 Task: Look for space in Kaysville, United States from 5th July, 2023 to 11th July, 2023 for 2 adults in price range Rs.8000 to Rs.16000. Place can be entire place with 2 bedrooms having 2 beds and 1 bathroom. Property type can be house, flat, guest house. Booking option can be shelf check-in. Required host language is English.
Action: Mouse moved to (528, 106)
Screenshot: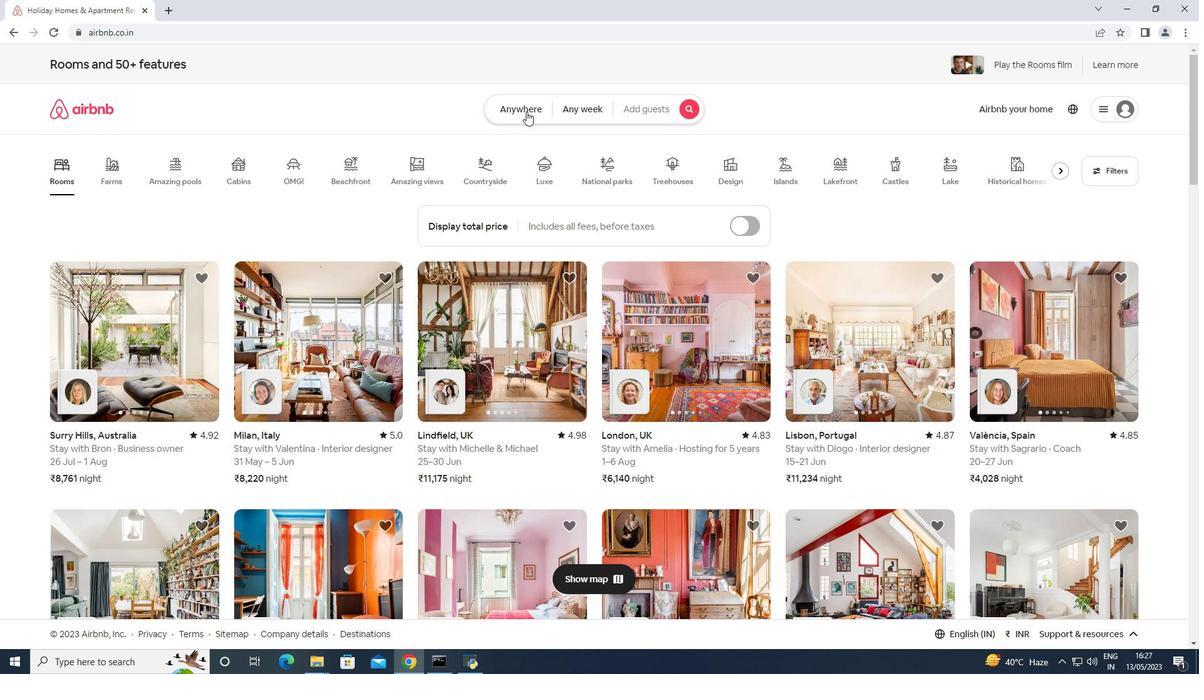 
Action: Mouse pressed left at (528, 106)
Screenshot: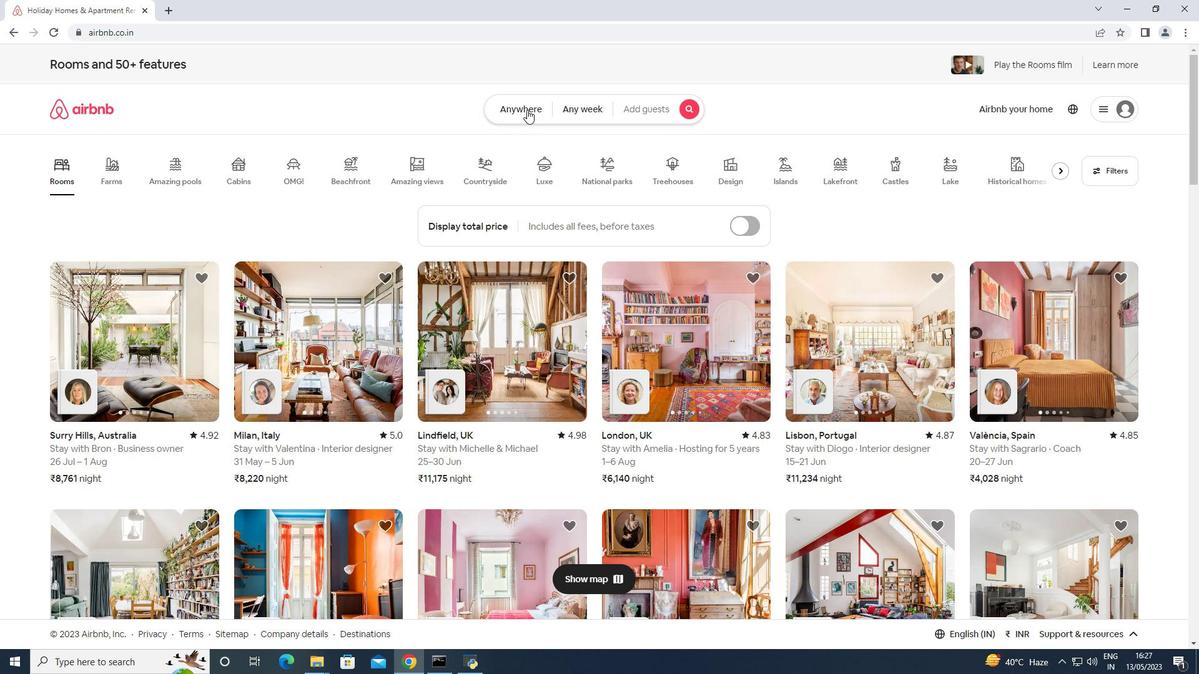 
Action: Mouse moved to (456, 164)
Screenshot: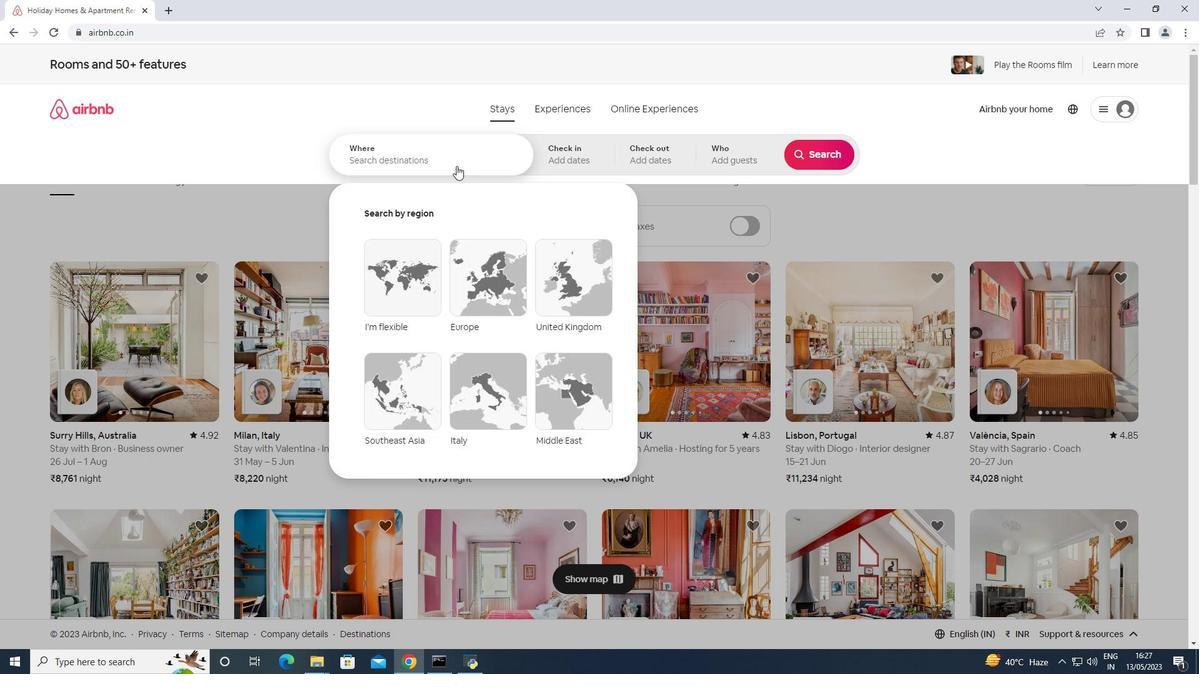 
Action: Mouse pressed left at (456, 164)
Screenshot: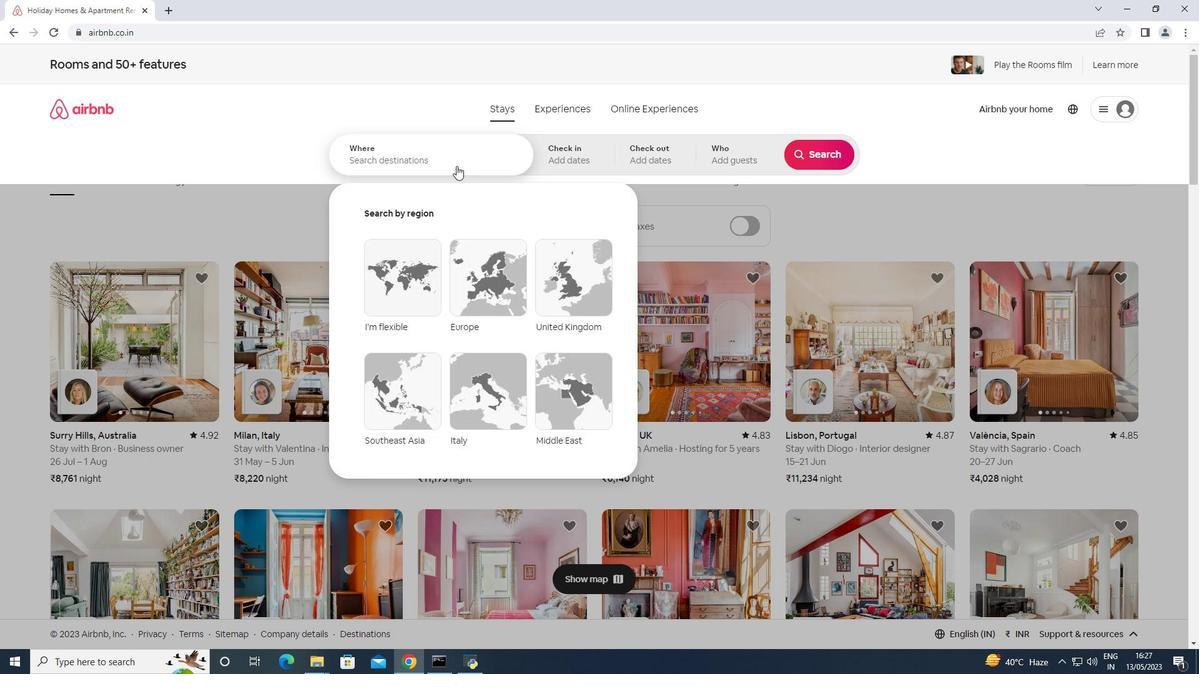 
Action: Mouse moved to (450, 151)
Screenshot: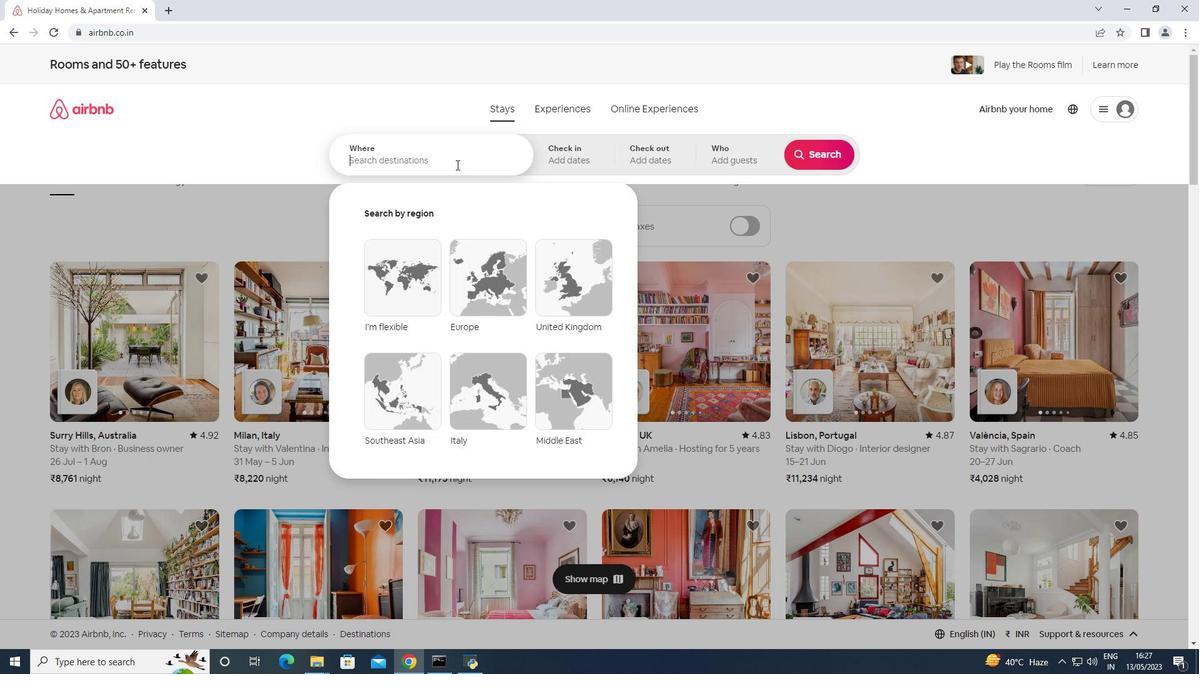 
Action: Key pressed <Key.shift>Kaysville,<Key.space><Key.shift>Umited<Key.space><Key.shift>Stase<Key.backspace><Key.backspace>tes<Key.enter>
Screenshot: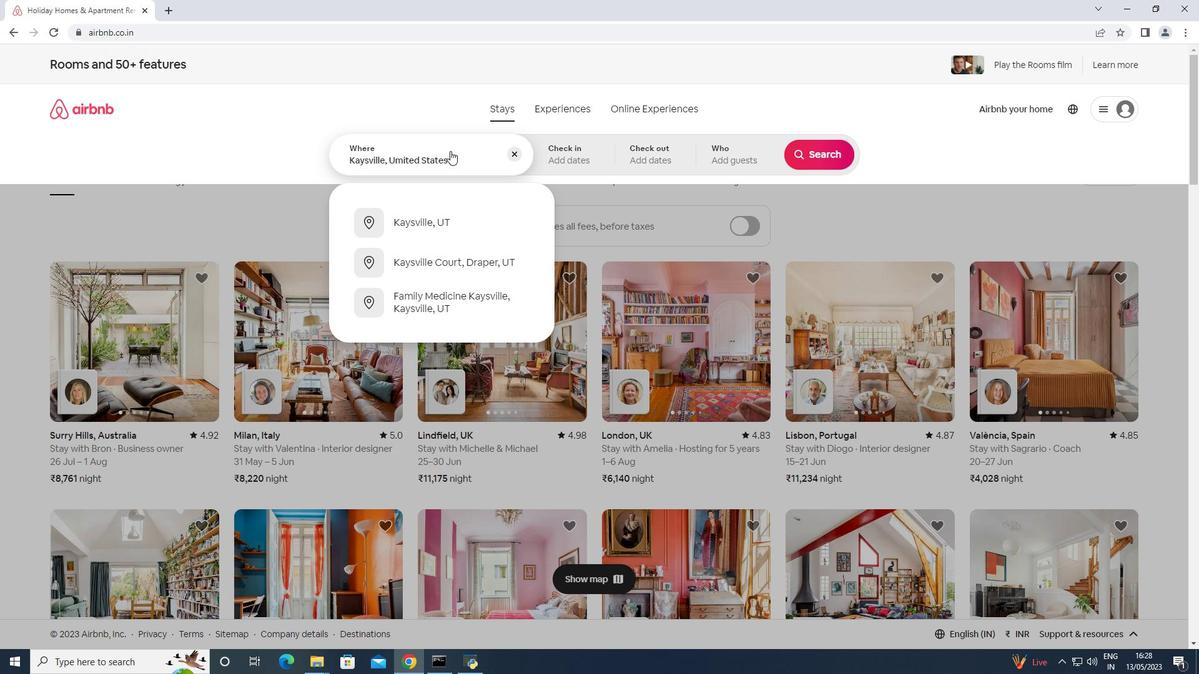 
Action: Mouse moved to (813, 247)
Screenshot: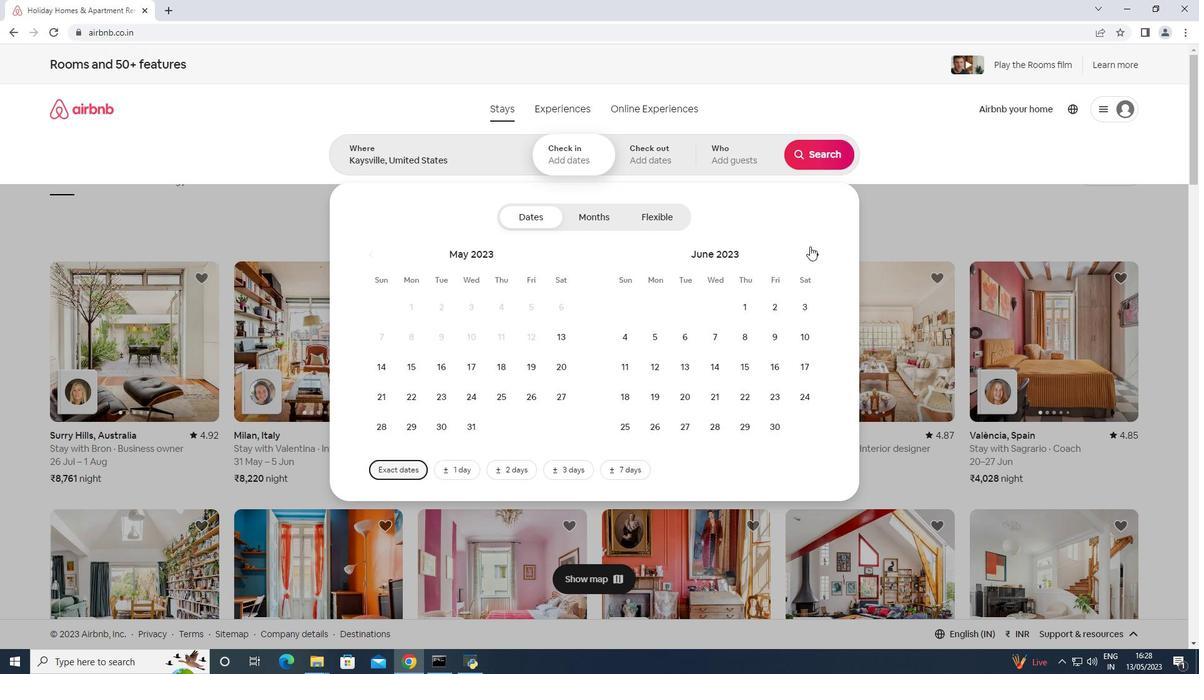 
Action: Mouse pressed left at (813, 247)
Screenshot: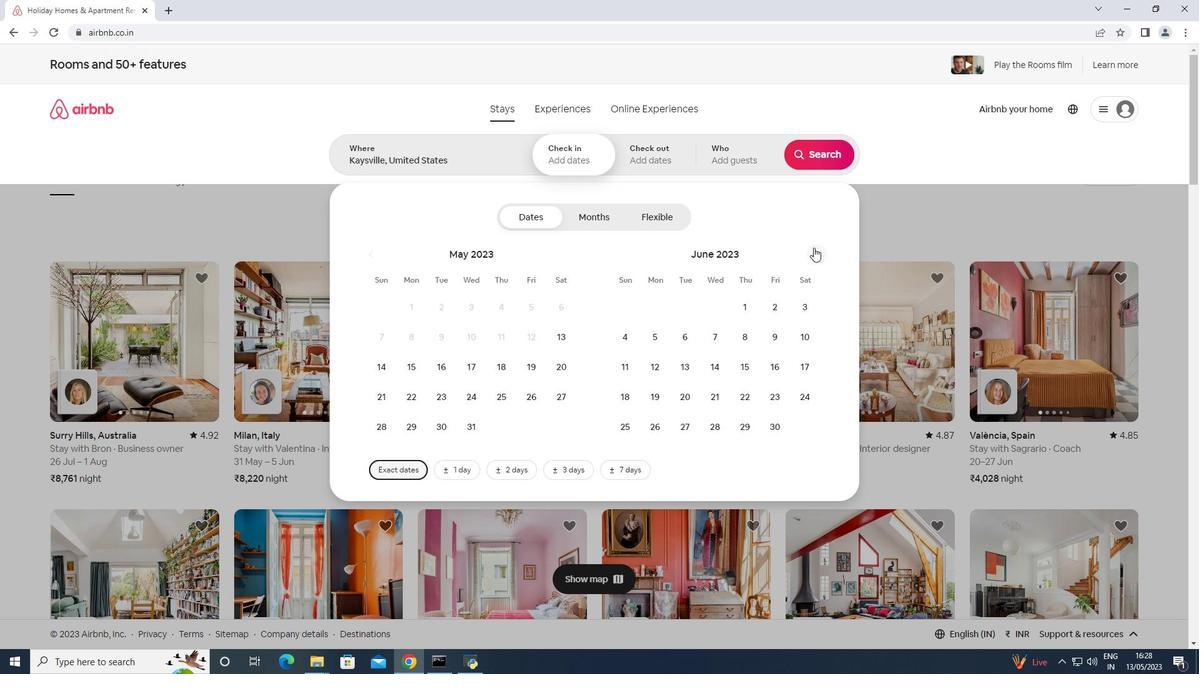
Action: Mouse moved to (718, 330)
Screenshot: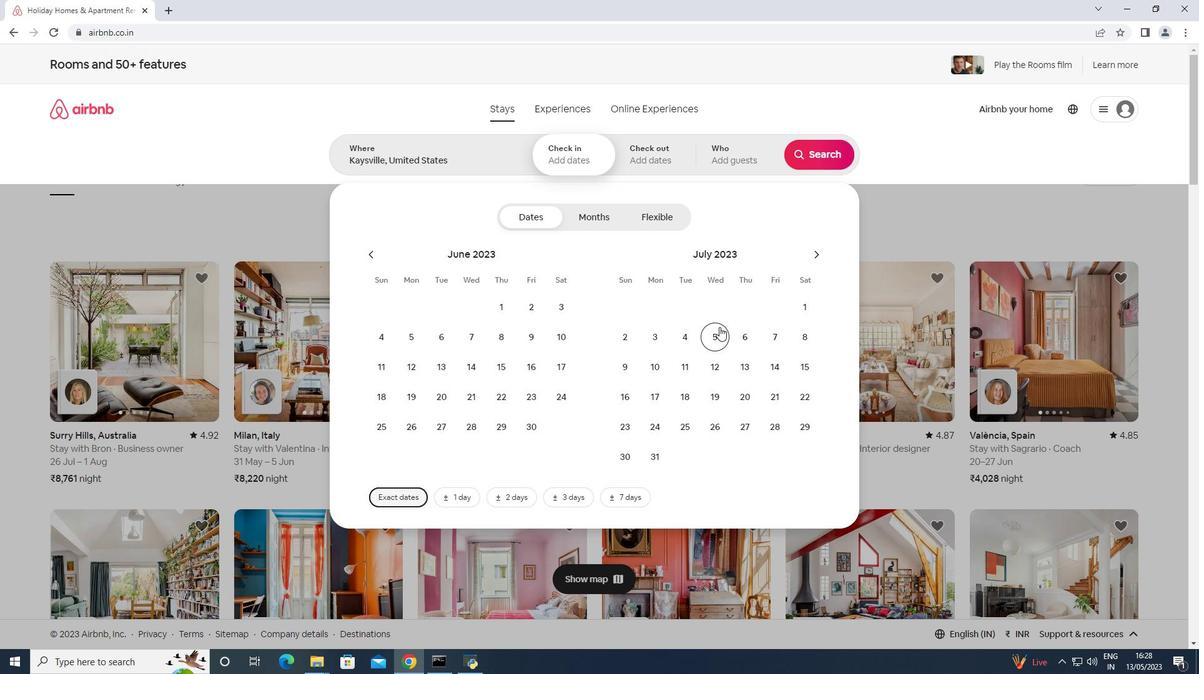 
Action: Mouse pressed left at (718, 330)
Screenshot: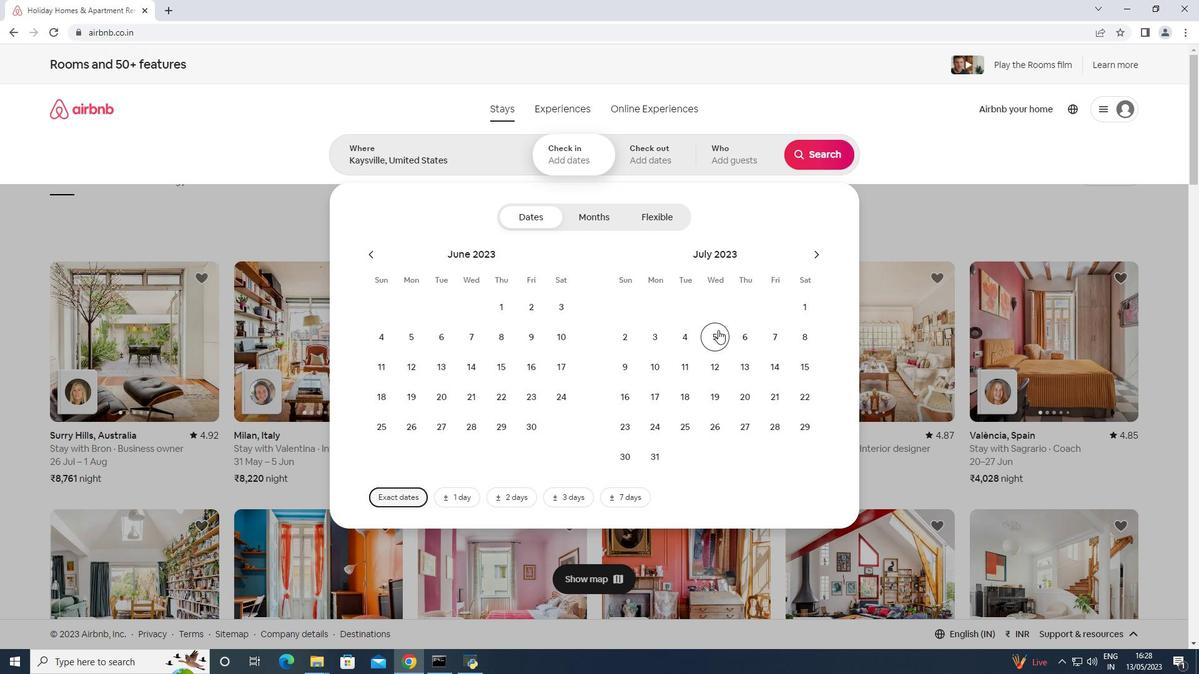 
Action: Mouse moved to (696, 362)
Screenshot: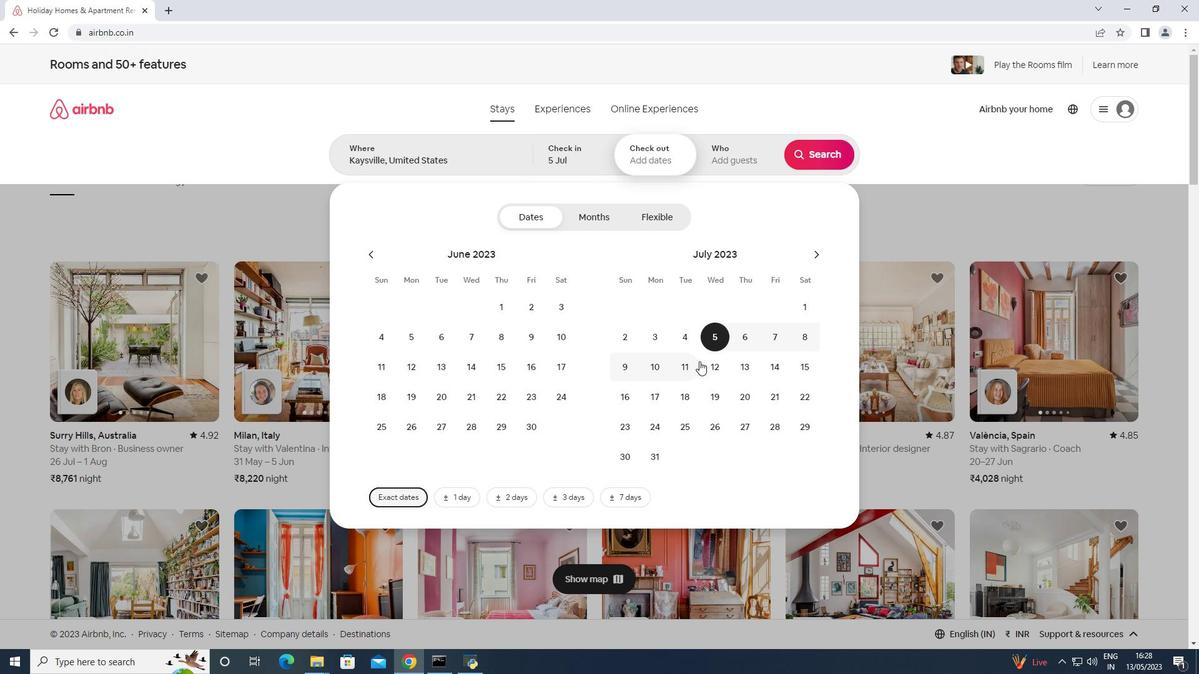 
Action: Mouse pressed left at (696, 362)
Screenshot: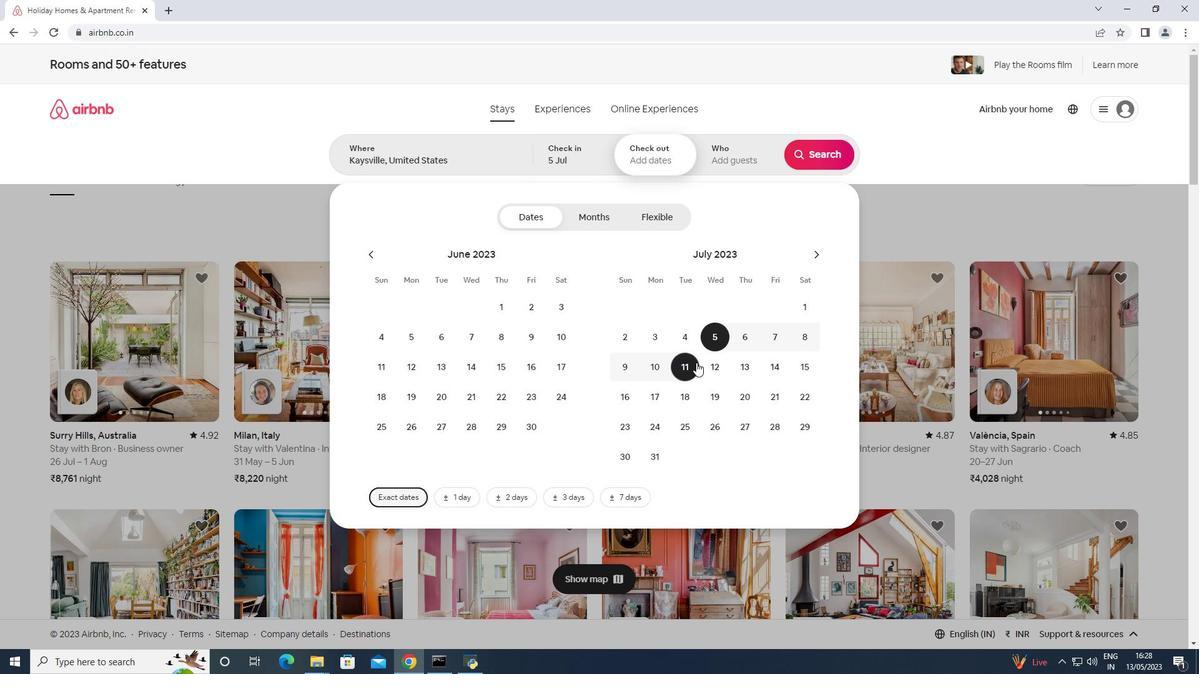 
Action: Mouse moved to (744, 158)
Screenshot: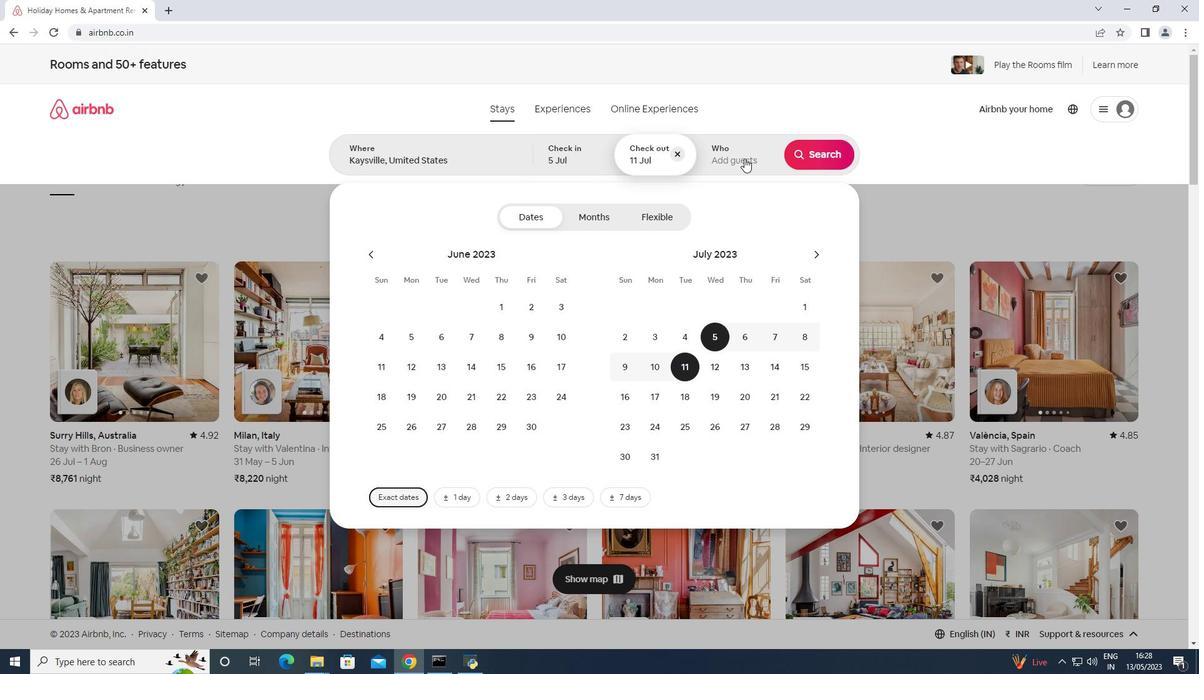 
Action: Mouse pressed left at (744, 158)
Screenshot: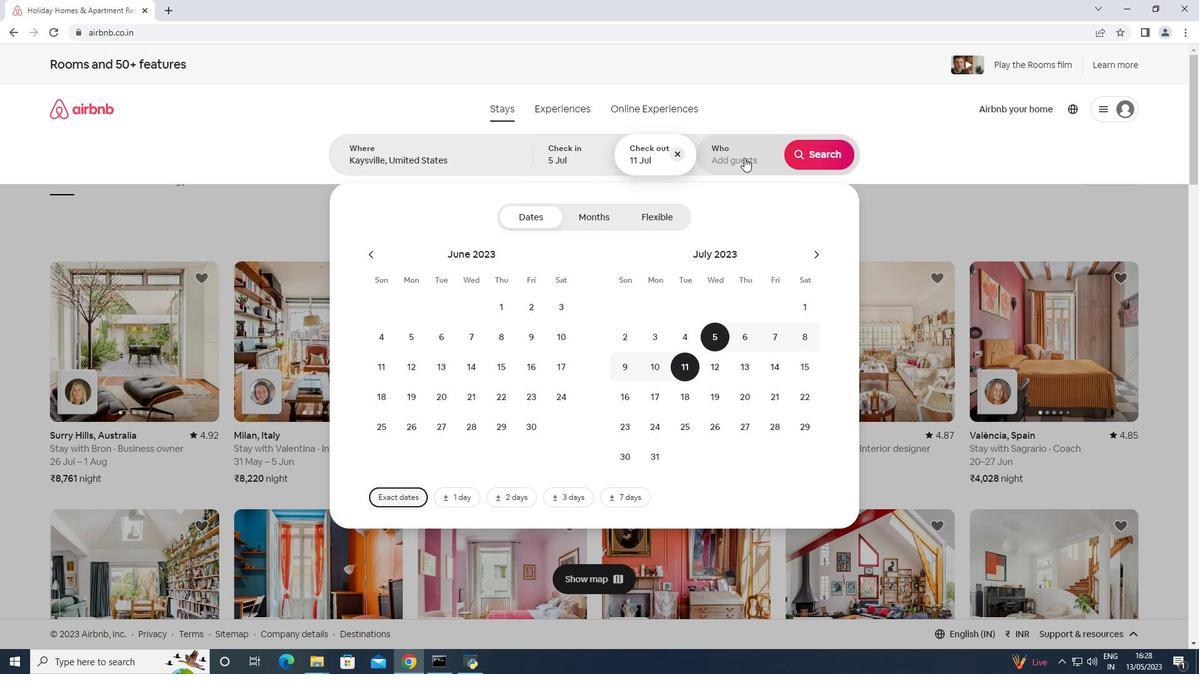 
Action: Mouse moved to (816, 225)
Screenshot: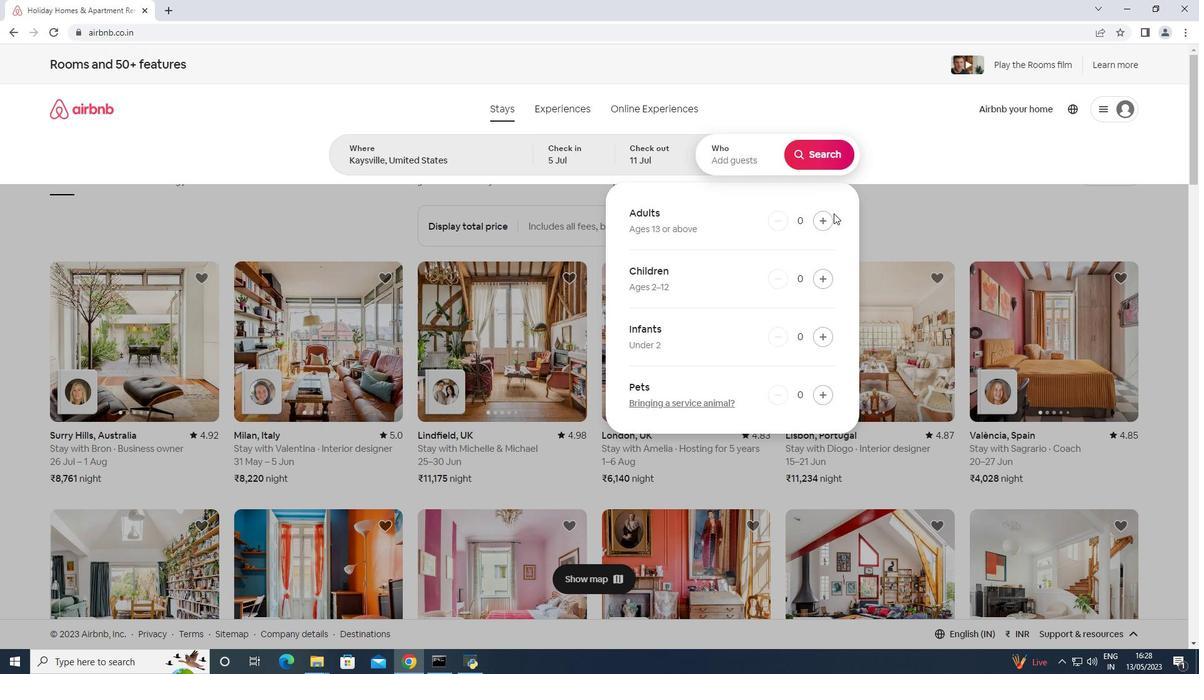 
Action: Mouse pressed left at (816, 225)
Screenshot: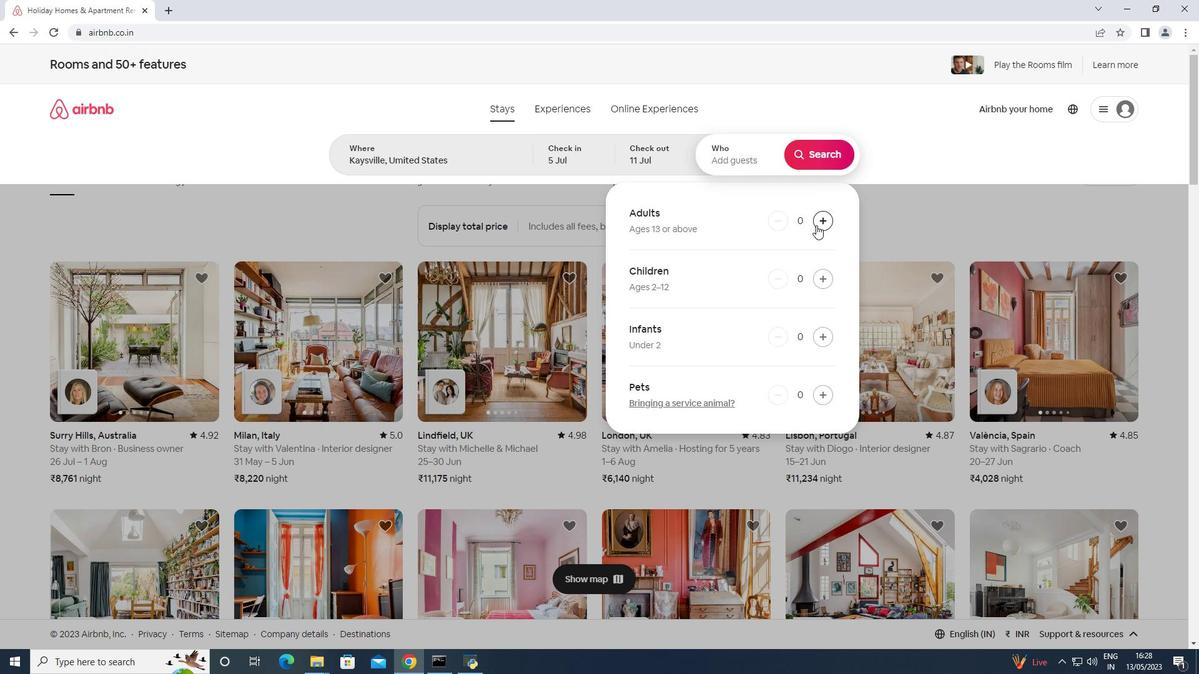 
Action: Mouse pressed left at (816, 225)
Screenshot: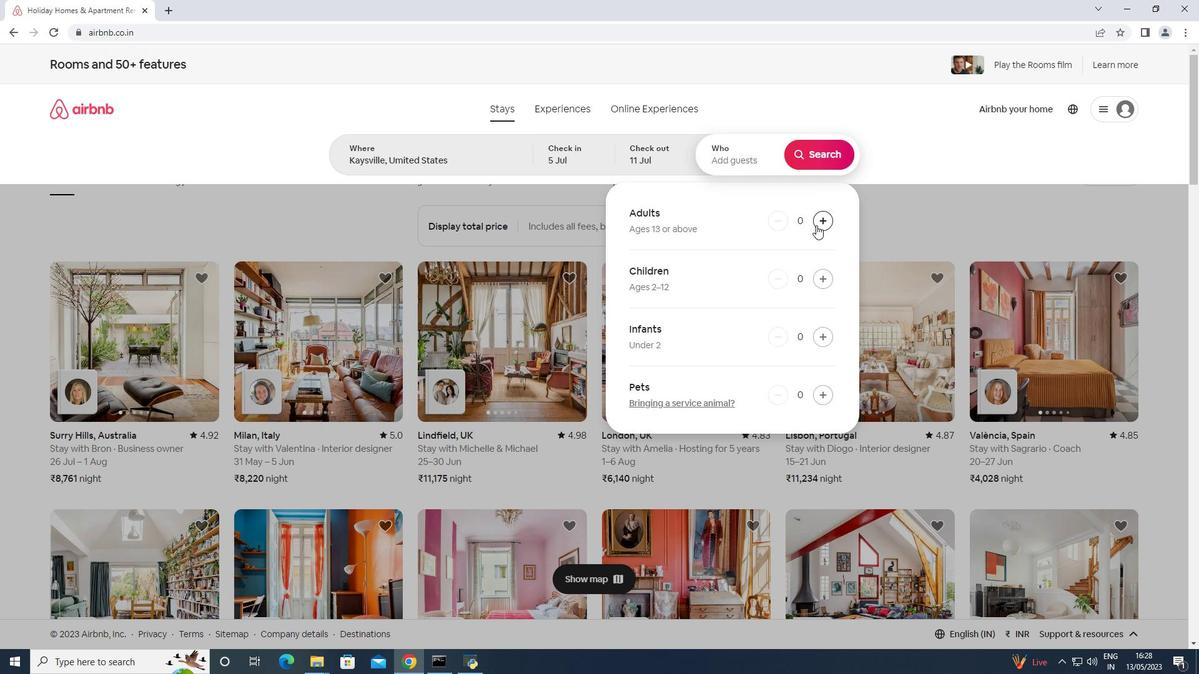 
Action: Mouse moved to (826, 145)
Screenshot: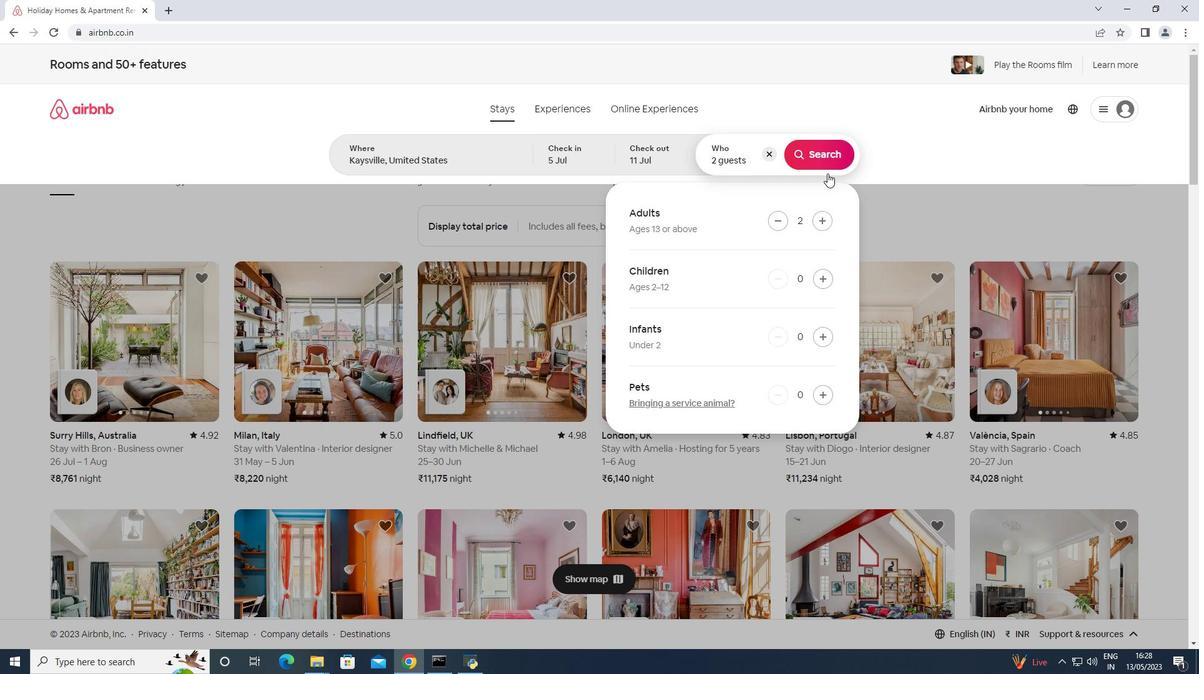 
Action: Mouse pressed left at (826, 145)
Screenshot: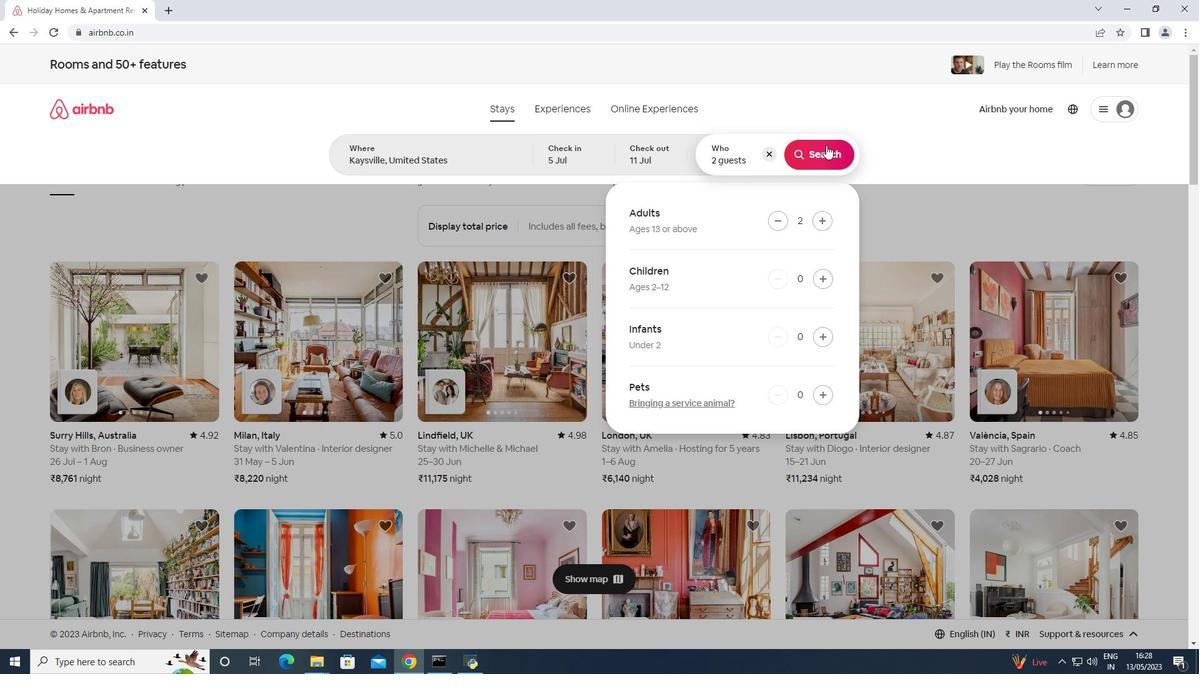 
Action: Mouse moved to (1129, 118)
Screenshot: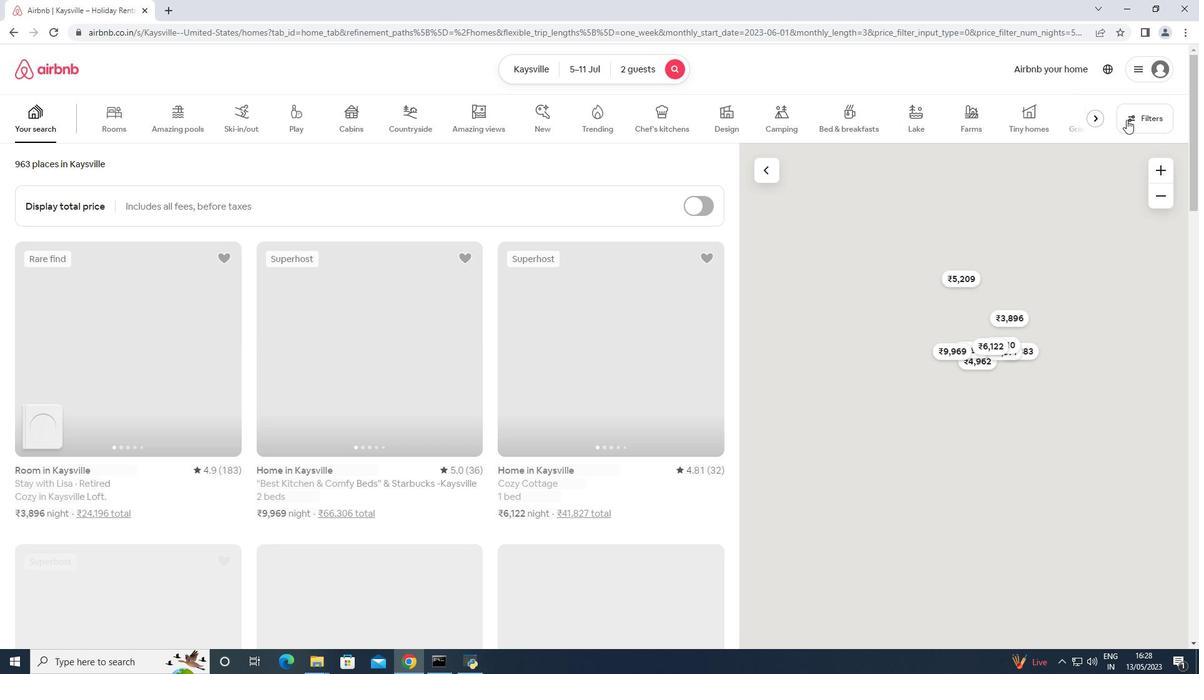 
Action: Mouse pressed left at (1129, 118)
Screenshot: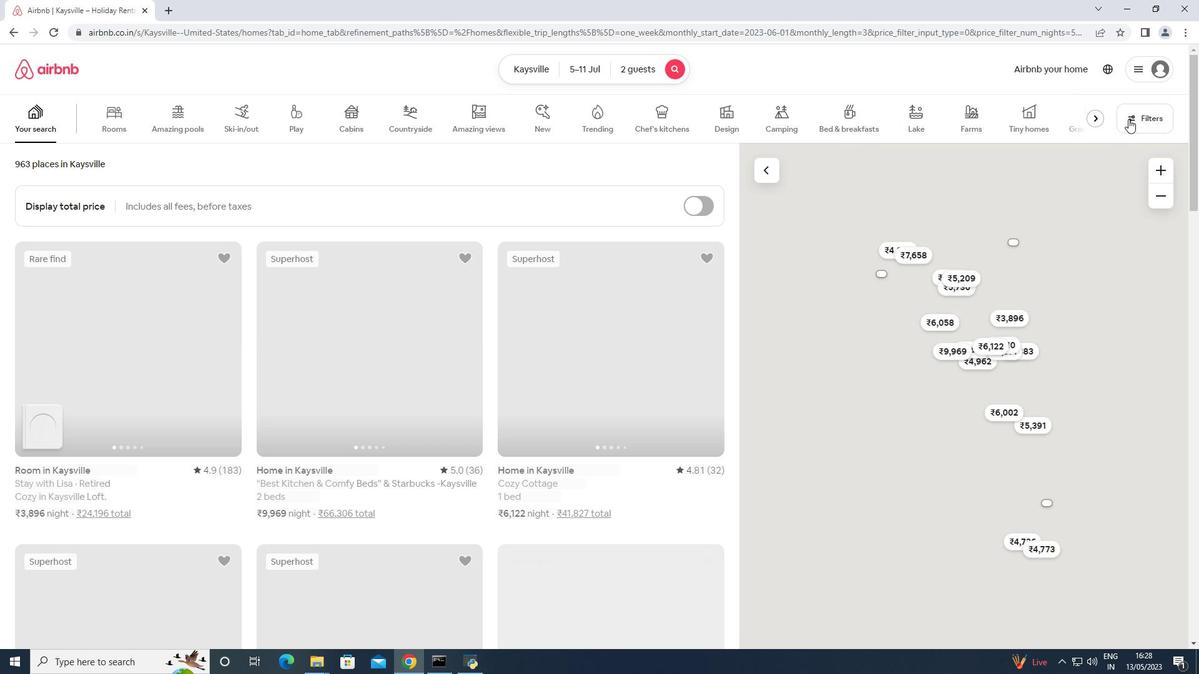 
Action: Mouse moved to (540, 410)
Screenshot: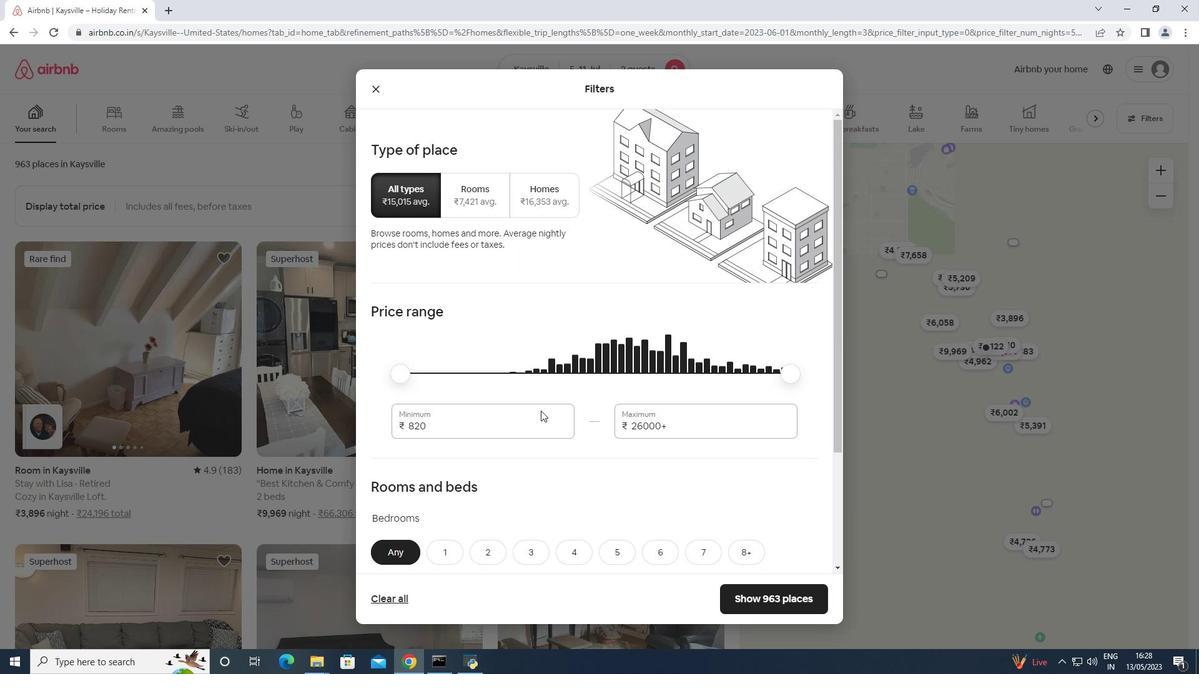 
Action: Mouse pressed left at (540, 410)
Screenshot: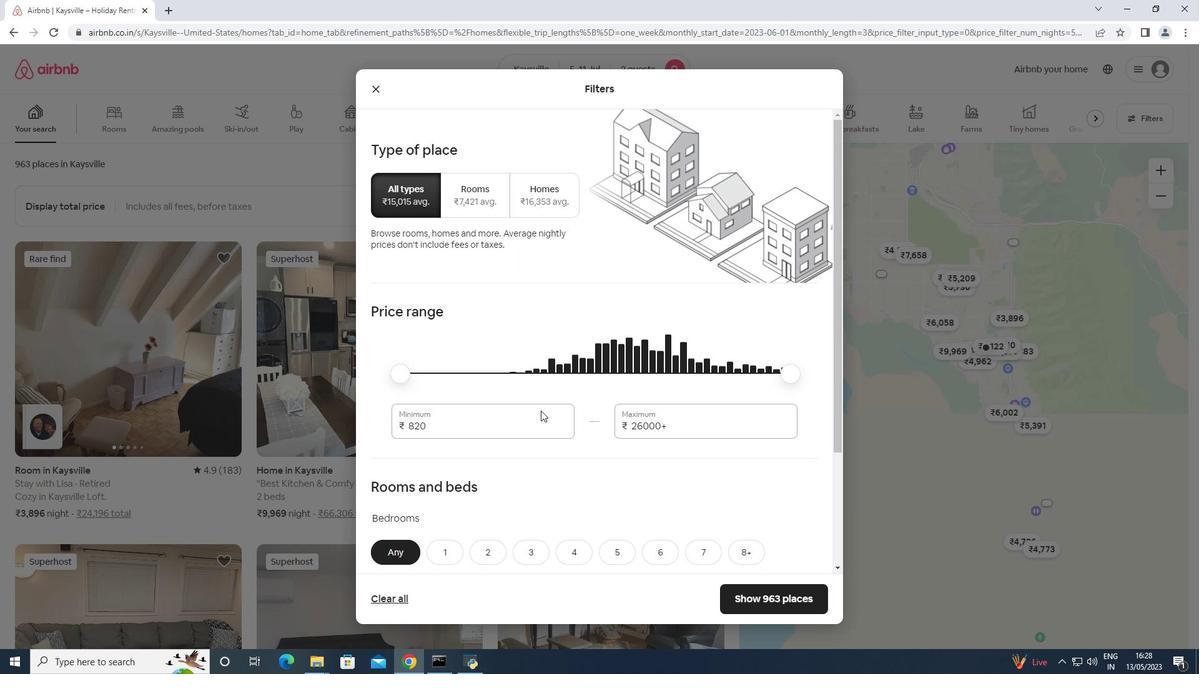 
Action: Mouse moved to (540, 412)
Screenshot: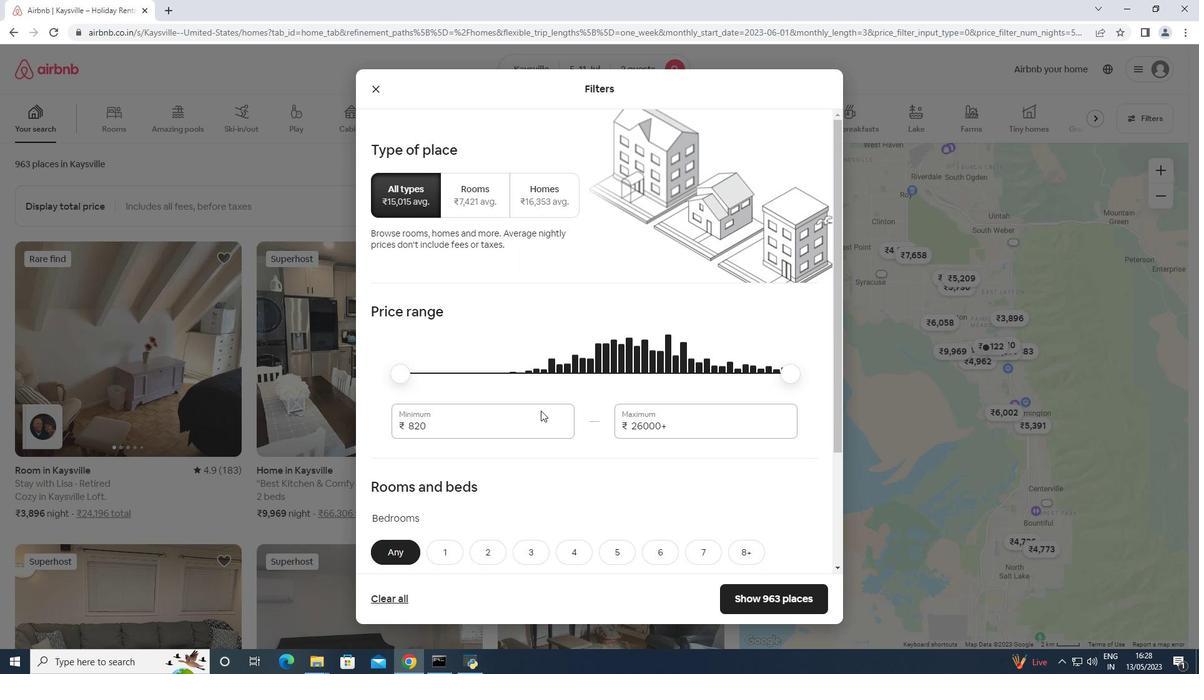 
Action: Mouse pressed left at (540, 412)
Screenshot: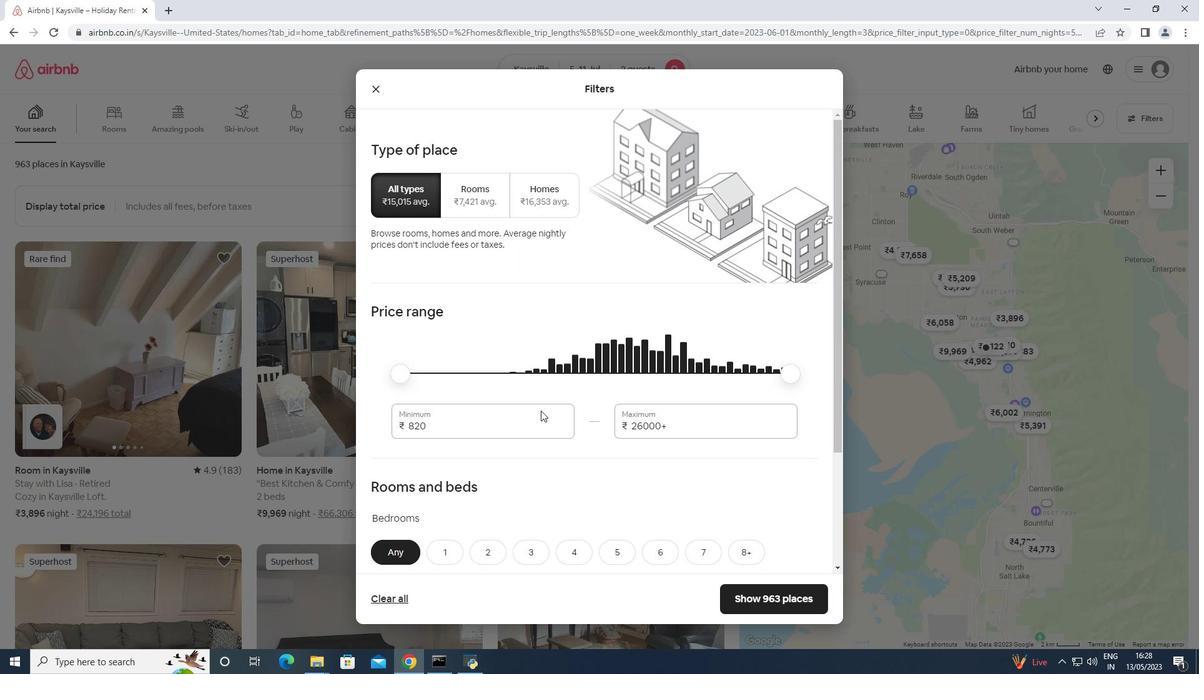 
Action: Mouse moved to (539, 412)
Screenshot: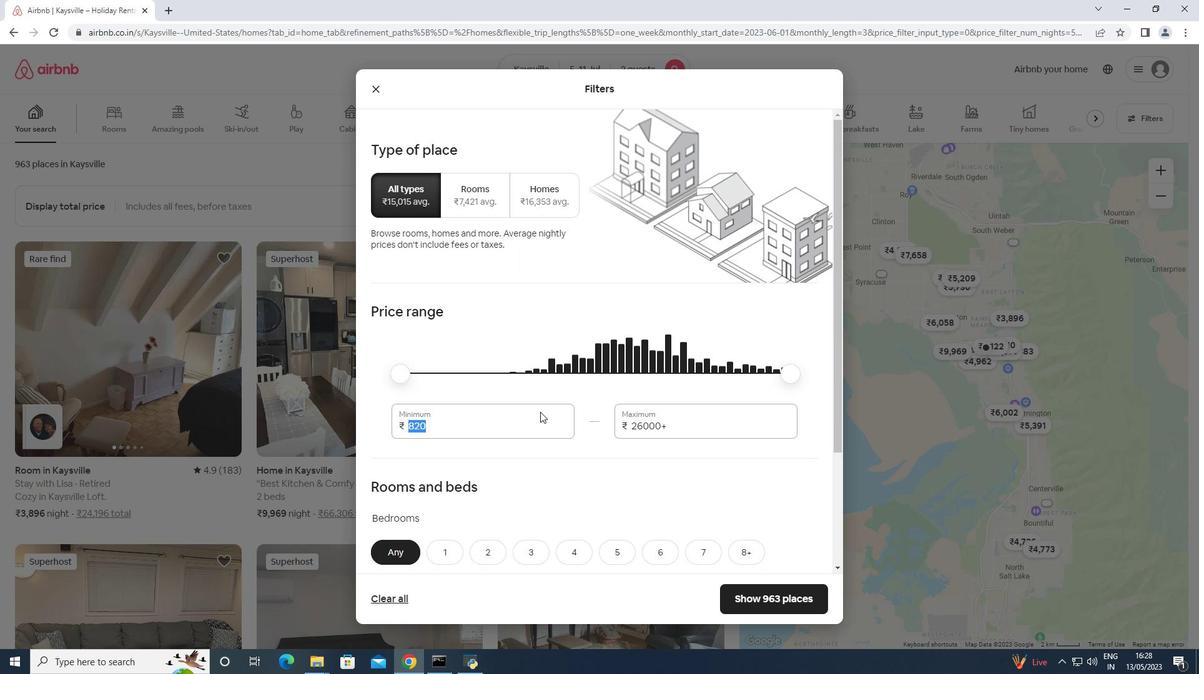 
Action: Mouse pressed left at (539, 412)
Screenshot: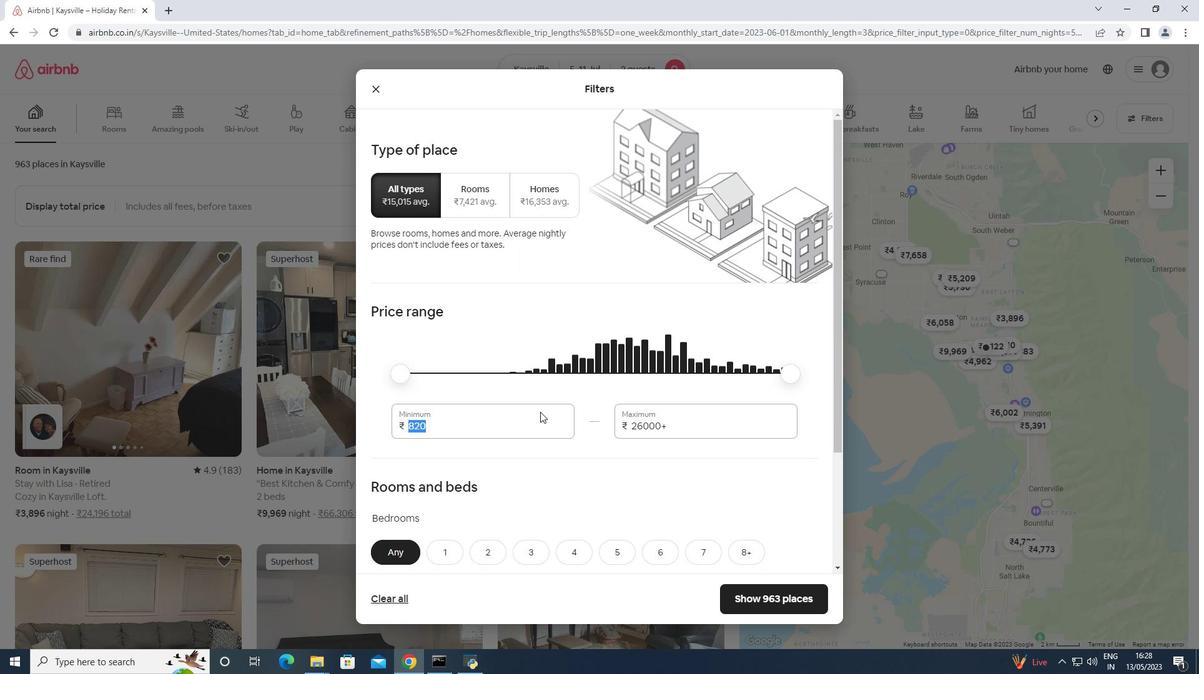 
Action: Mouse moved to (539, 412)
Screenshot: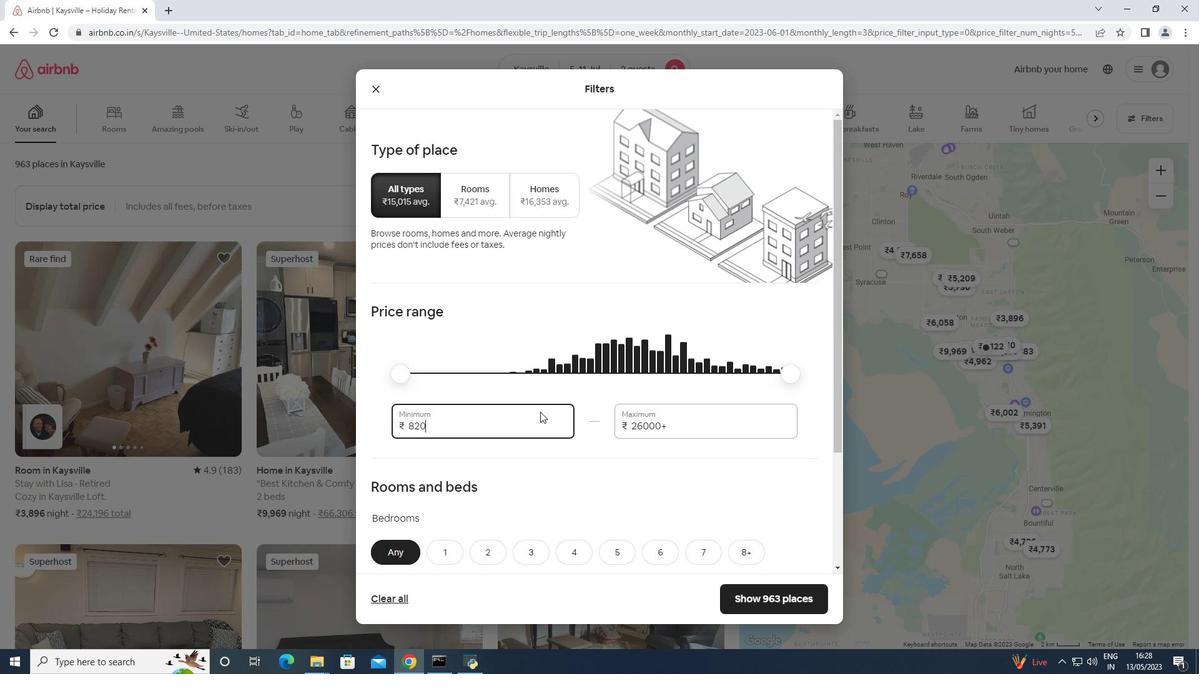 
Action: Mouse pressed left at (539, 412)
Screenshot: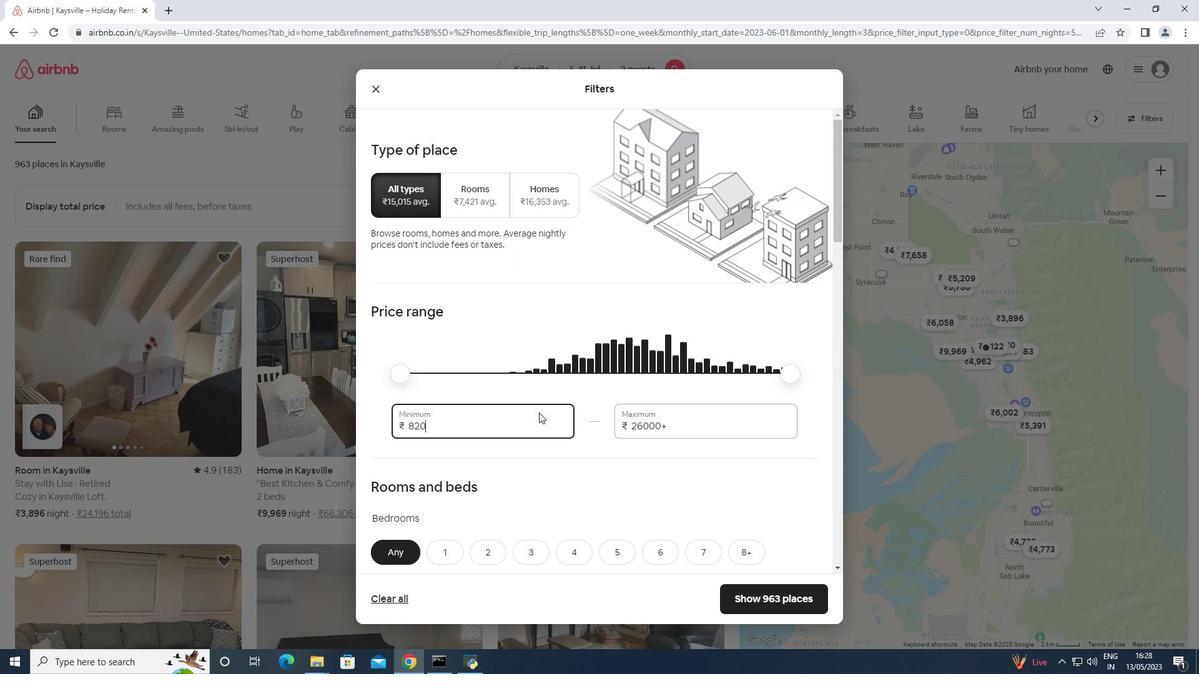 
Action: Mouse pressed left at (539, 412)
Screenshot: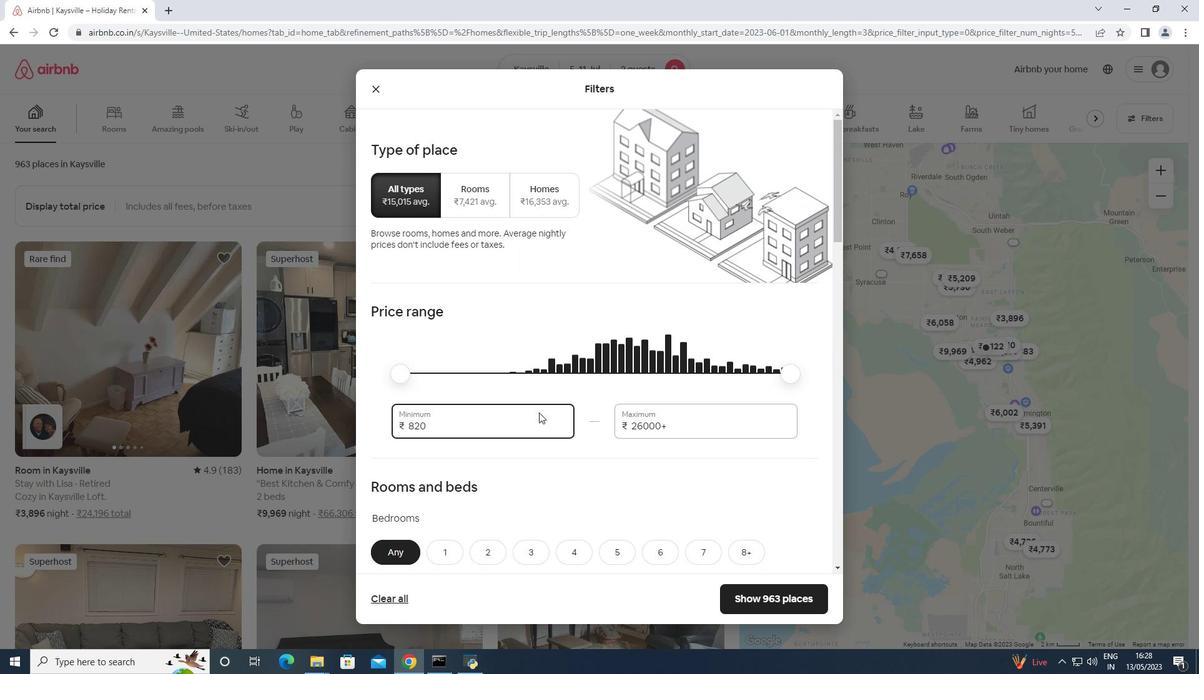 
Action: Mouse pressed left at (539, 412)
Screenshot: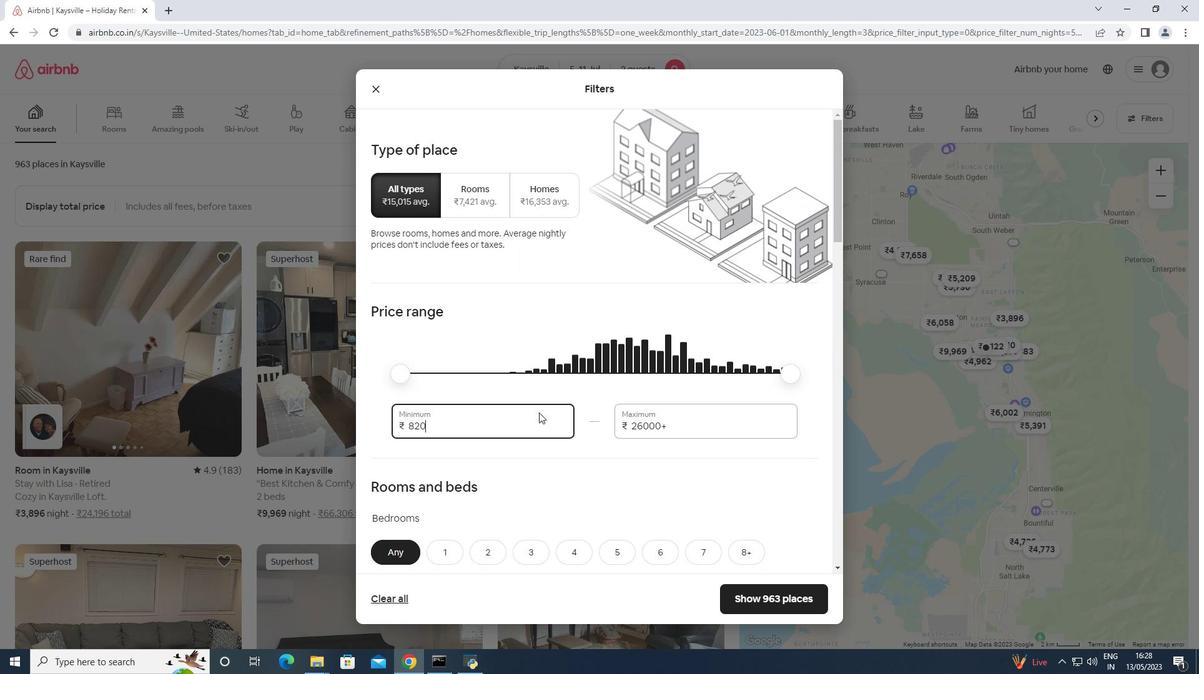 
Action: Mouse pressed left at (539, 412)
Screenshot: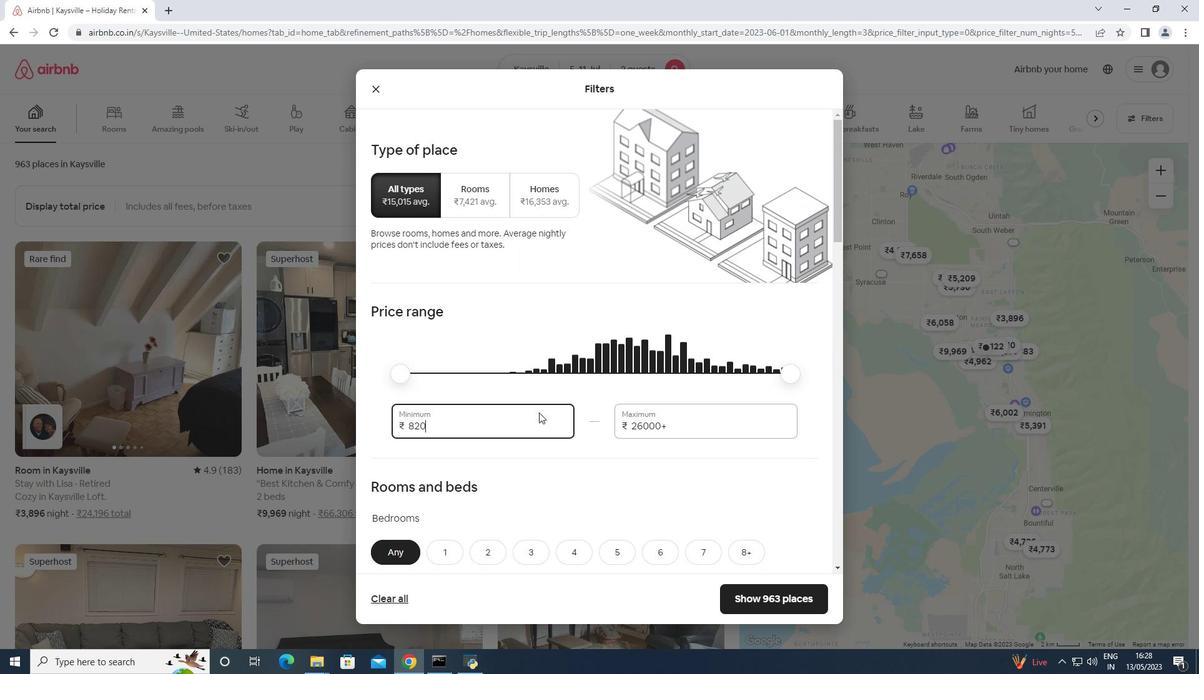 
Action: Mouse moved to (532, 422)
Screenshot: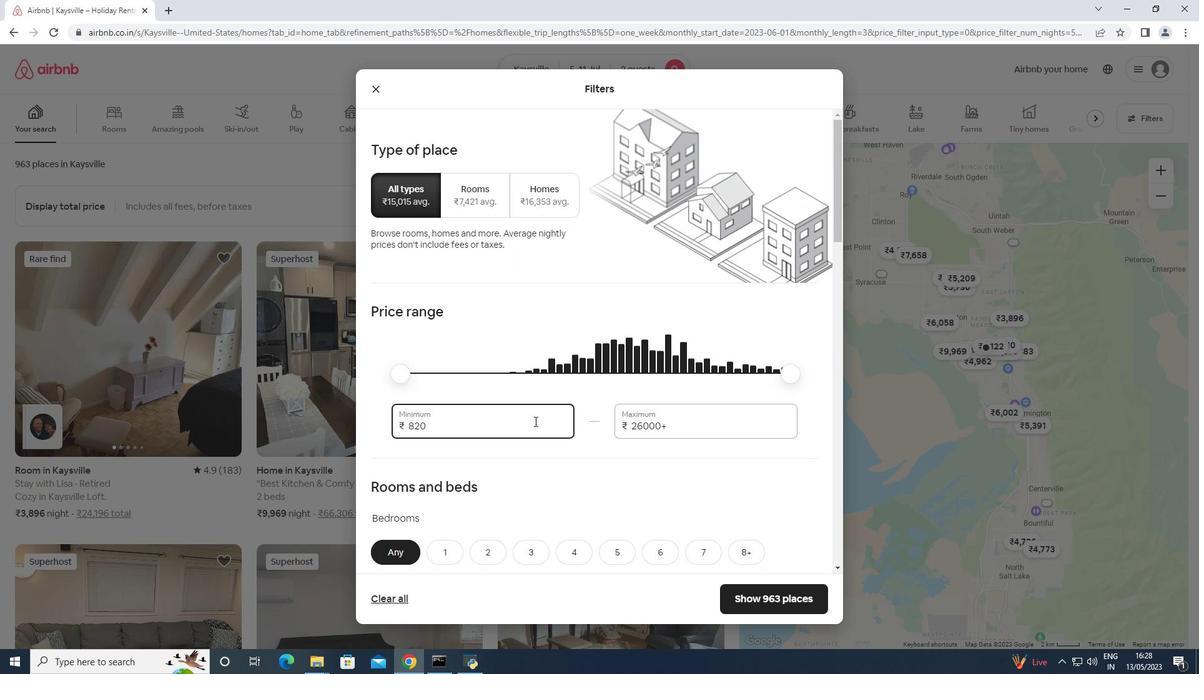 
Action: Mouse pressed left at (532, 422)
Screenshot: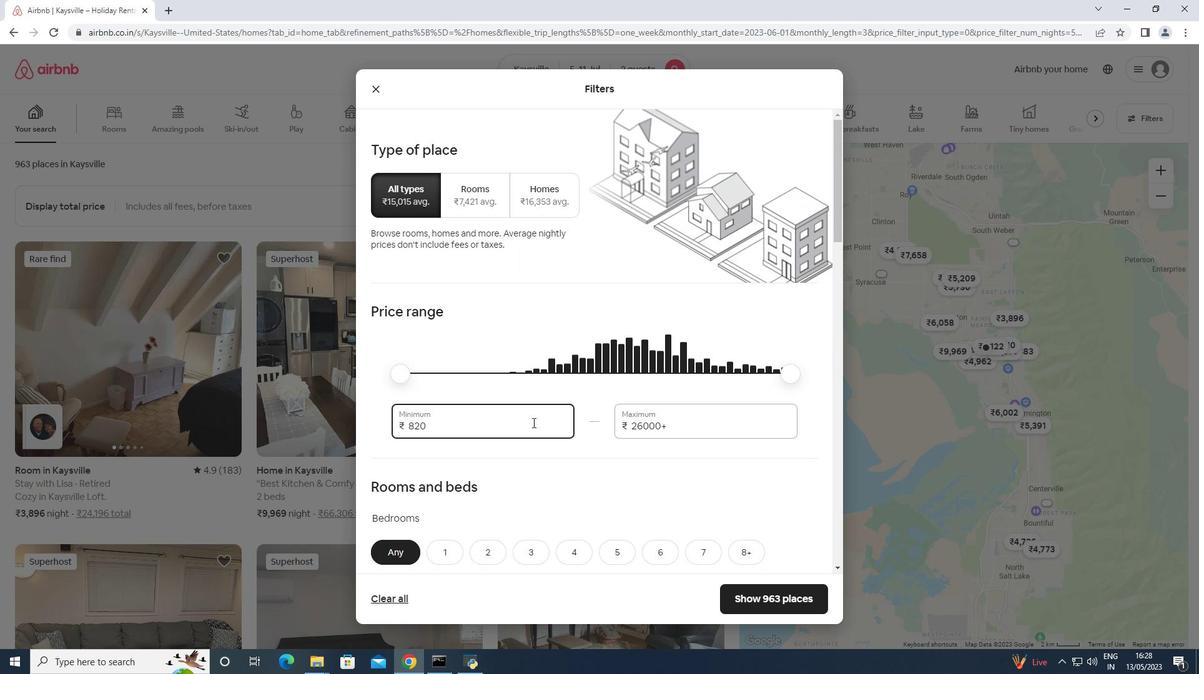
Action: Mouse pressed left at (532, 422)
Screenshot: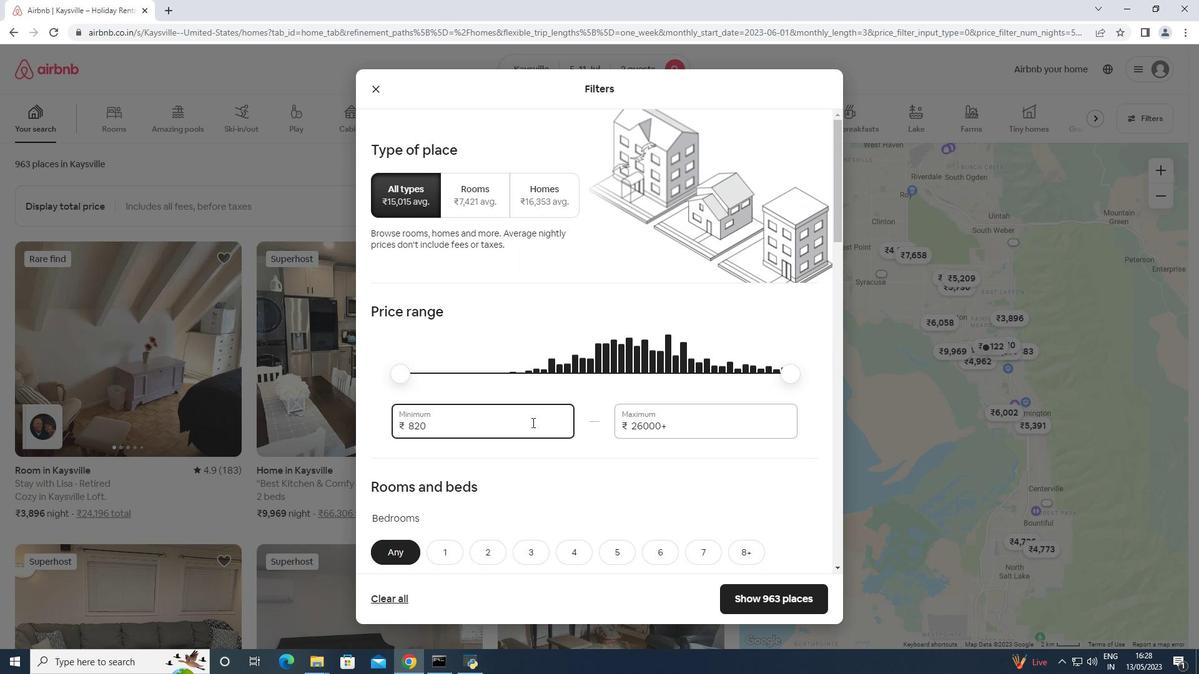 
Action: Mouse moved to (537, 418)
Screenshot: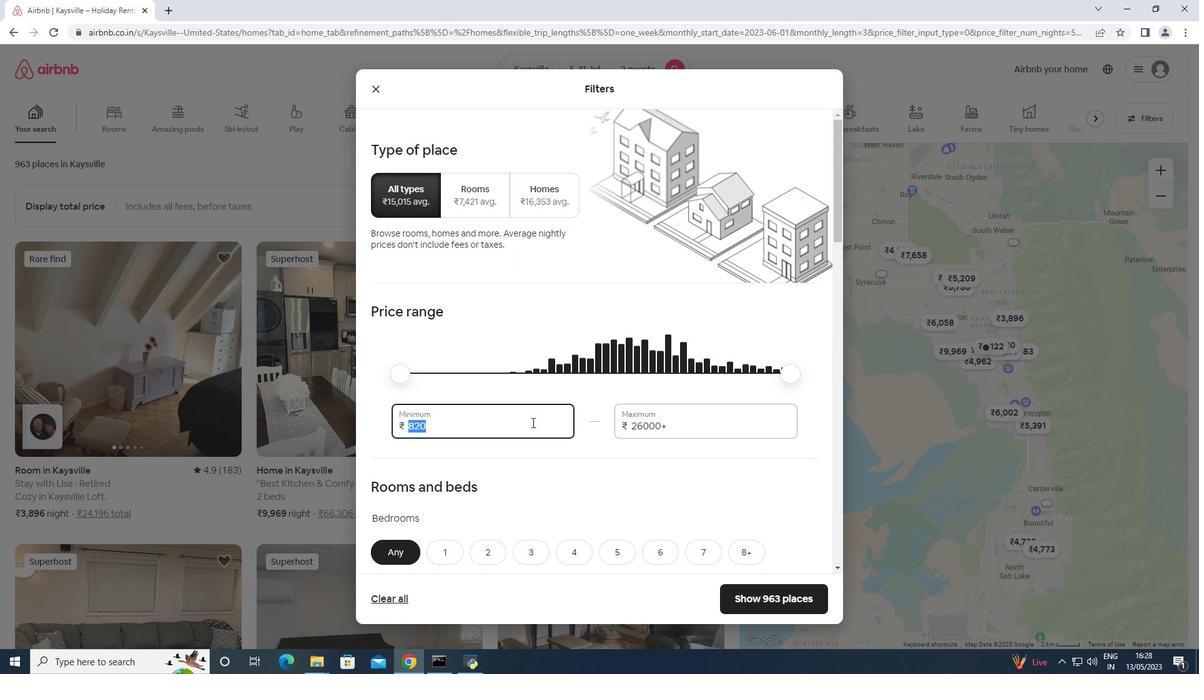 
Action: Key pressed 8000<Key.tab>
Screenshot: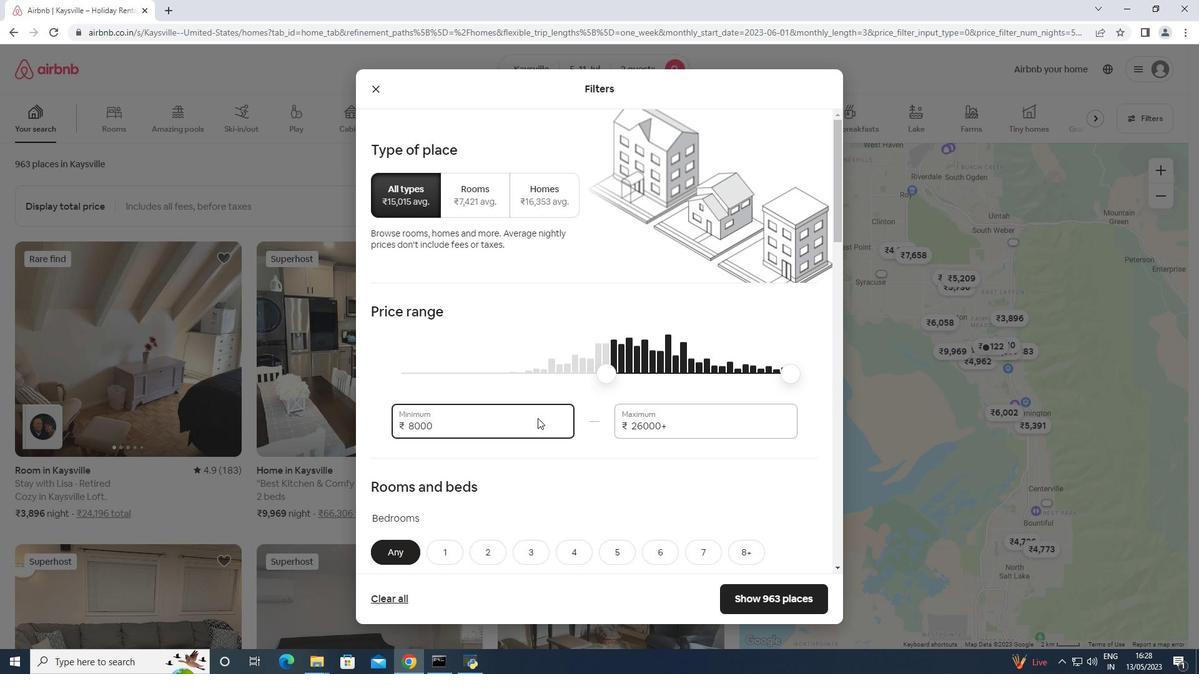 
Action: Mouse moved to (537, 418)
Screenshot: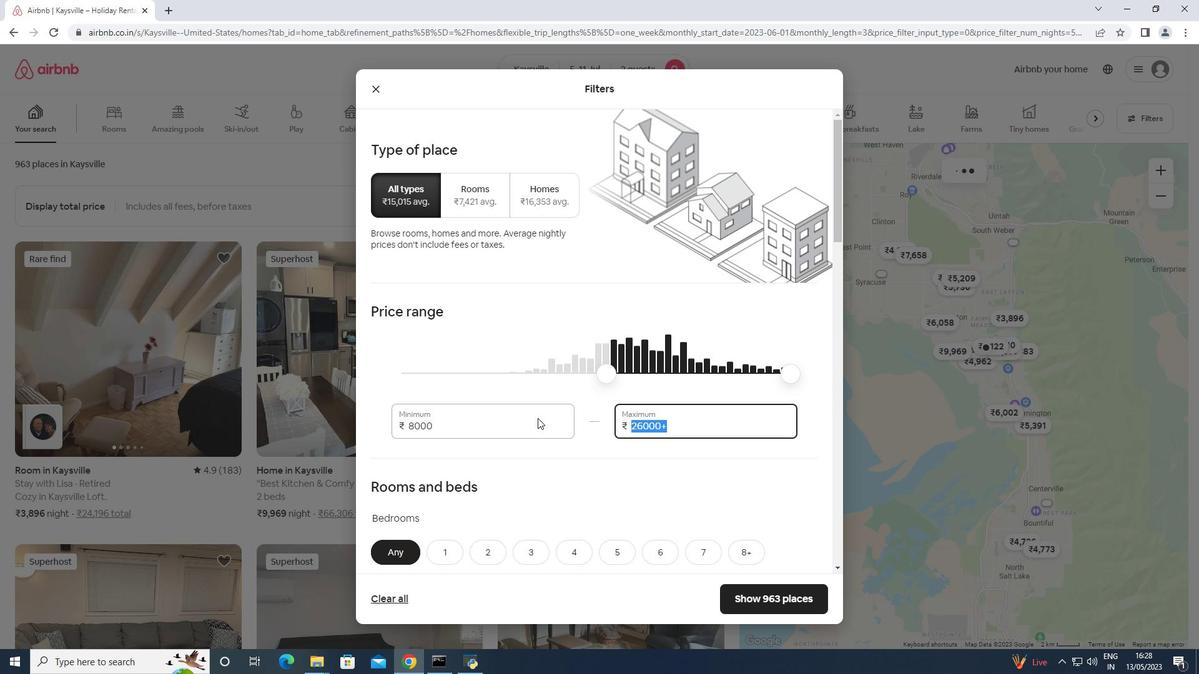 
Action: Key pressed 16000
Screenshot: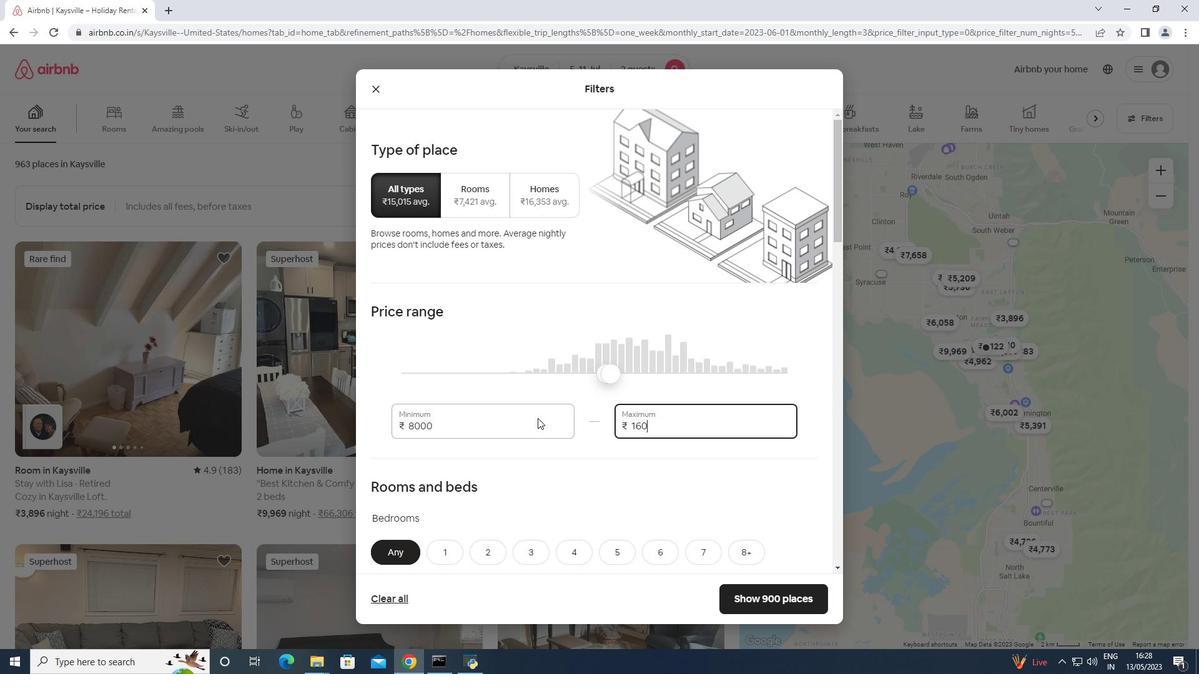 
Action: Mouse moved to (555, 410)
Screenshot: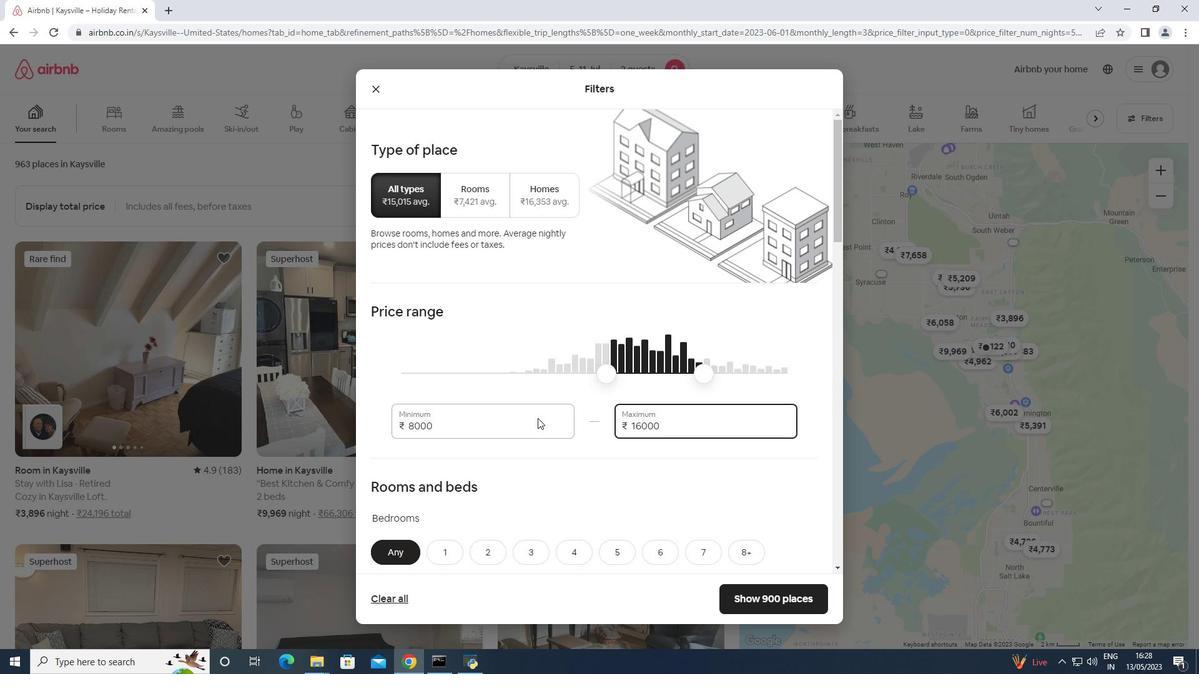 
Action: Mouse scrolled (555, 410) with delta (0, 0)
Screenshot: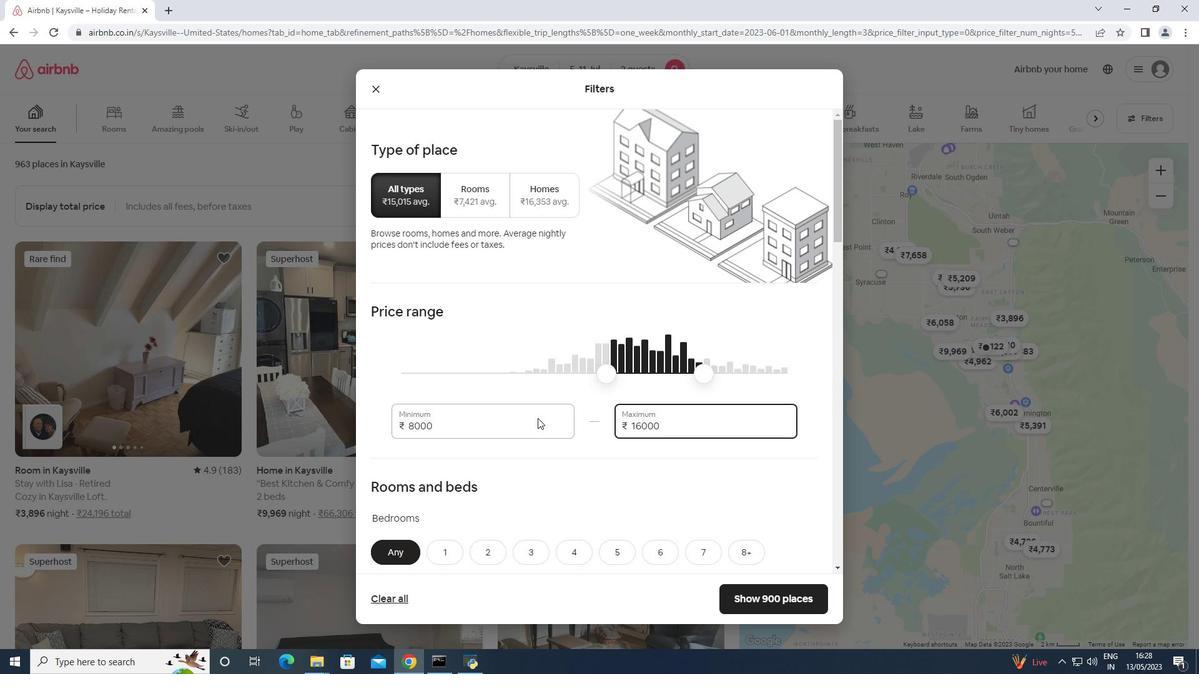 
Action: Mouse scrolled (555, 410) with delta (0, 0)
Screenshot: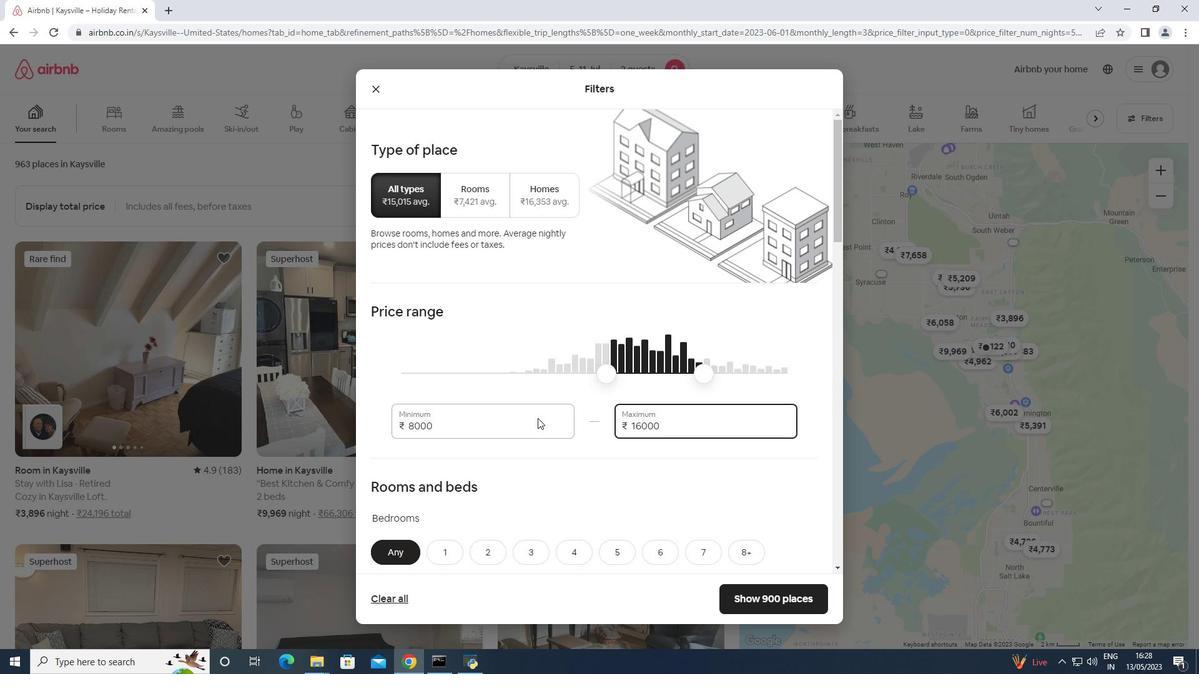 
Action: Mouse scrolled (555, 410) with delta (0, 0)
Screenshot: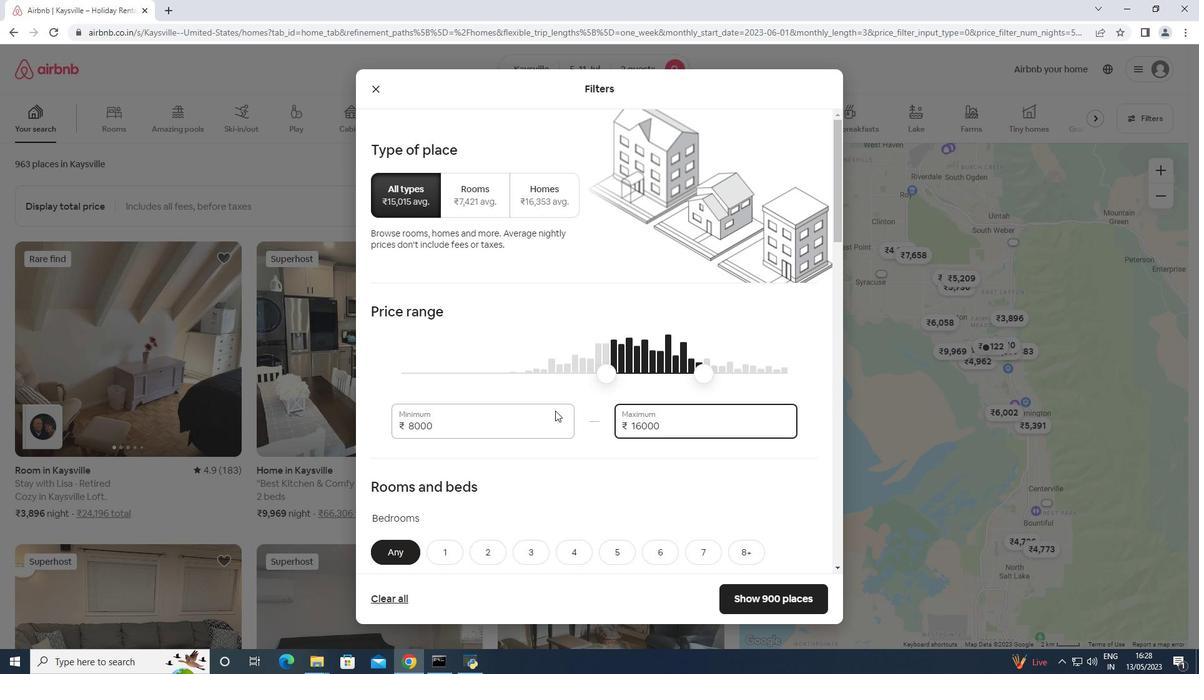 
Action: Mouse scrolled (555, 410) with delta (0, 0)
Screenshot: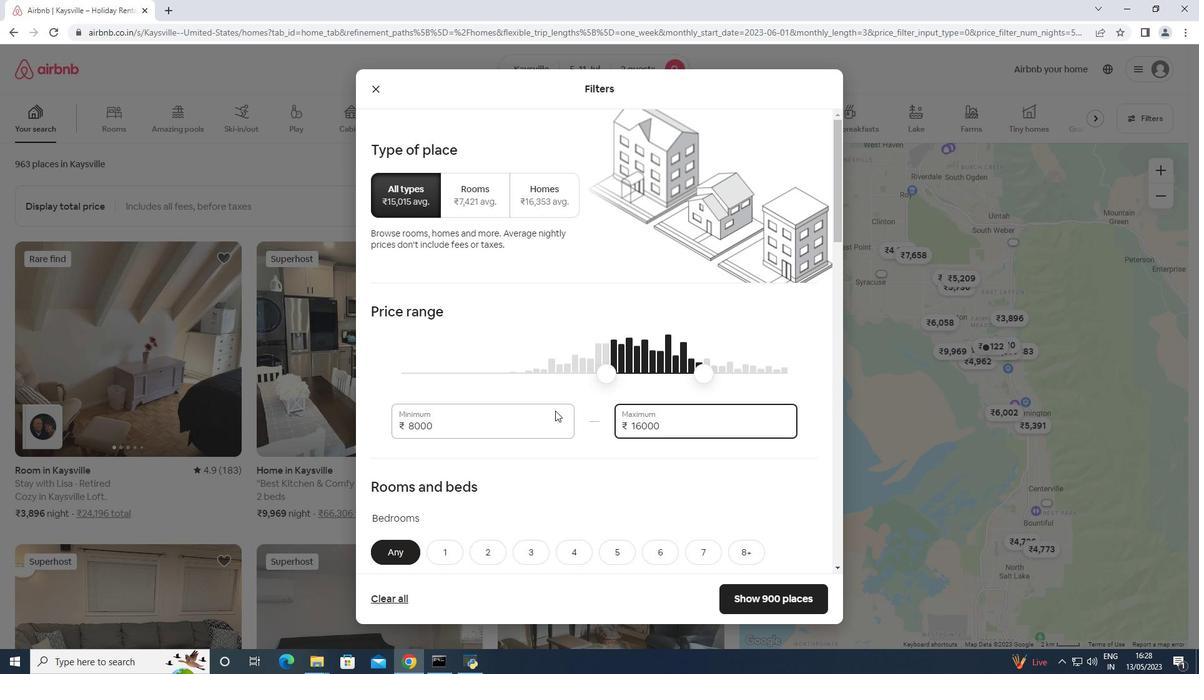 
Action: Mouse scrolled (555, 410) with delta (0, 0)
Screenshot: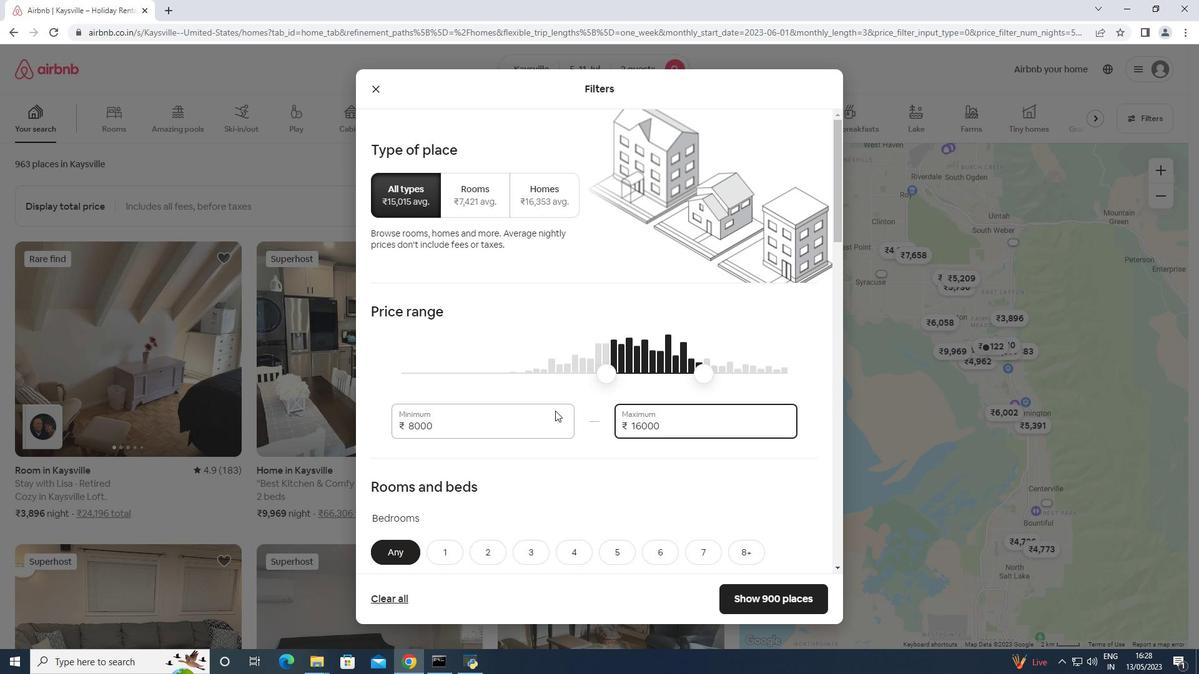 
Action: Mouse moved to (490, 243)
Screenshot: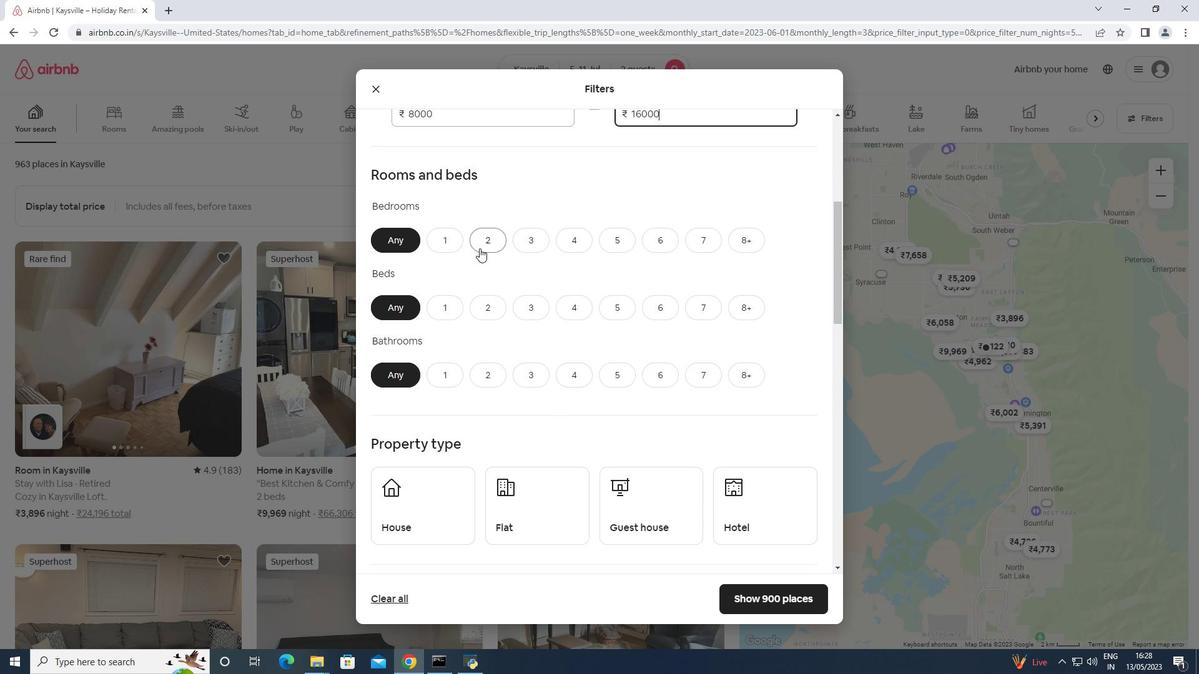 
Action: Mouse pressed left at (490, 243)
Screenshot: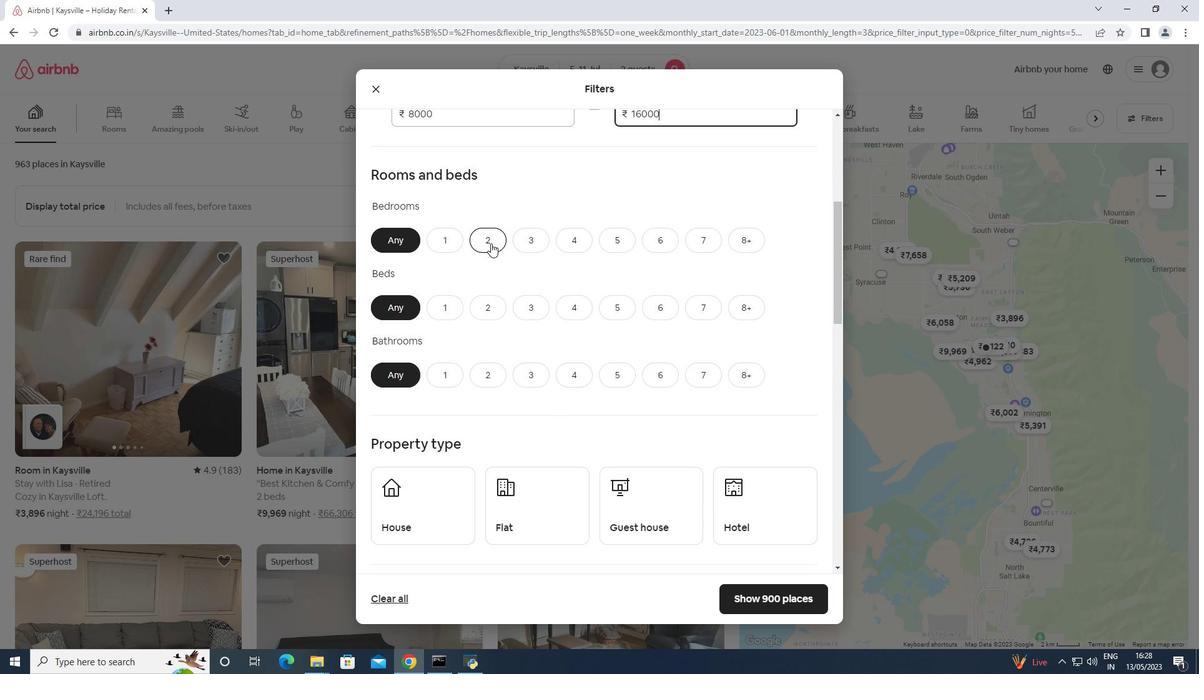 
Action: Mouse moved to (500, 312)
Screenshot: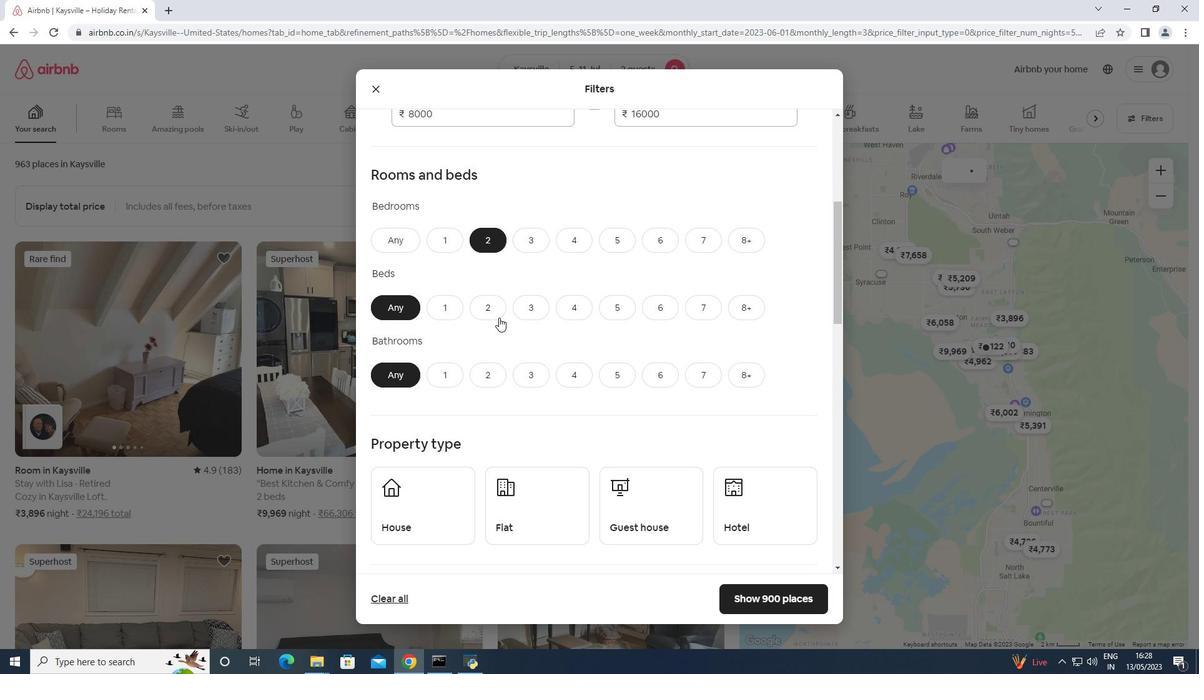 
Action: Mouse pressed left at (500, 312)
Screenshot: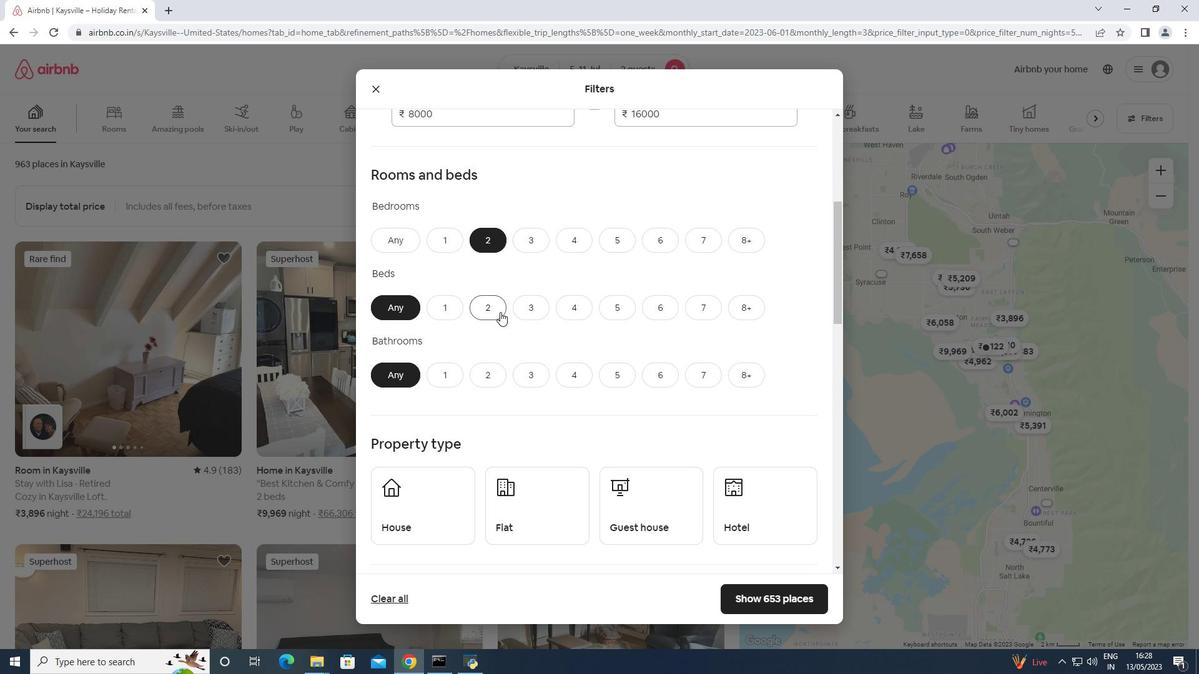
Action: Mouse moved to (454, 375)
Screenshot: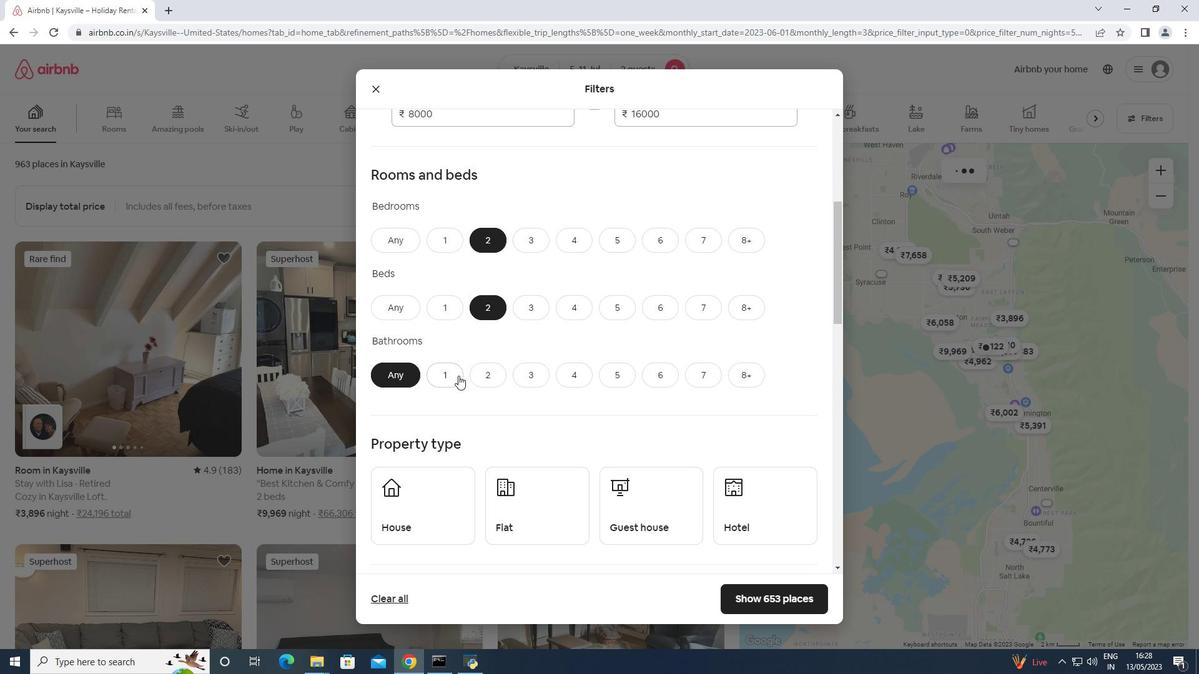 
Action: Mouse pressed left at (454, 375)
Screenshot: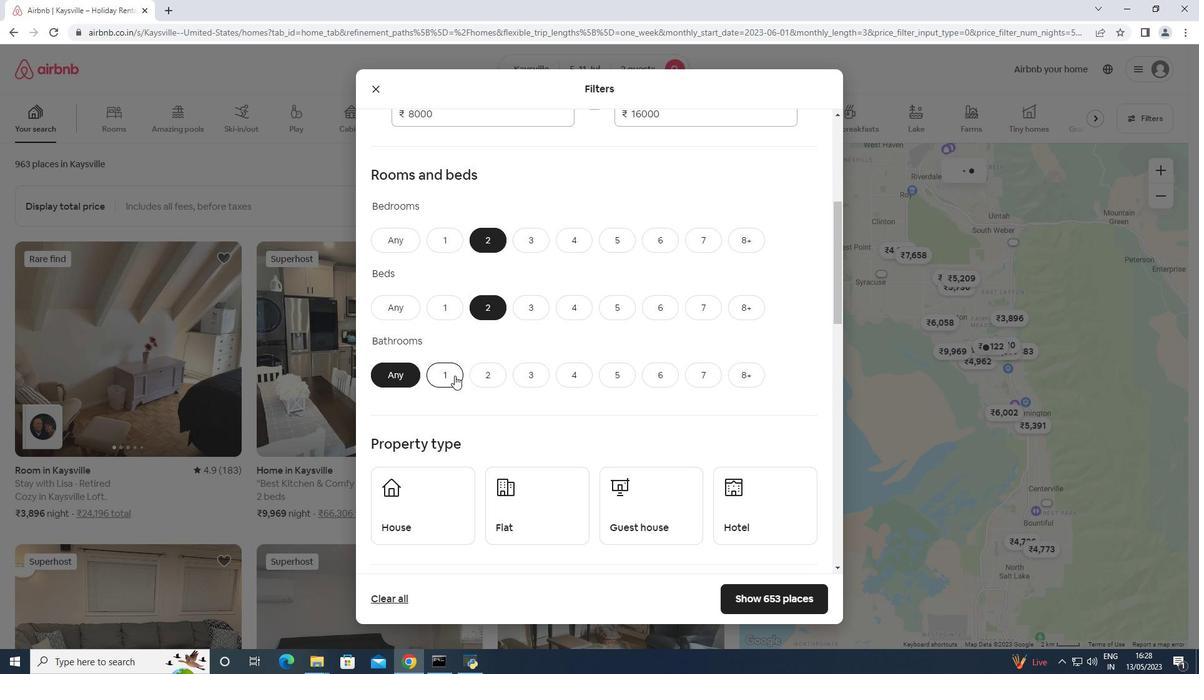 
Action: Mouse moved to (454, 375)
Screenshot: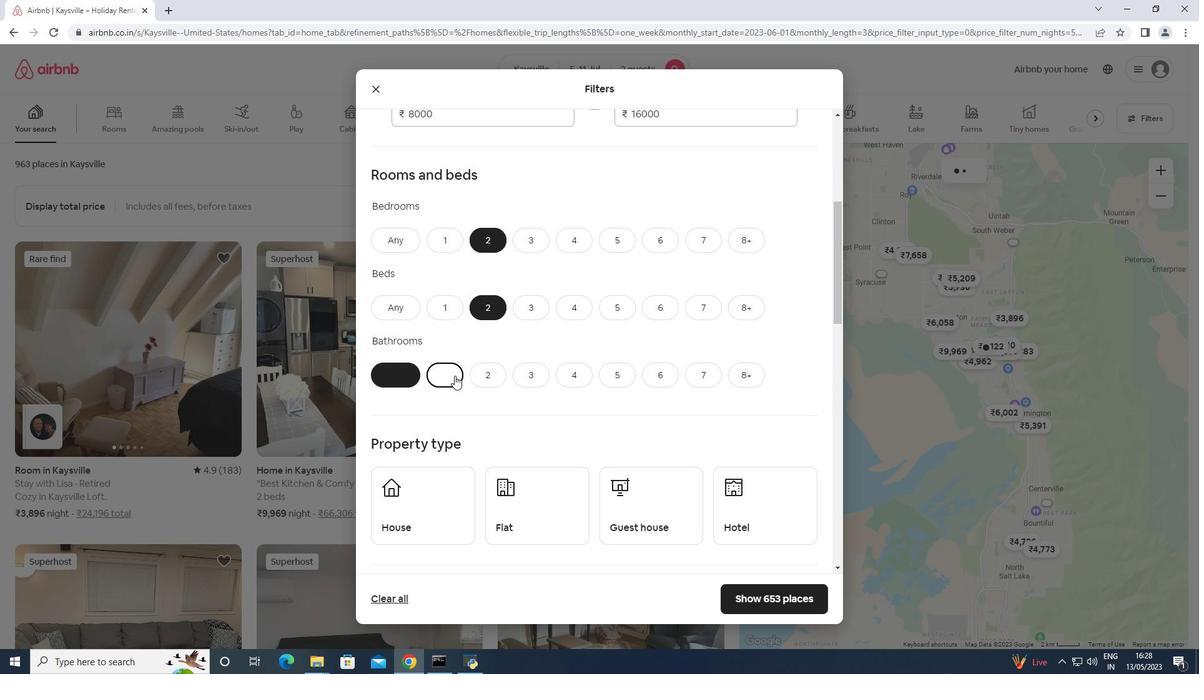 
Action: Mouse scrolled (454, 375) with delta (0, 0)
Screenshot: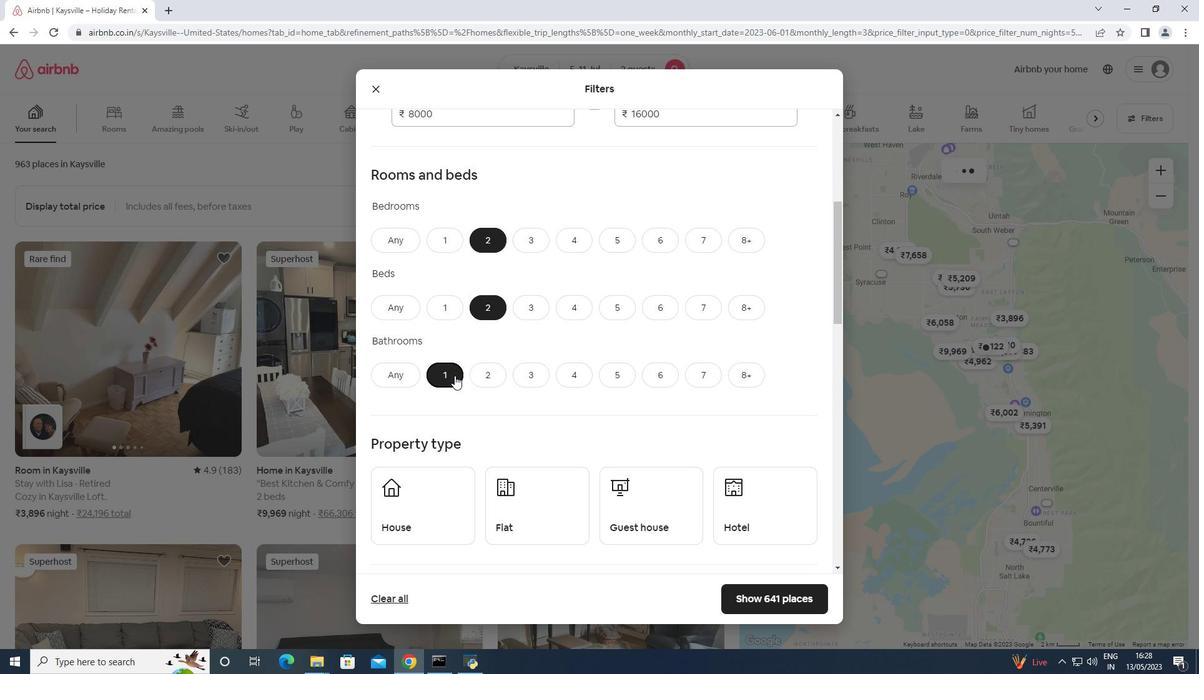 
Action: Mouse scrolled (454, 375) with delta (0, 0)
Screenshot: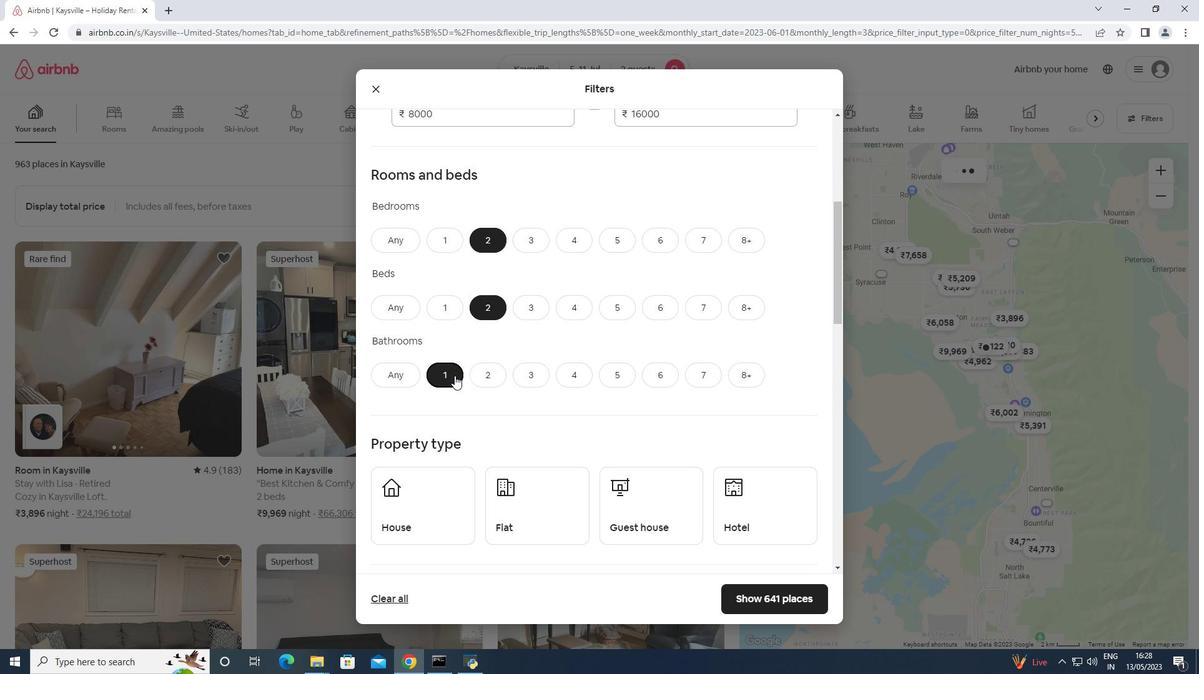 
Action: Mouse scrolled (454, 375) with delta (0, 0)
Screenshot: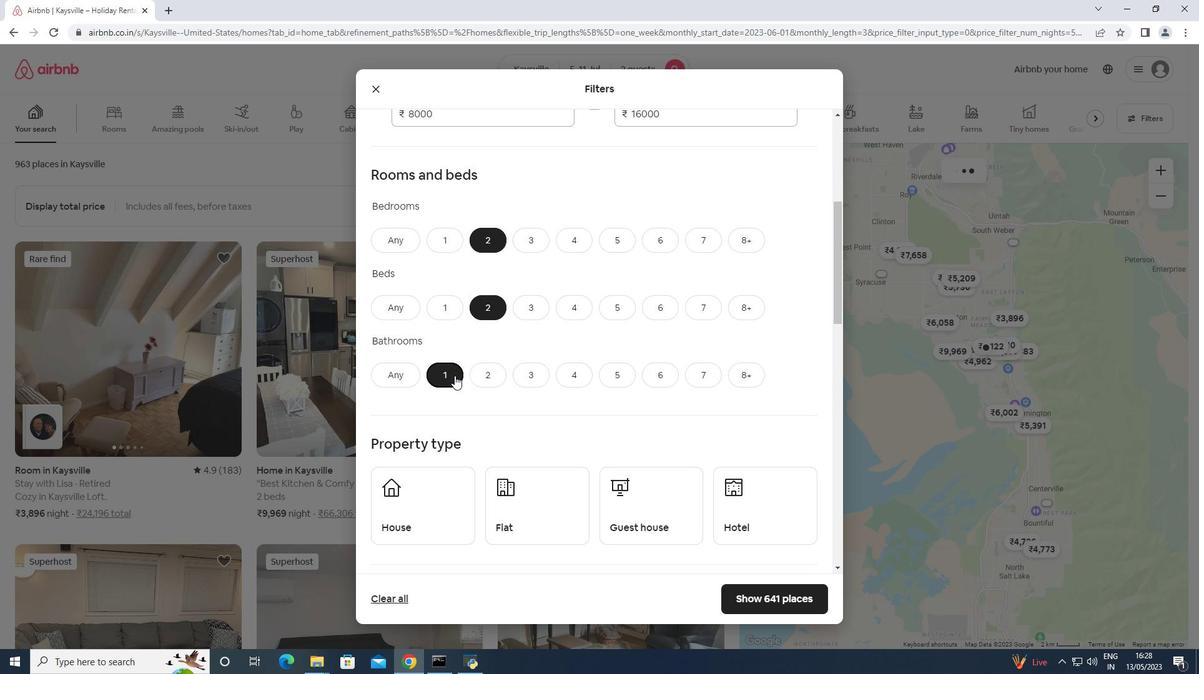 
Action: Mouse moved to (434, 334)
Screenshot: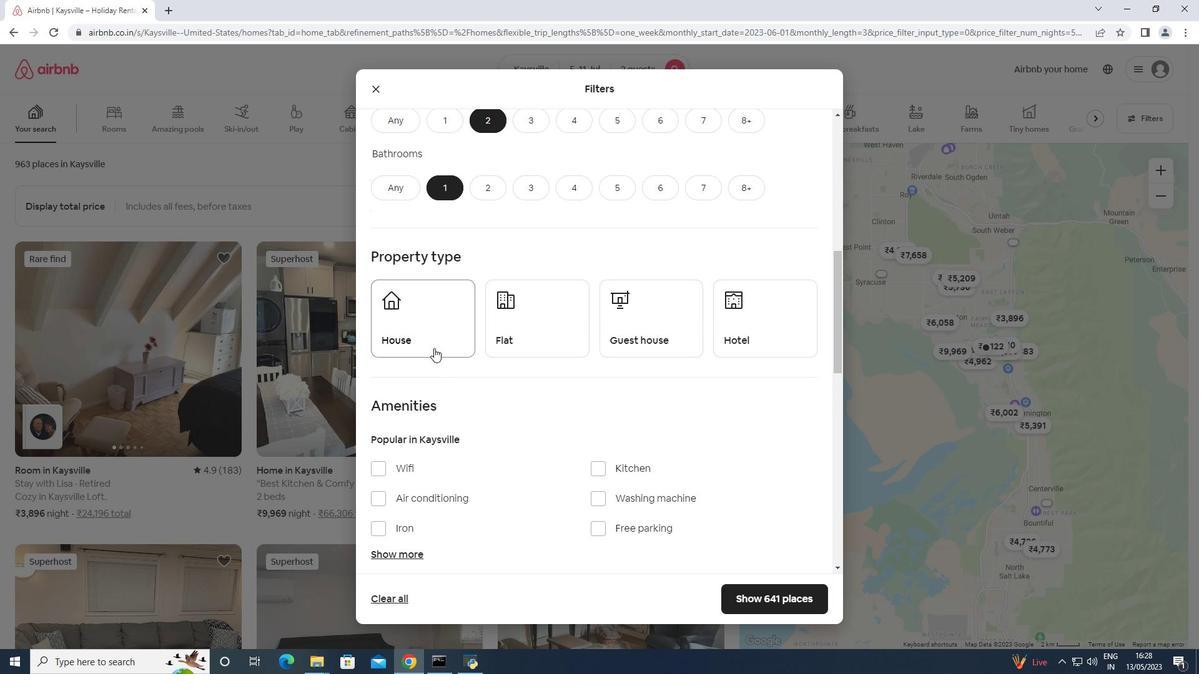 
Action: Mouse pressed left at (434, 334)
Screenshot: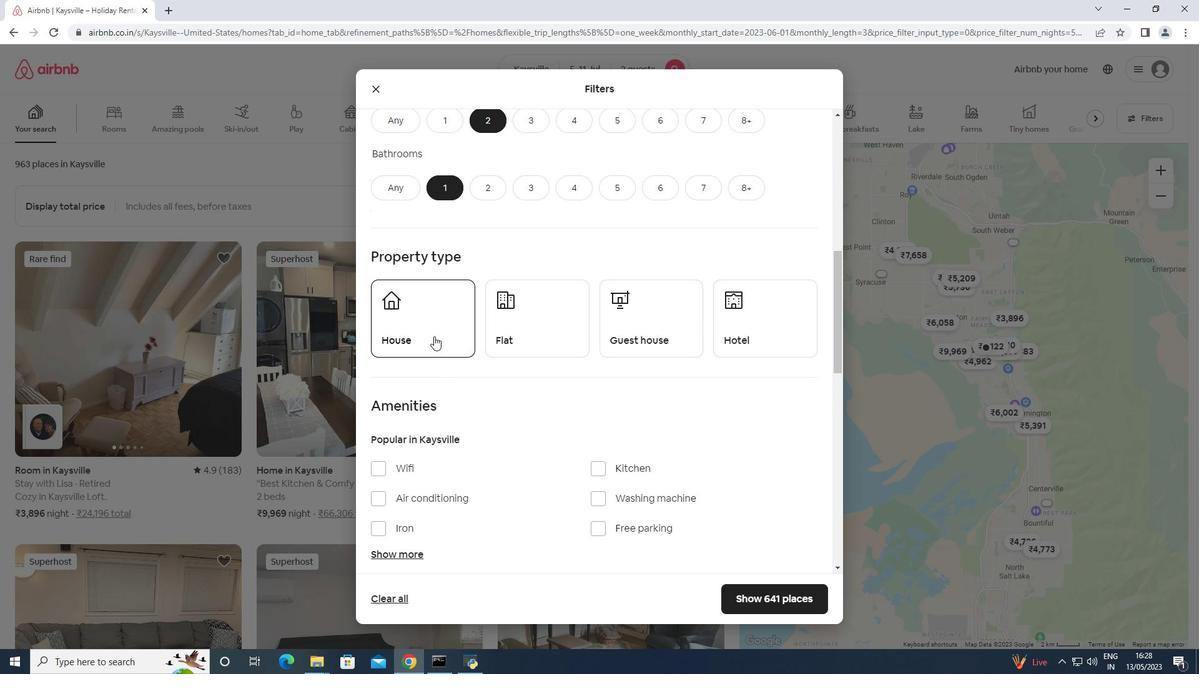 
Action: Mouse moved to (529, 322)
Screenshot: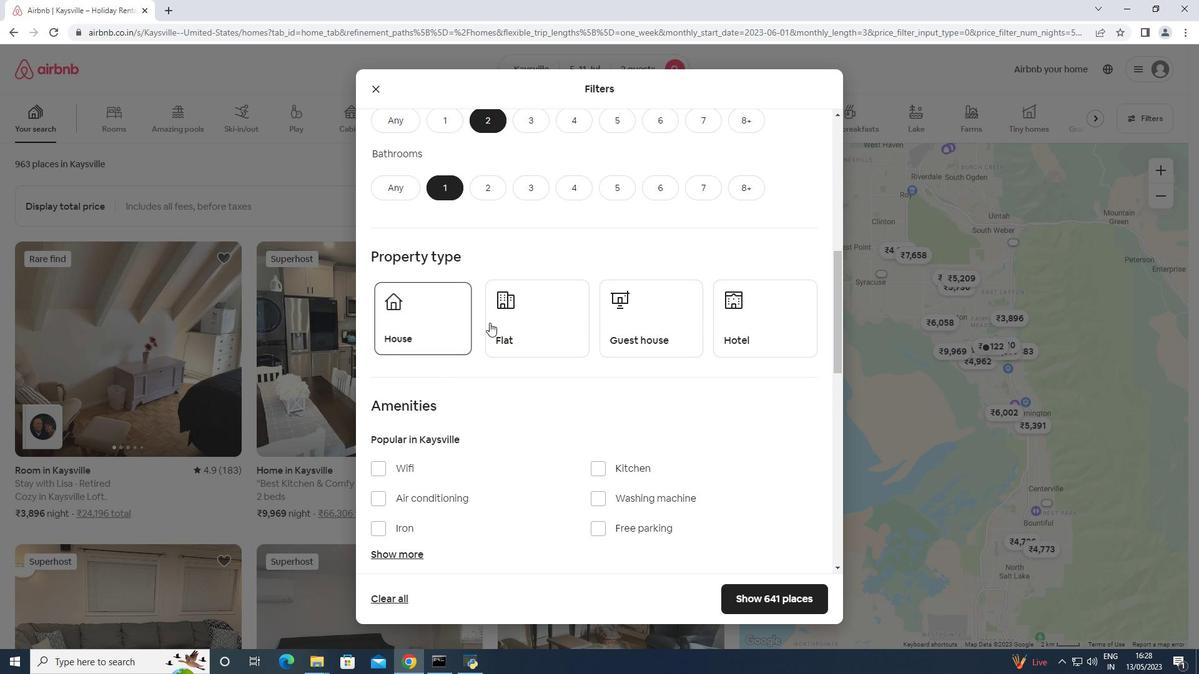 
Action: Mouse pressed left at (529, 322)
Screenshot: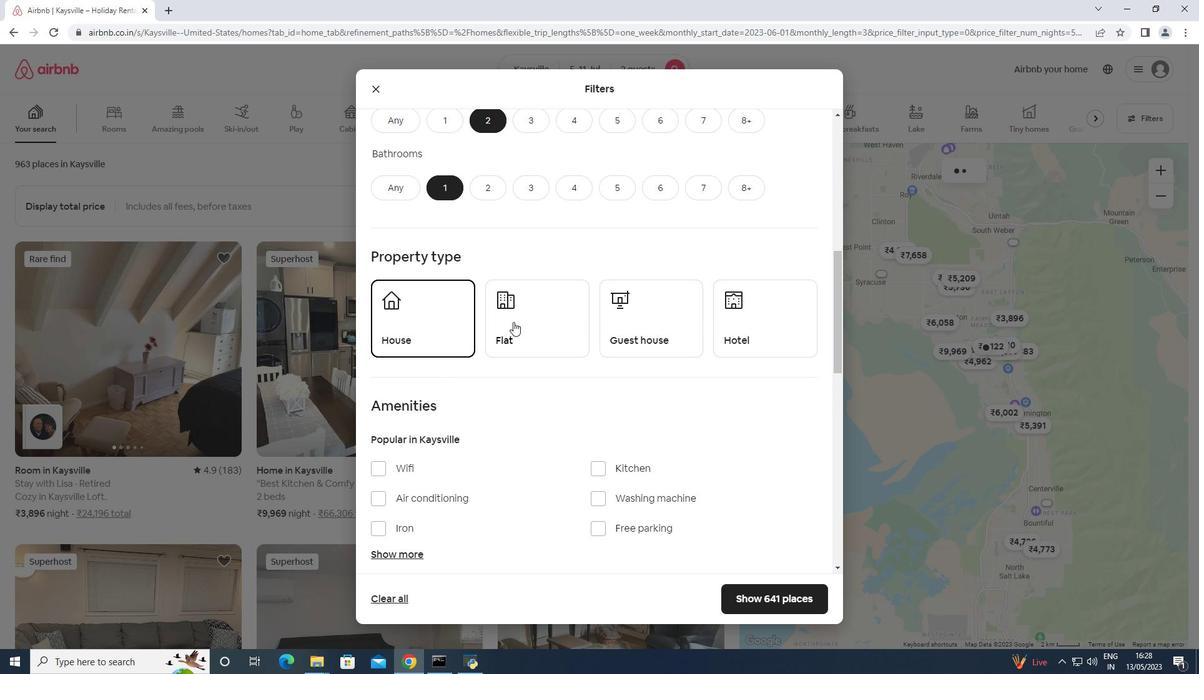
Action: Mouse moved to (664, 321)
Screenshot: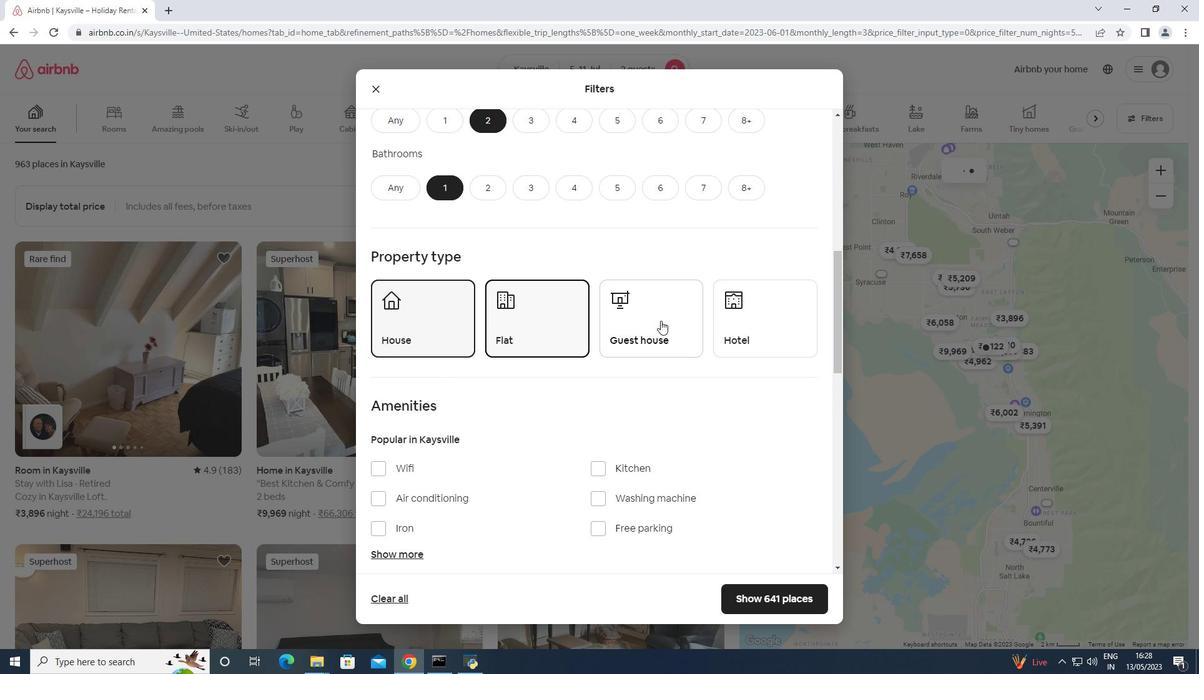 
Action: Mouse pressed left at (664, 321)
Screenshot: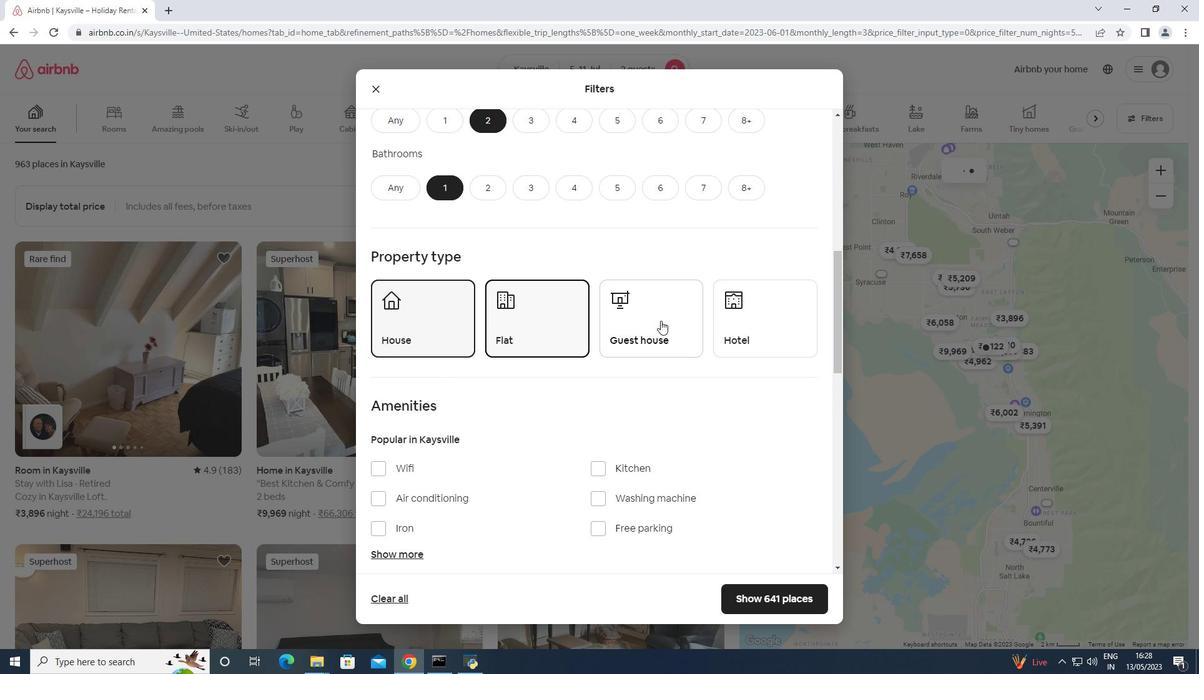 
Action: Mouse moved to (665, 320)
Screenshot: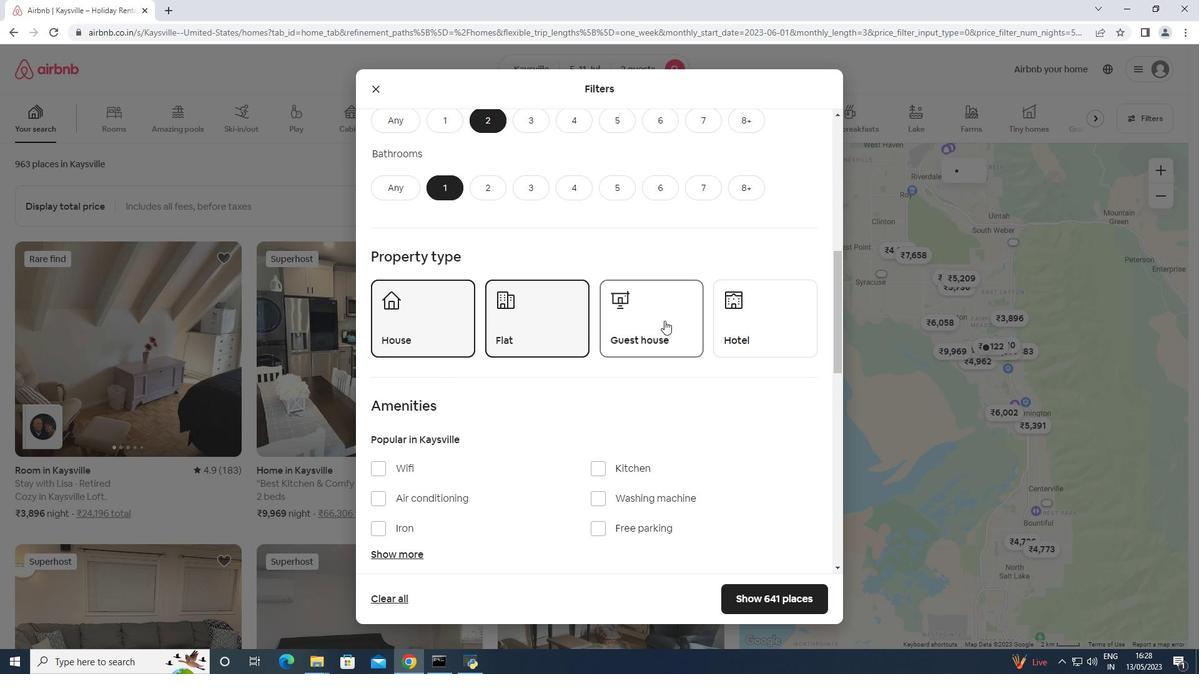 
Action: Mouse scrolled (665, 319) with delta (0, 0)
Screenshot: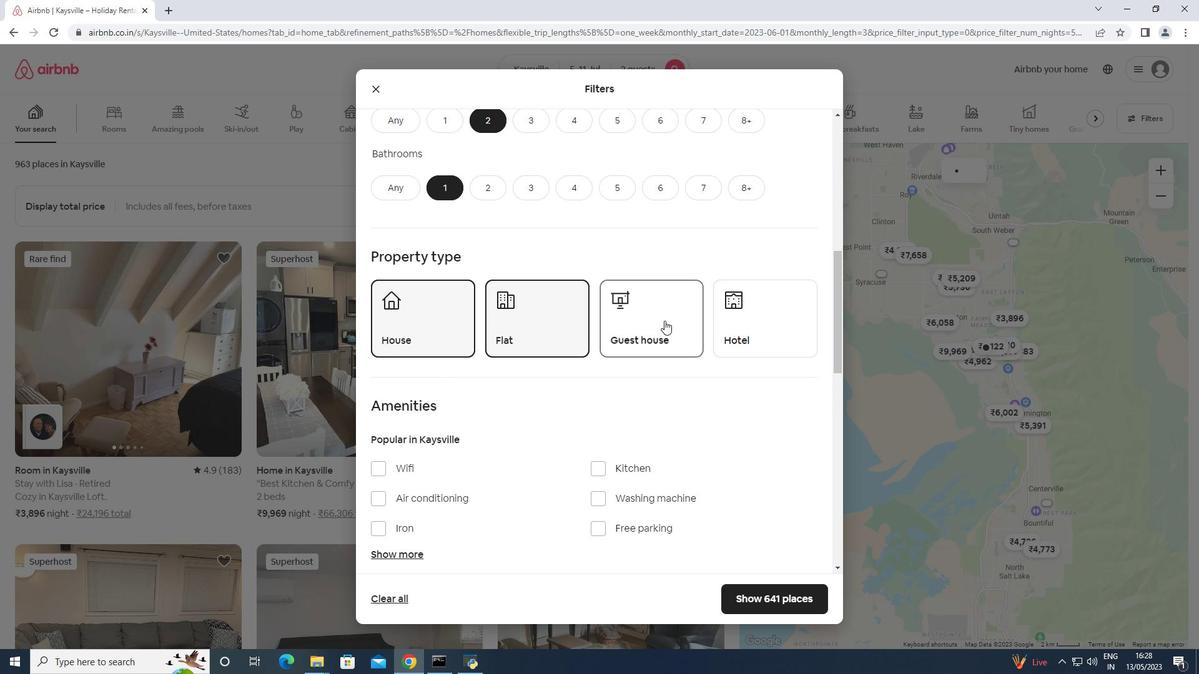
Action: Mouse scrolled (665, 319) with delta (0, 0)
Screenshot: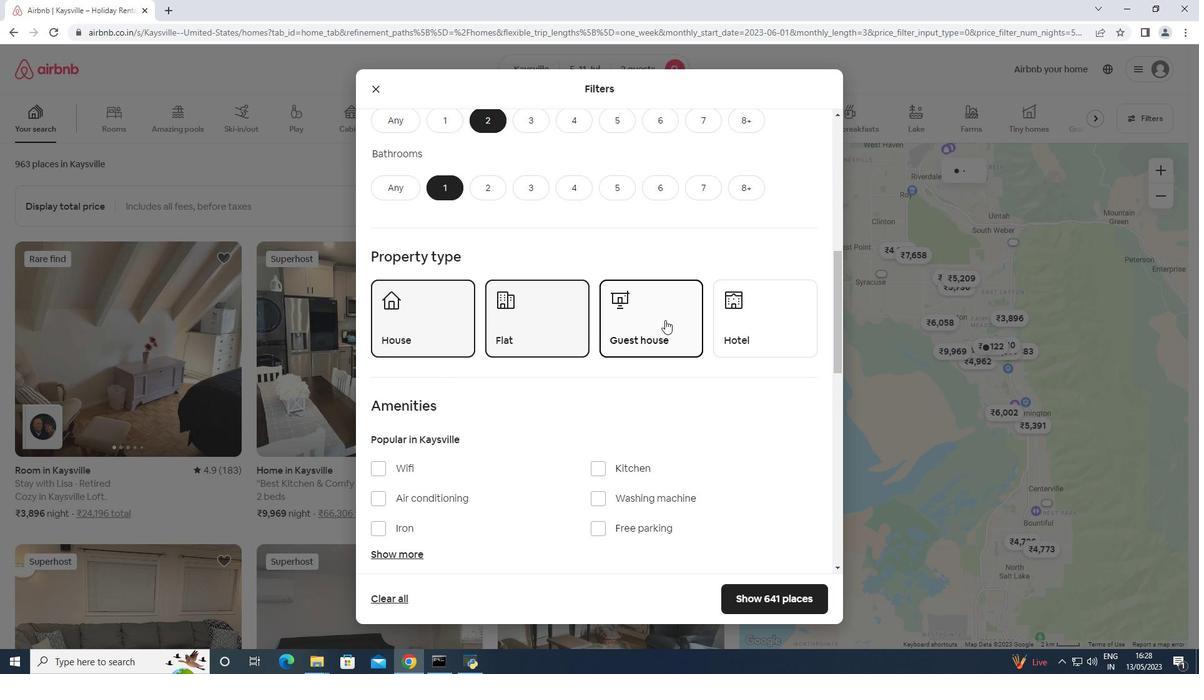 
Action: Mouse moved to (435, 352)
Screenshot: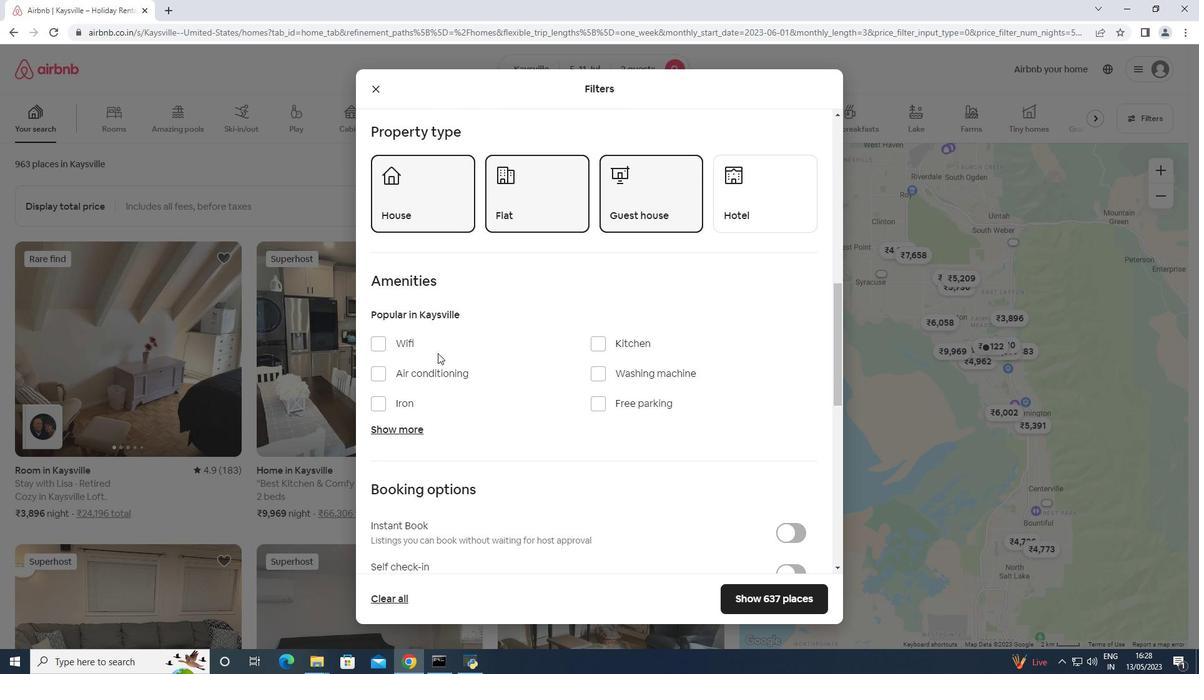 
Action: Mouse pressed left at (435, 352)
Screenshot: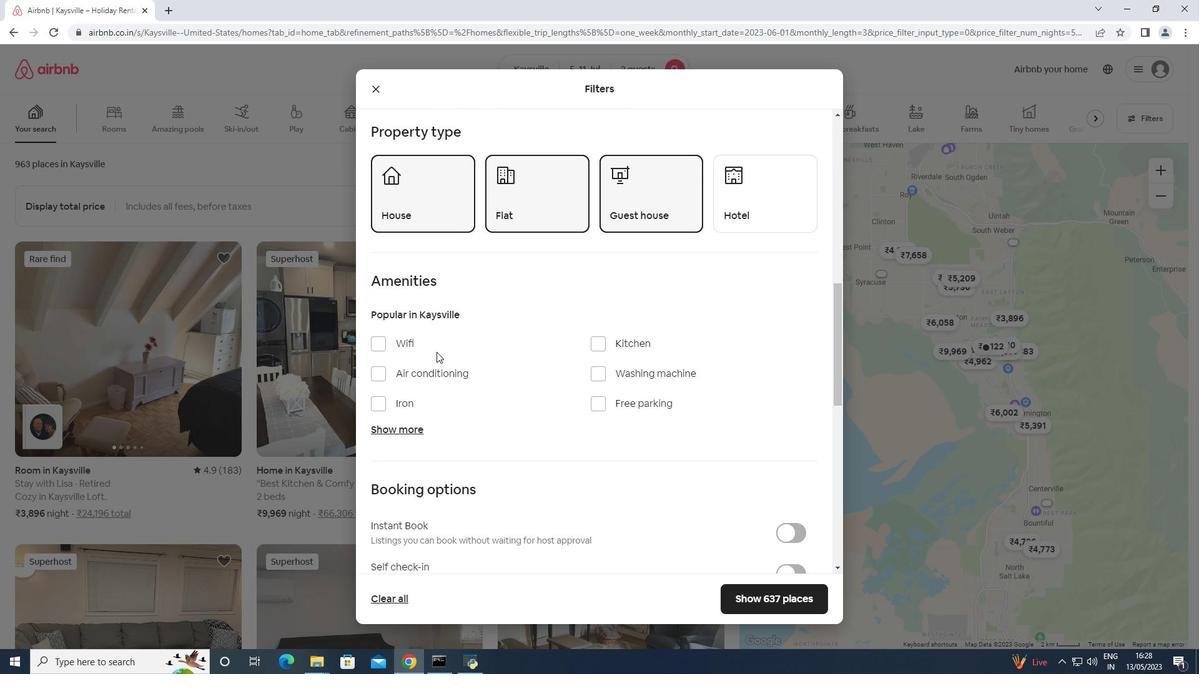 
Action: Mouse moved to (440, 346)
Screenshot: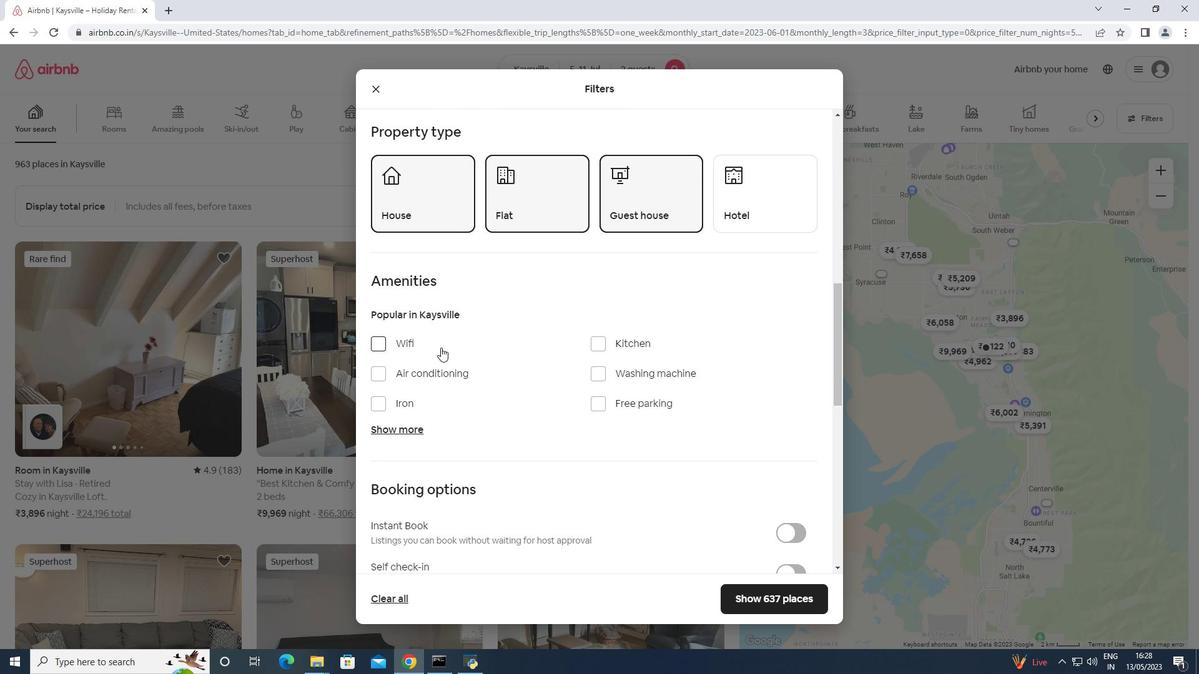 
Action: Mouse pressed left at (440, 346)
Screenshot: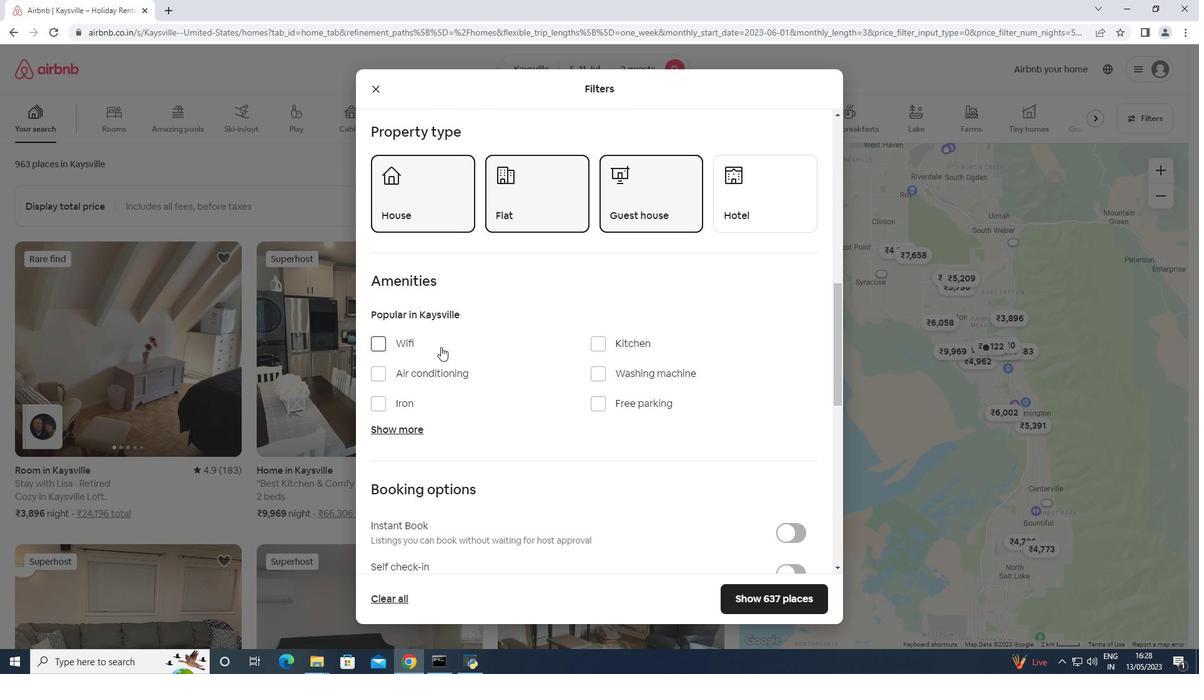 
Action: Mouse moved to (680, 401)
Screenshot: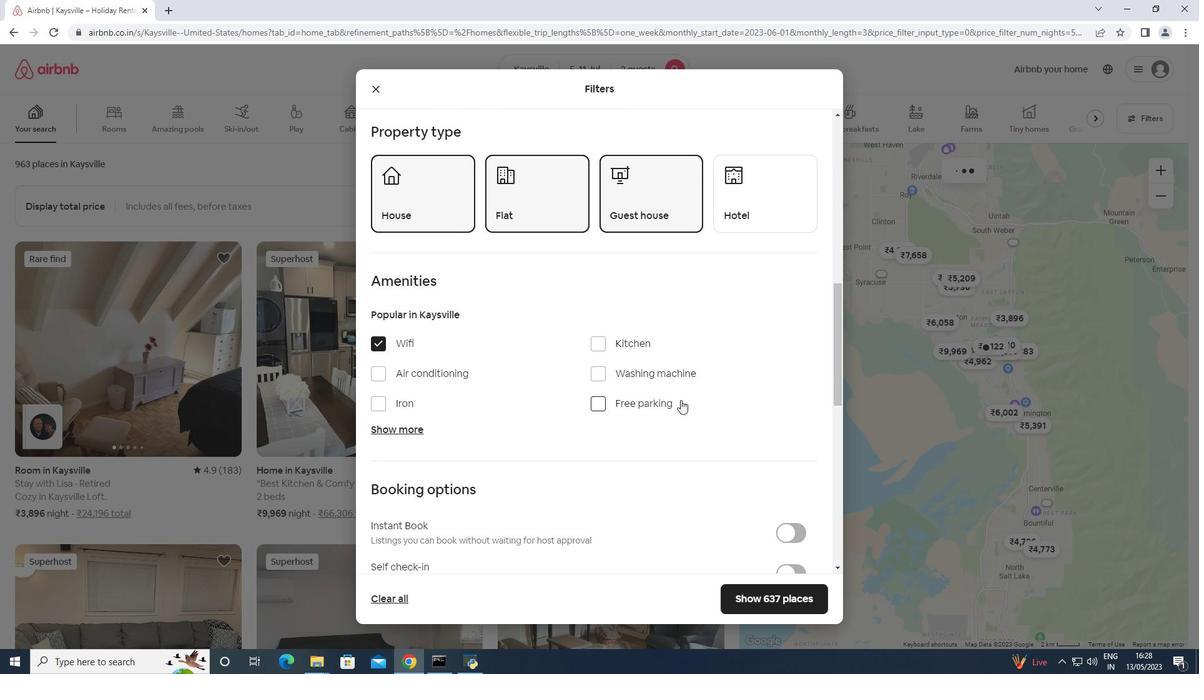 
Action: Mouse pressed left at (680, 401)
Screenshot: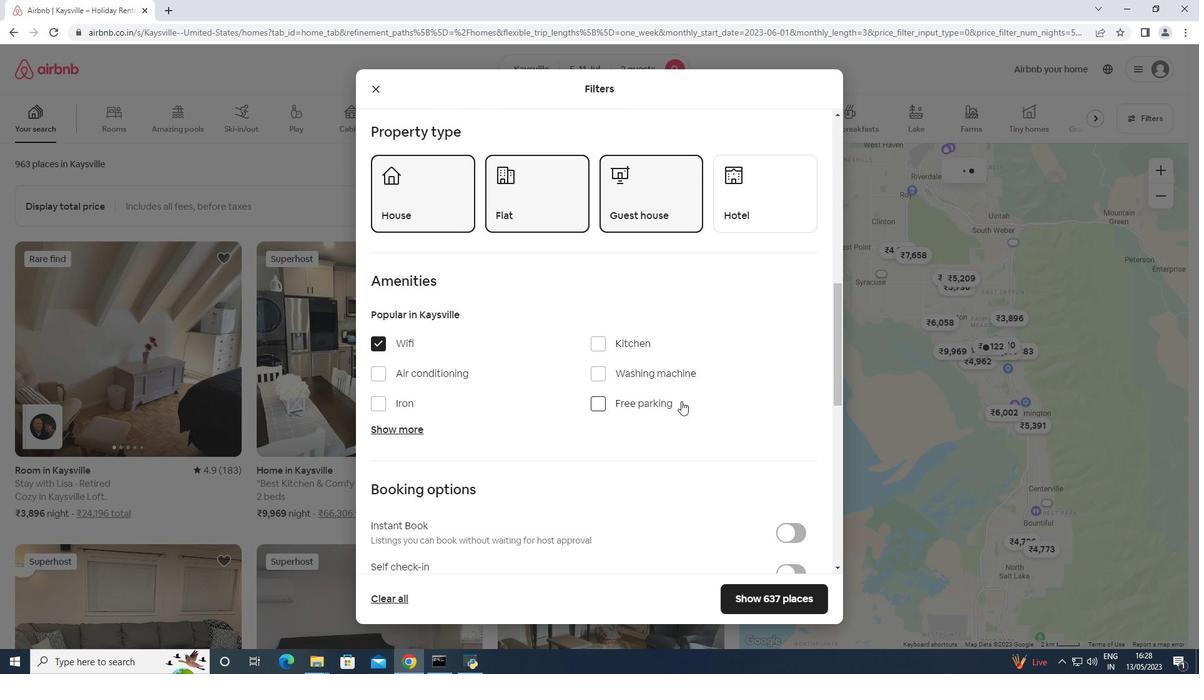 
Action: Mouse moved to (414, 430)
Screenshot: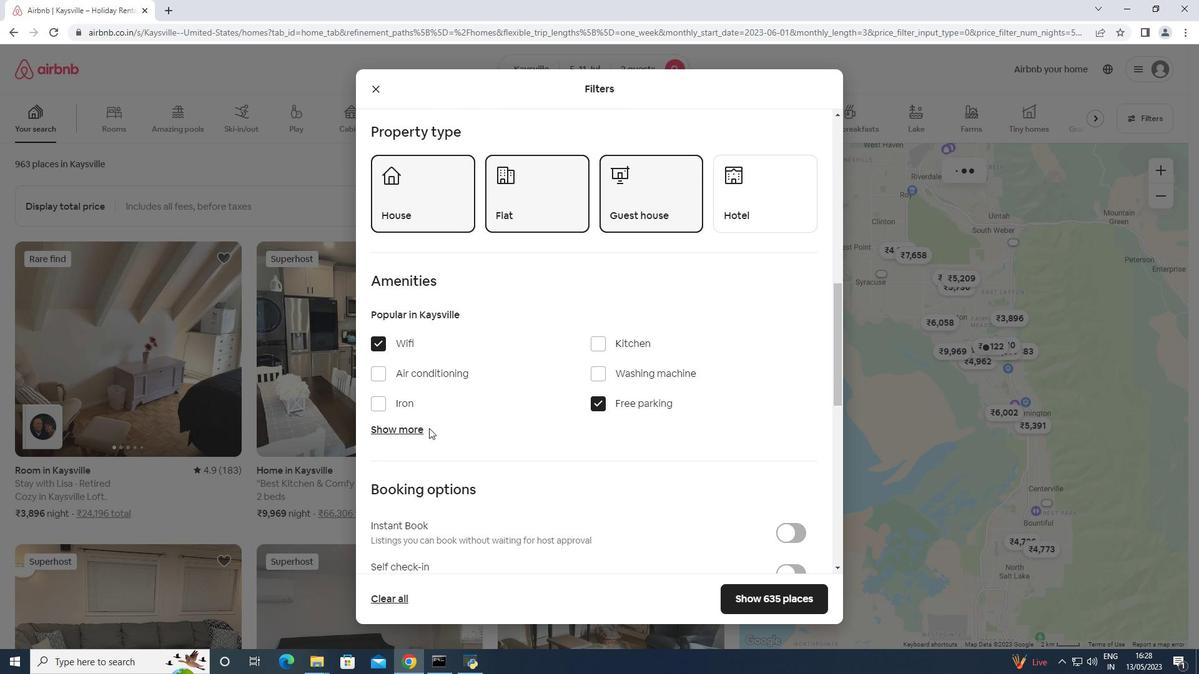 
Action: Mouse pressed left at (414, 430)
Screenshot: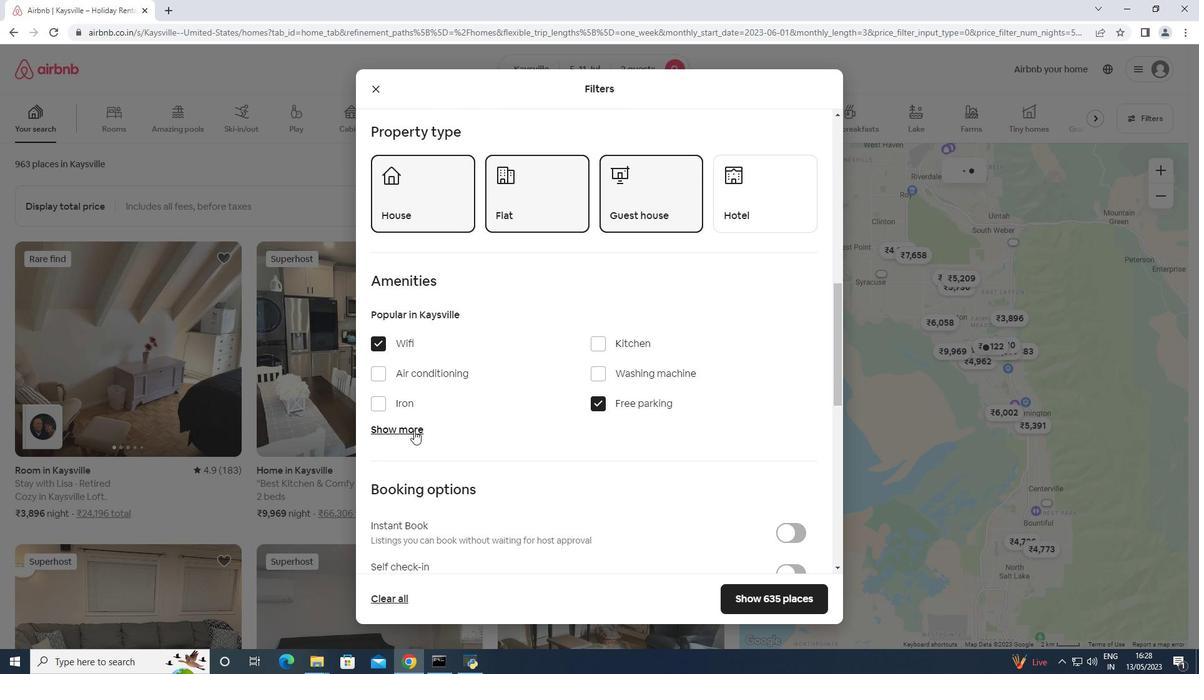 
Action: Mouse moved to (435, 421)
Screenshot: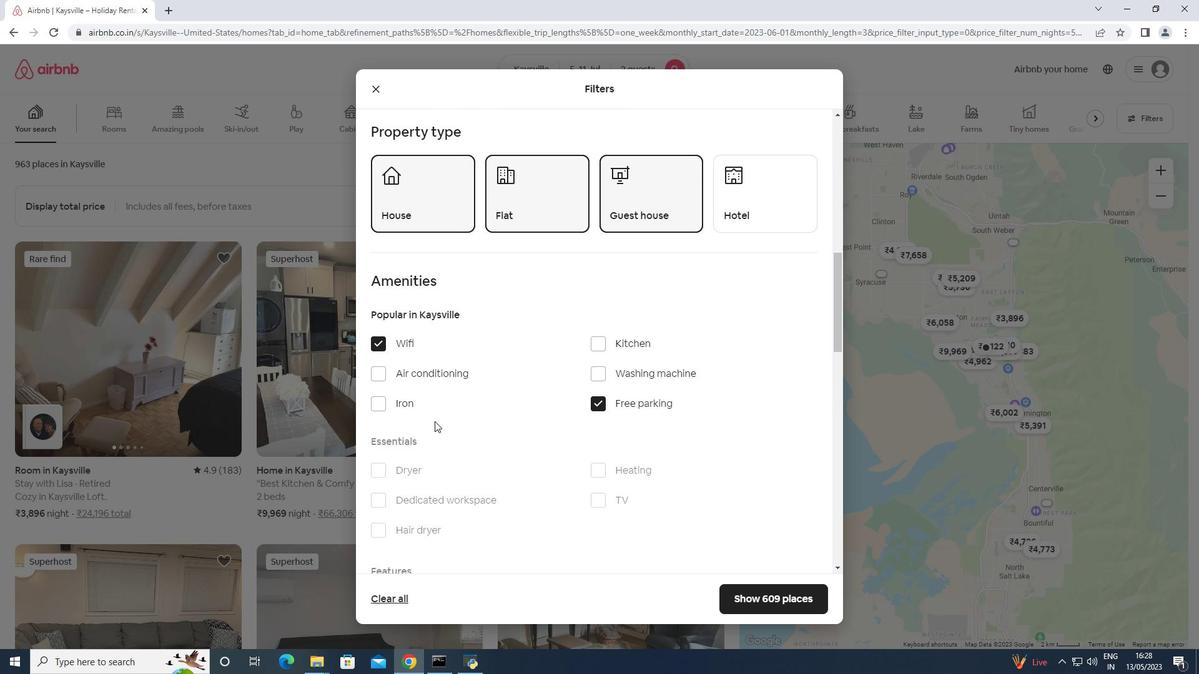 
Action: Mouse scrolled (435, 420) with delta (0, 0)
Screenshot: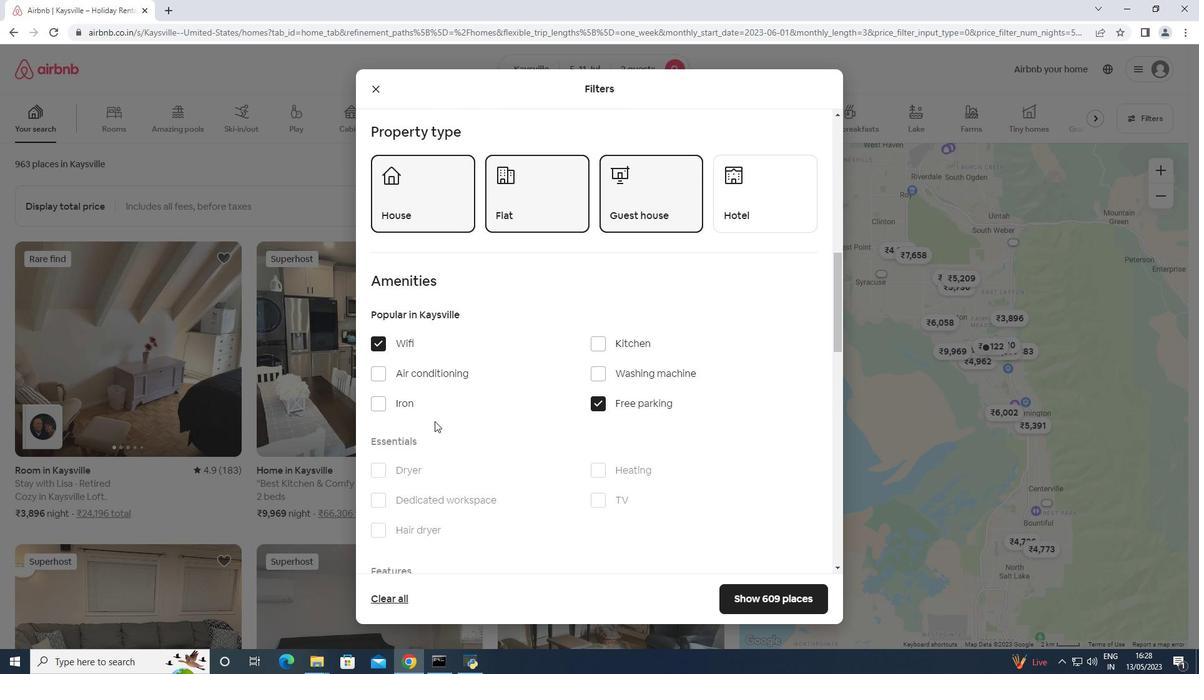 
Action: Mouse scrolled (435, 420) with delta (0, 0)
Screenshot: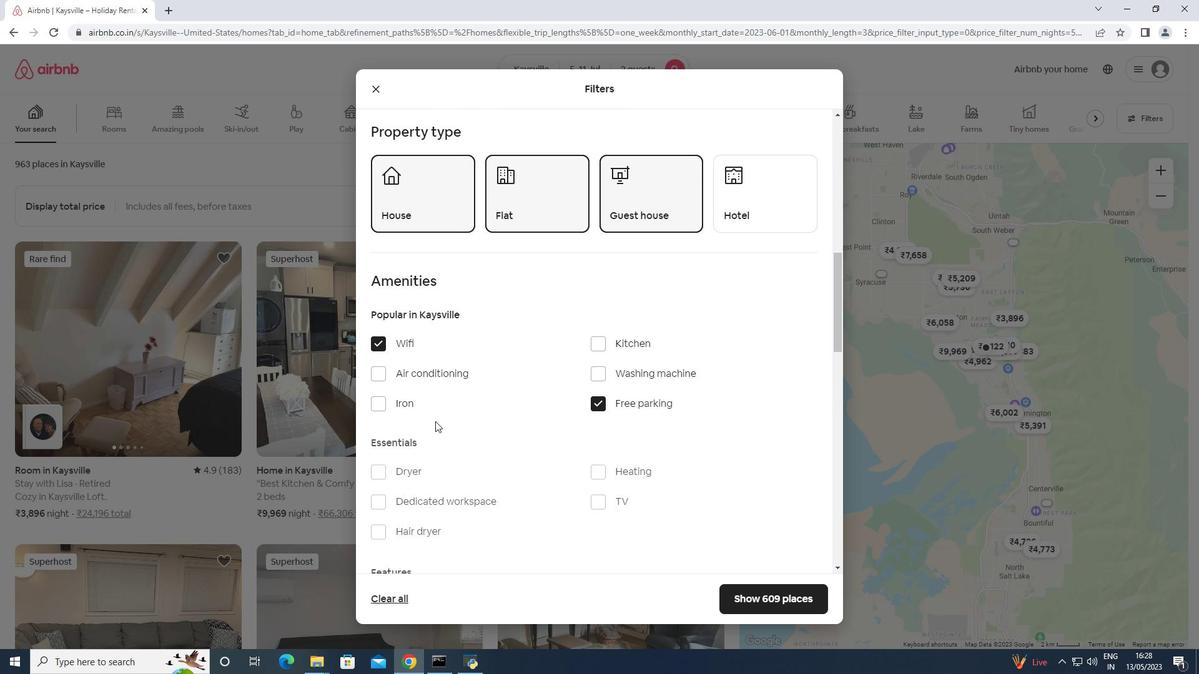 
Action: Mouse moved to (621, 380)
Screenshot: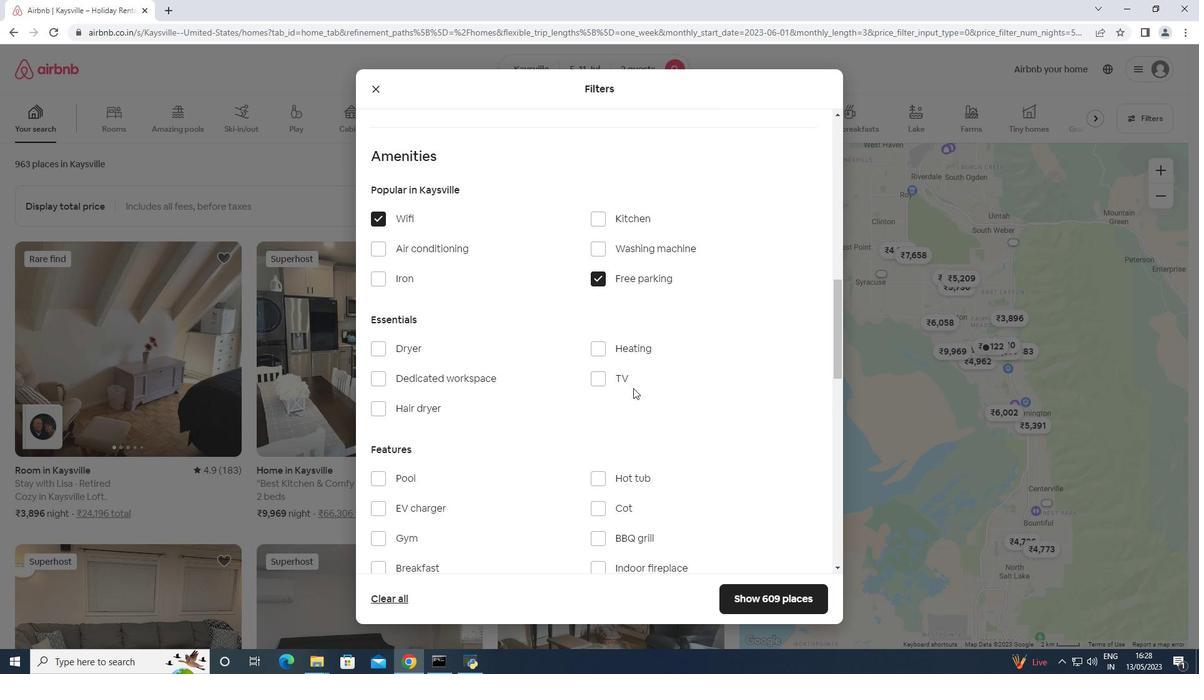 
Action: Mouse pressed left at (621, 380)
Screenshot: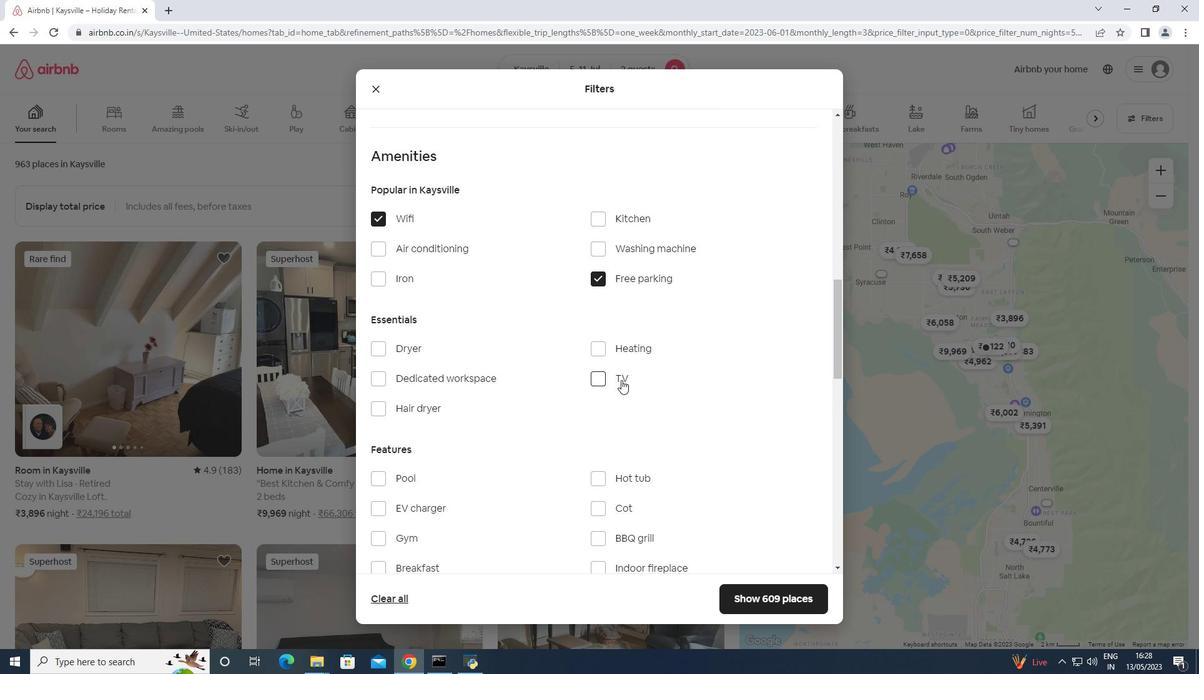 
Action: Mouse moved to (621, 379)
Screenshot: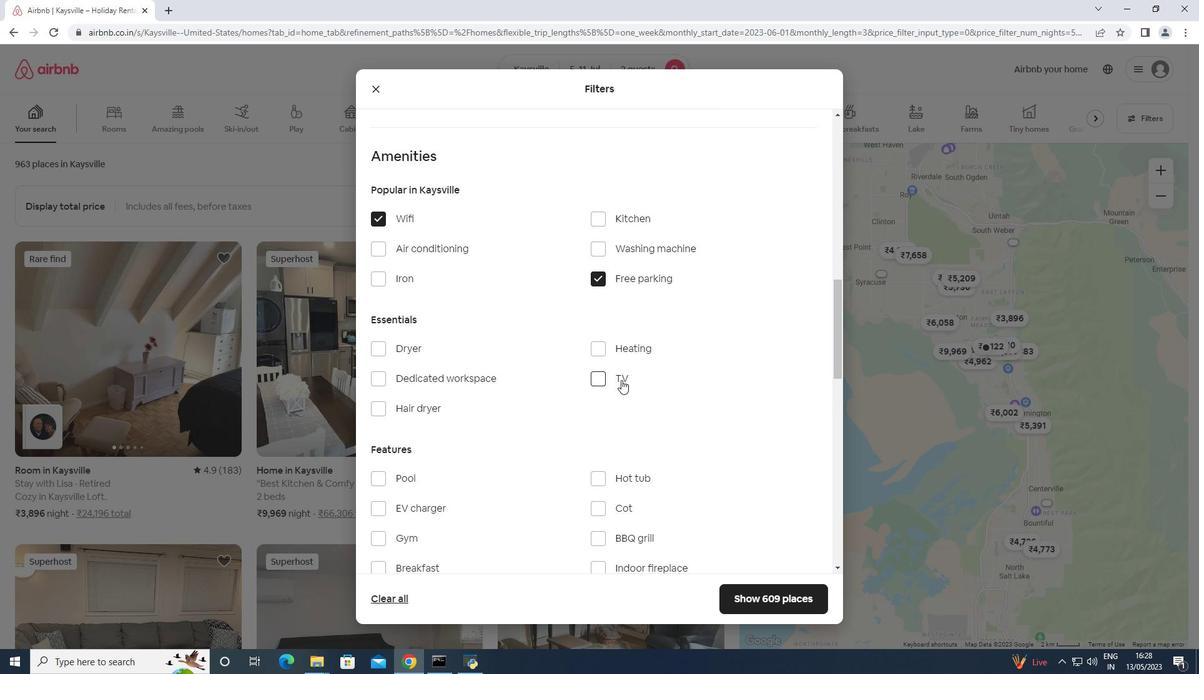 
Action: Mouse scrolled (621, 378) with delta (0, 0)
Screenshot: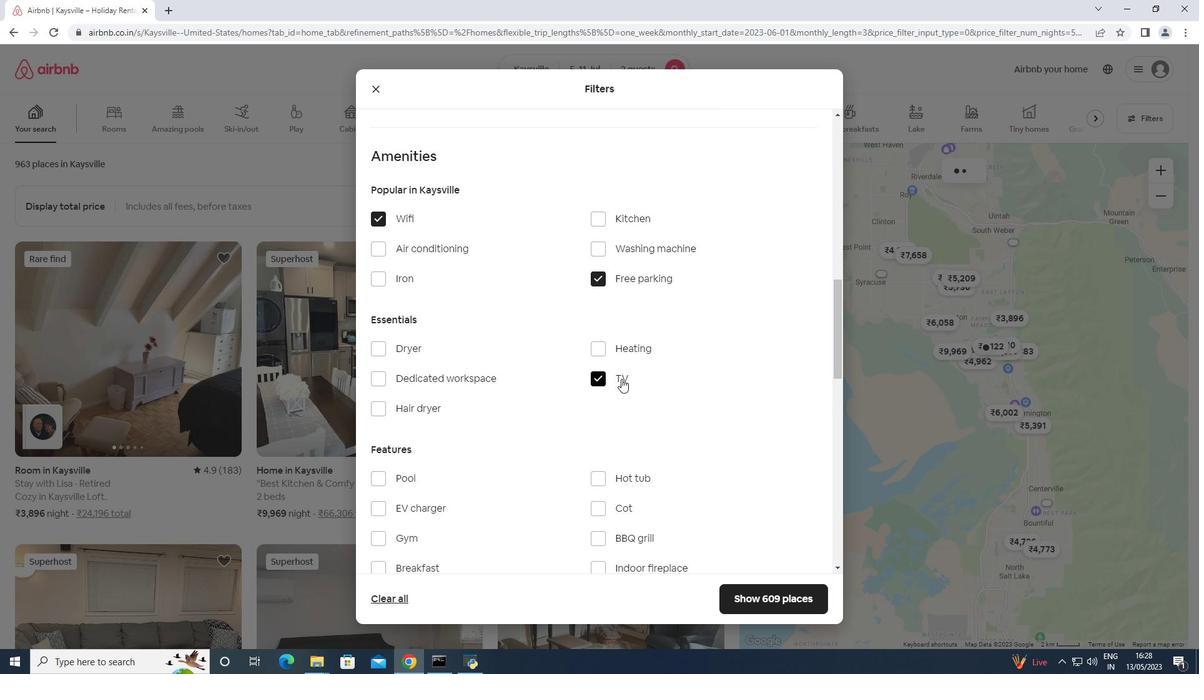 
Action: Mouse scrolled (621, 378) with delta (0, 0)
Screenshot: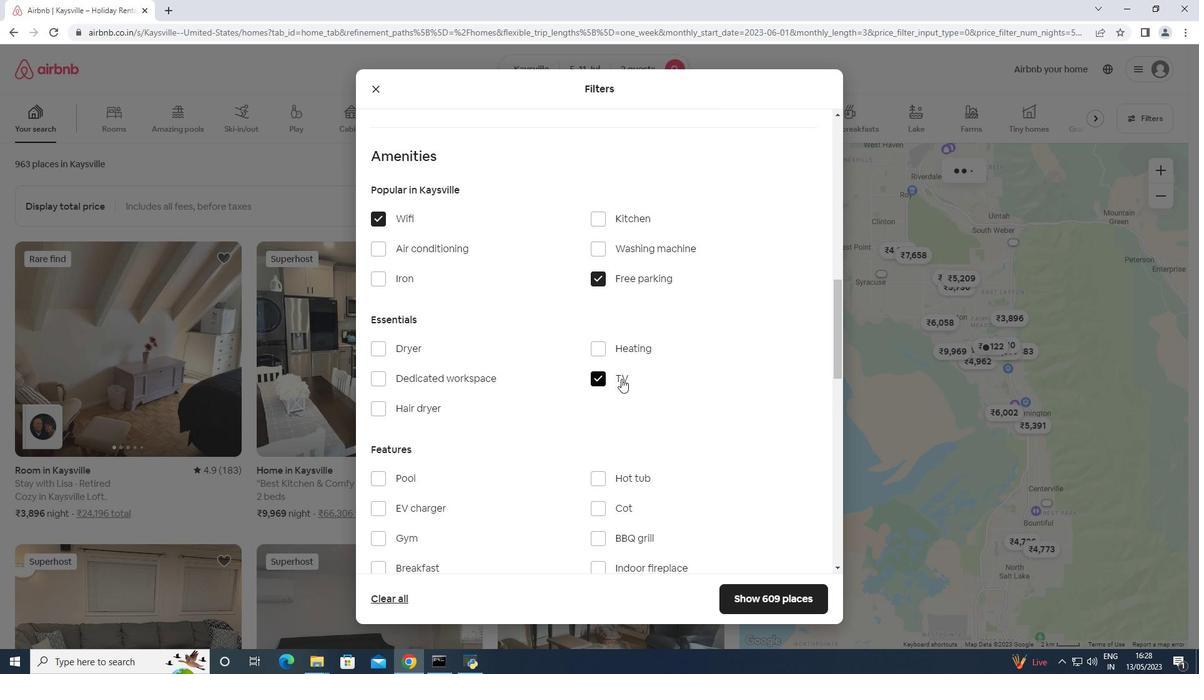 
Action: Mouse scrolled (621, 378) with delta (0, 0)
Screenshot: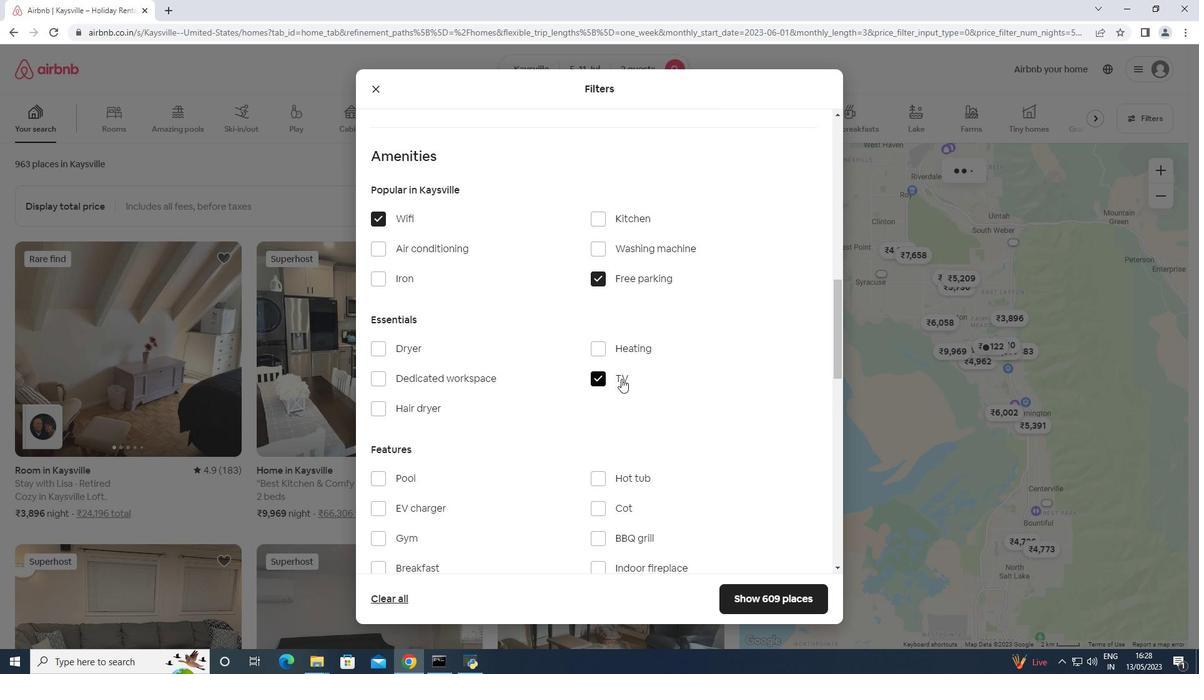 
Action: Mouse scrolled (621, 378) with delta (0, 0)
Screenshot: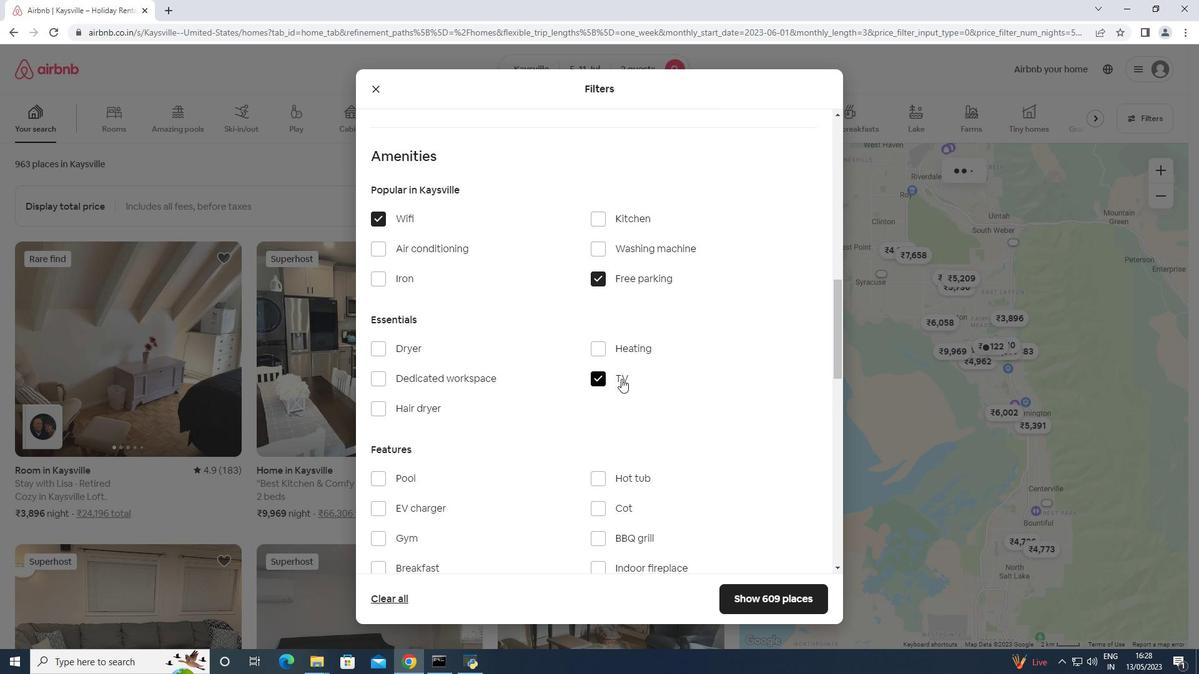 
Action: Mouse moved to (460, 314)
Screenshot: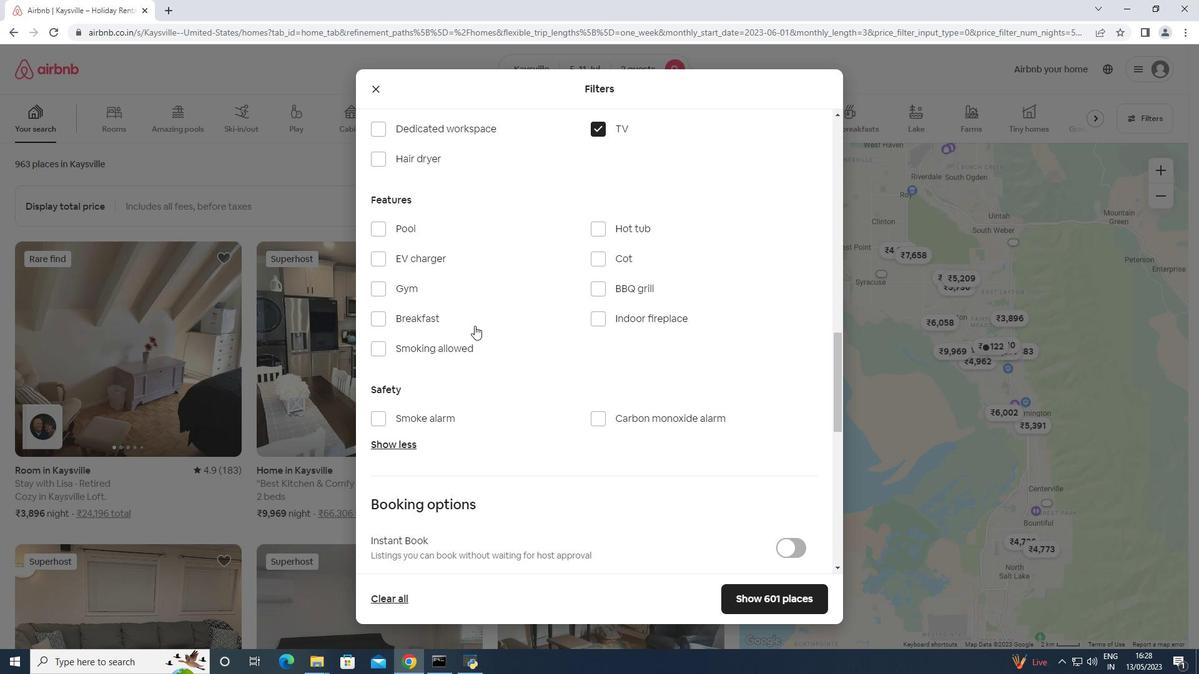 
Action: Mouse pressed left at (460, 314)
Screenshot: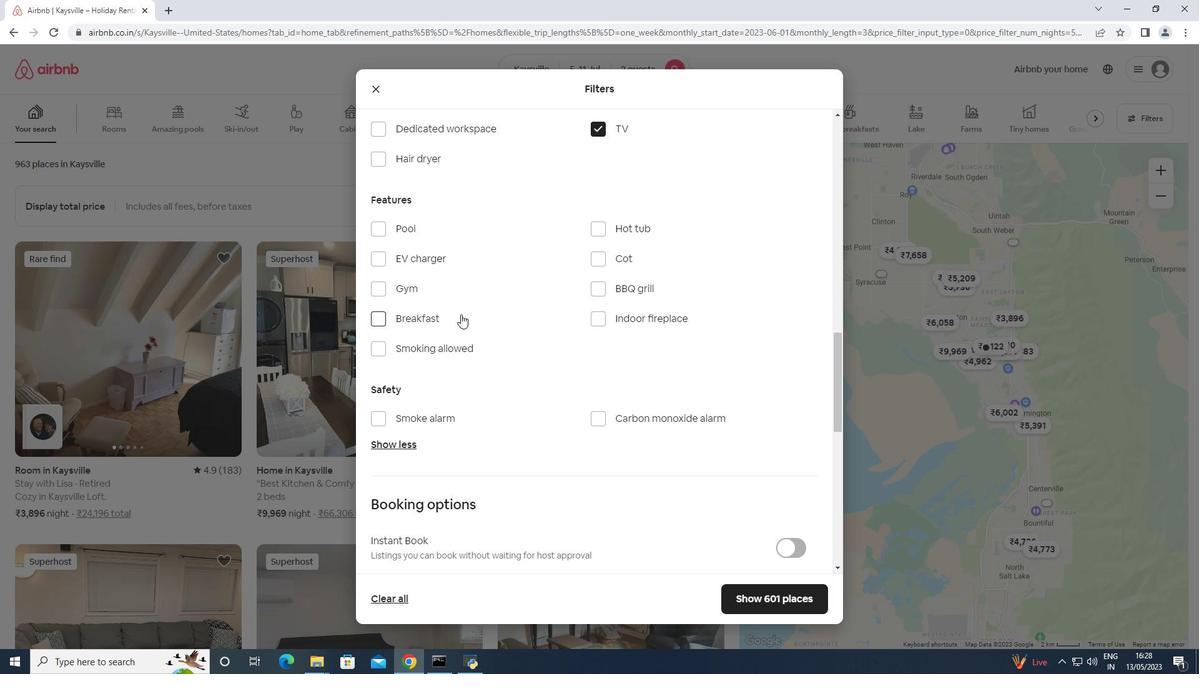 
Action: Mouse moved to (420, 288)
Screenshot: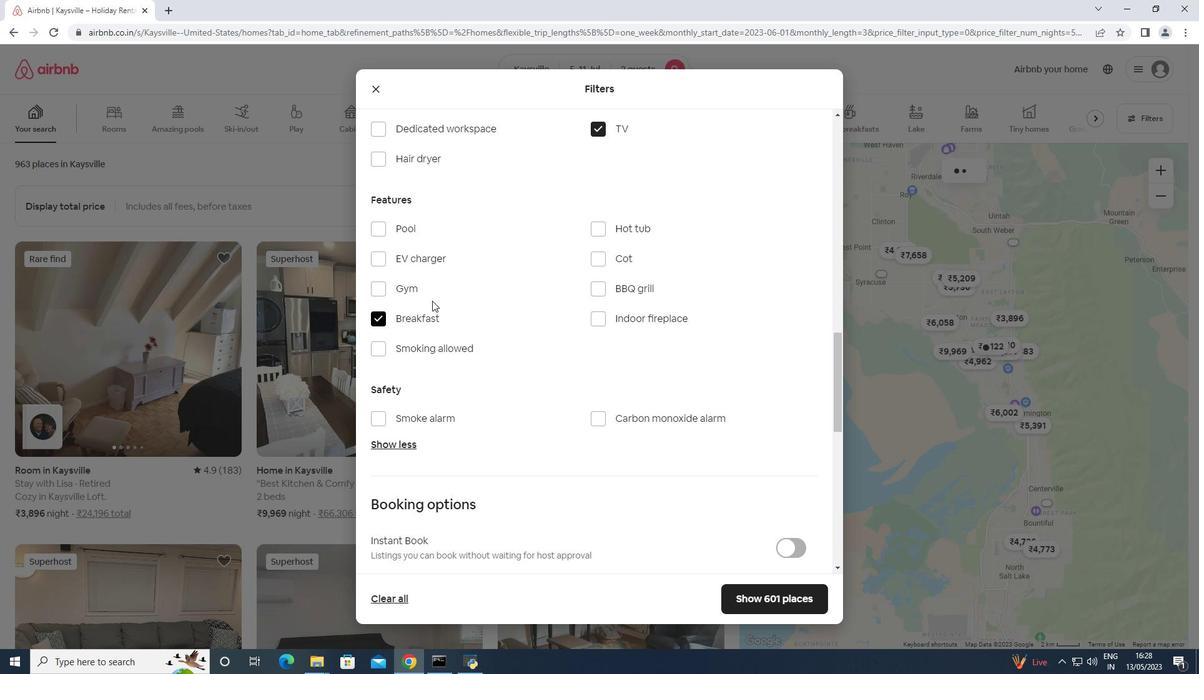 
Action: Mouse pressed left at (420, 288)
Screenshot: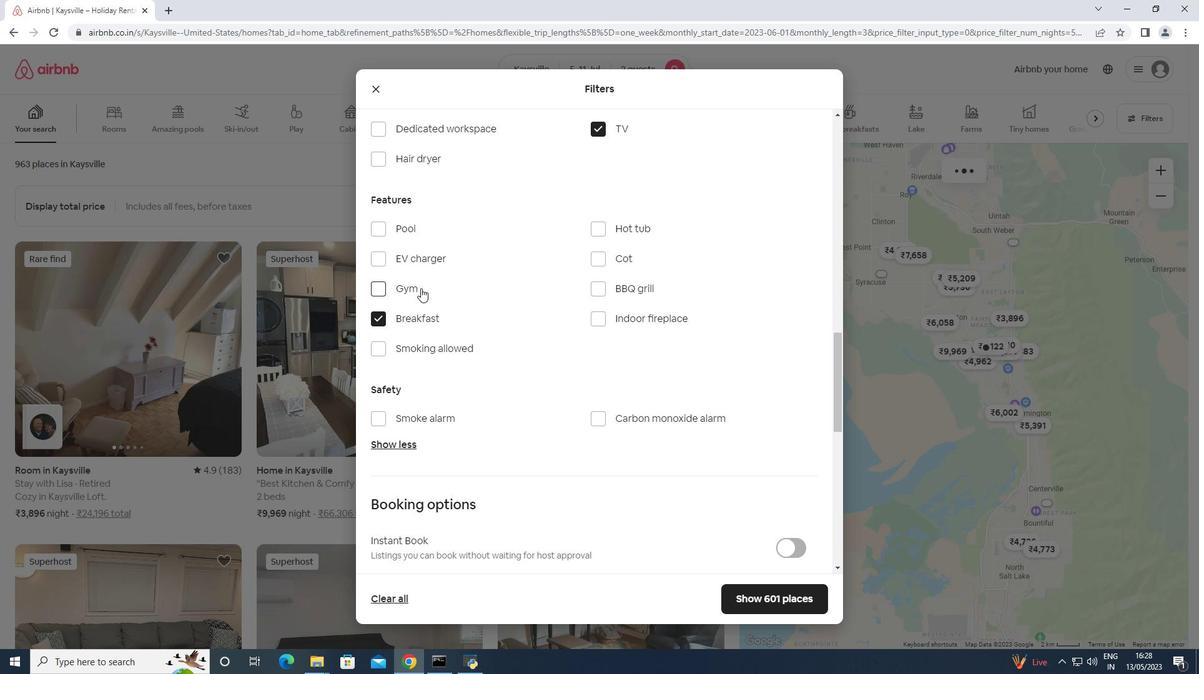 
Action: Mouse moved to (483, 291)
Screenshot: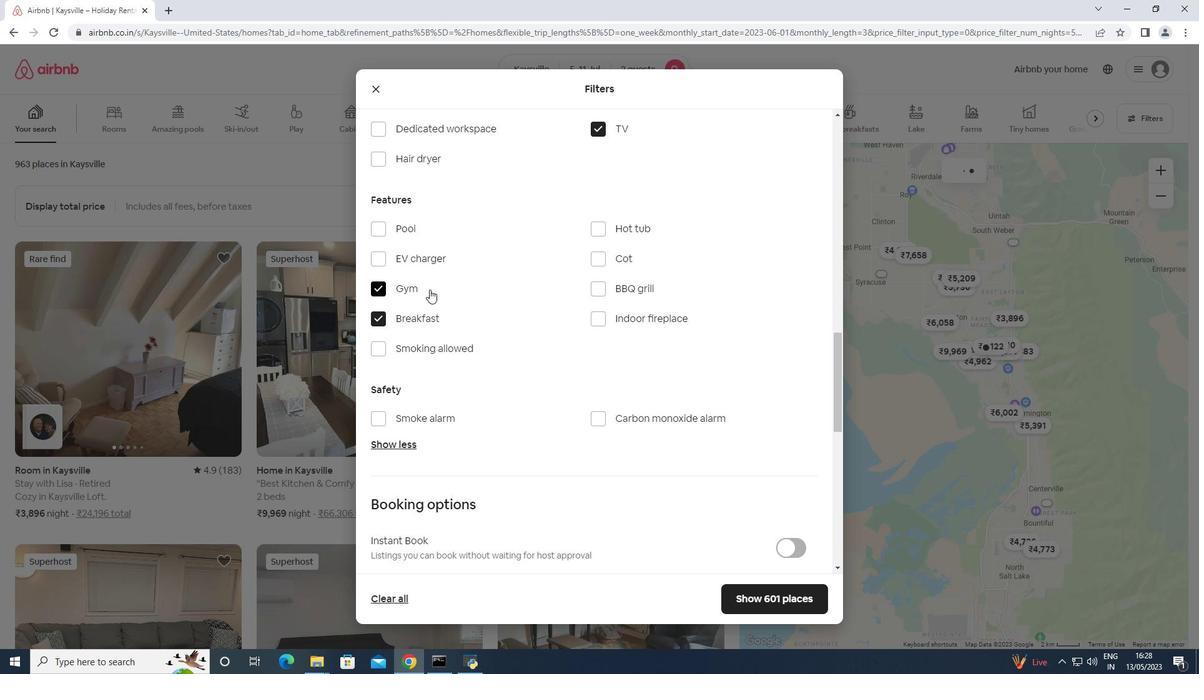 
Action: Mouse scrolled (483, 290) with delta (0, 0)
Screenshot: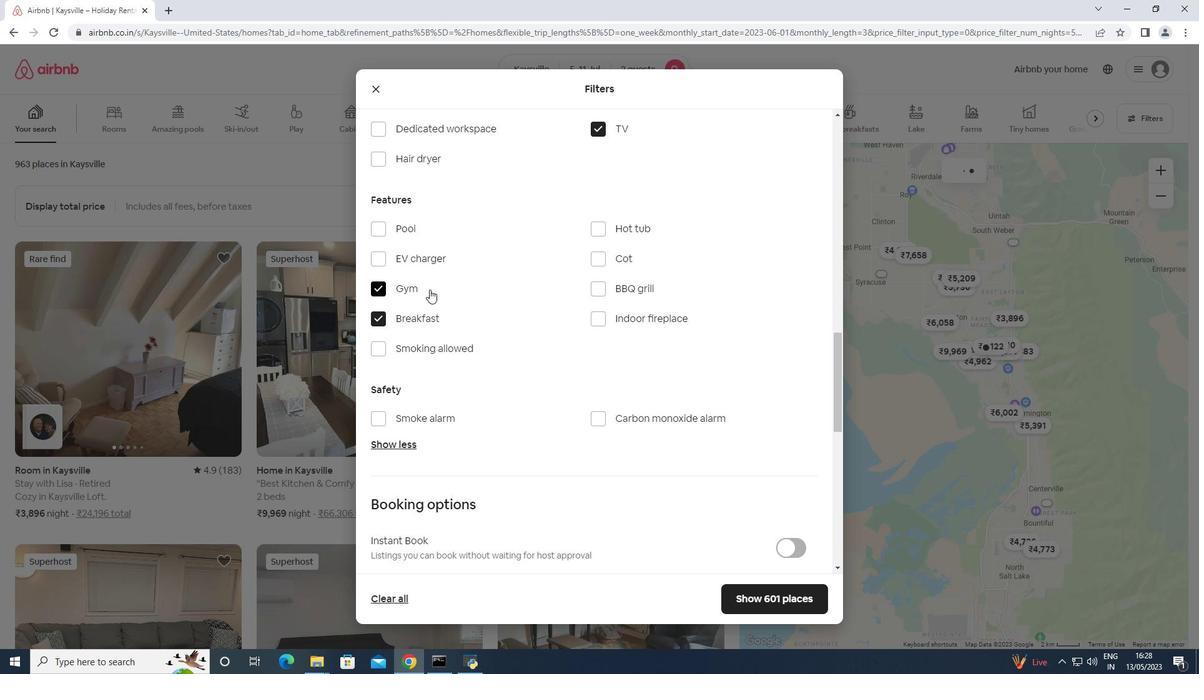 
Action: Mouse moved to (485, 292)
Screenshot: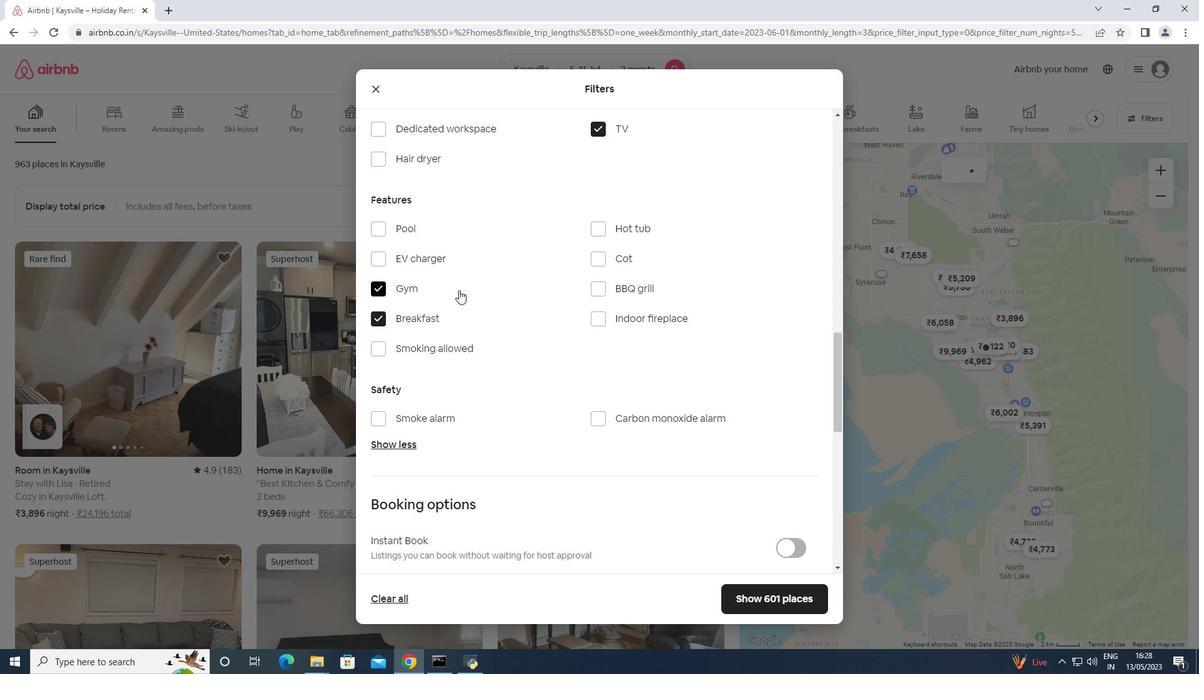 
Action: Mouse scrolled (485, 291) with delta (0, 0)
Screenshot: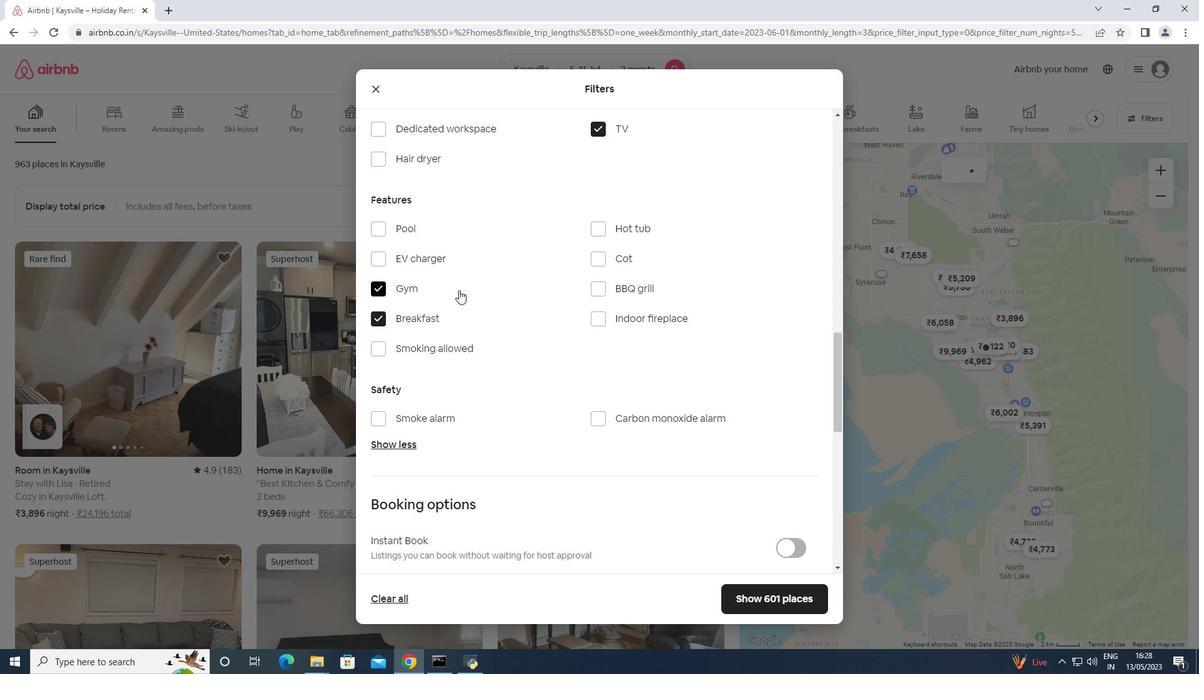 
Action: Mouse moved to (485, 292)
Screenshot: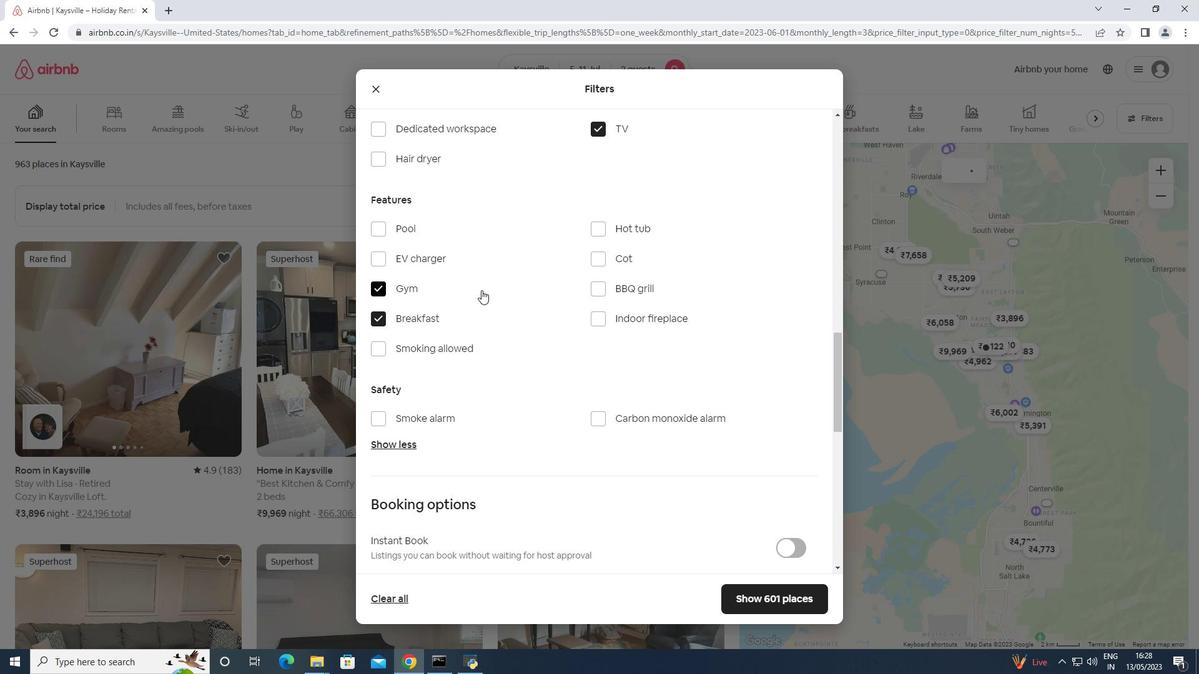 
Action: Mouse scrolled (485, 292) with delta (0, 0)
Screenshot: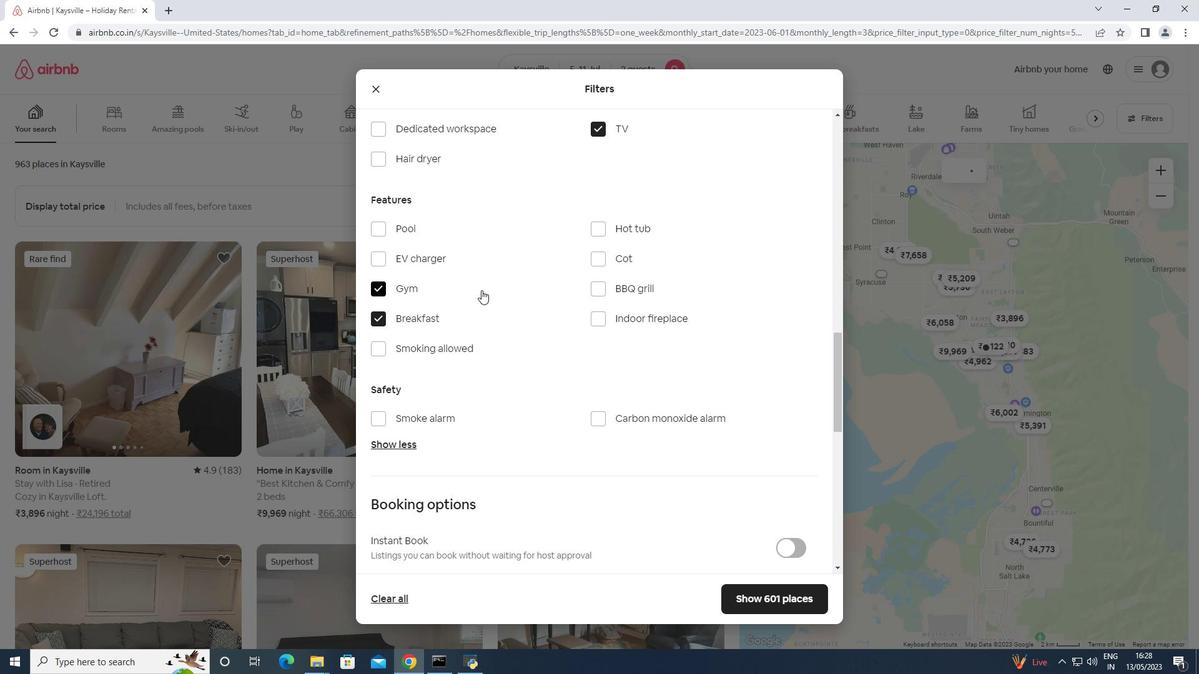 
Action: Mouse scrolled (485, 292) with delta (0, 0)
Screenshot: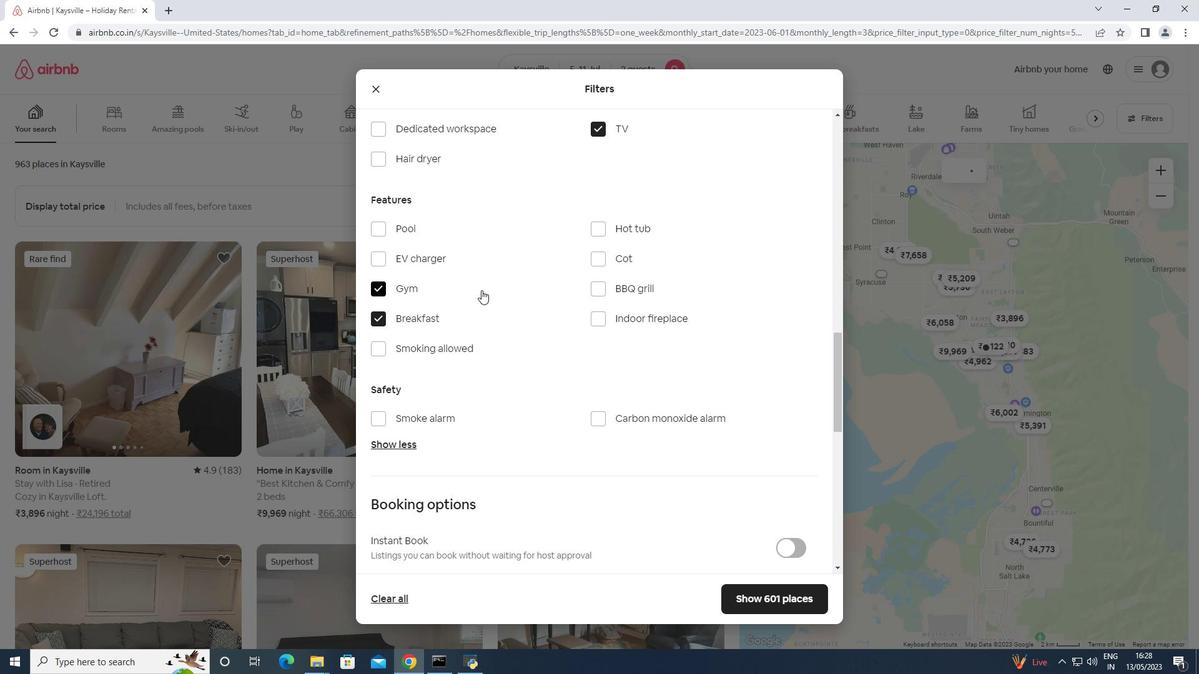 
Action: Mouse scrolled (485, 292) with delta (0, 0)
Screenshot: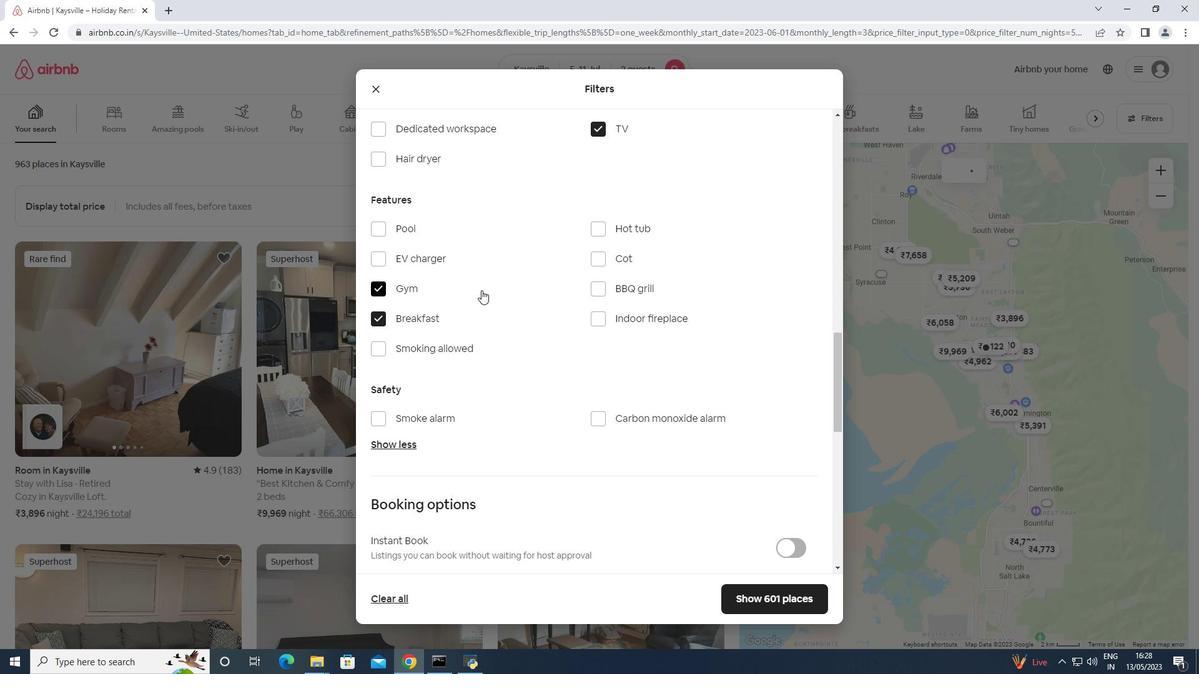 
Action: Mouse moved to (801, 268)
Screenshot: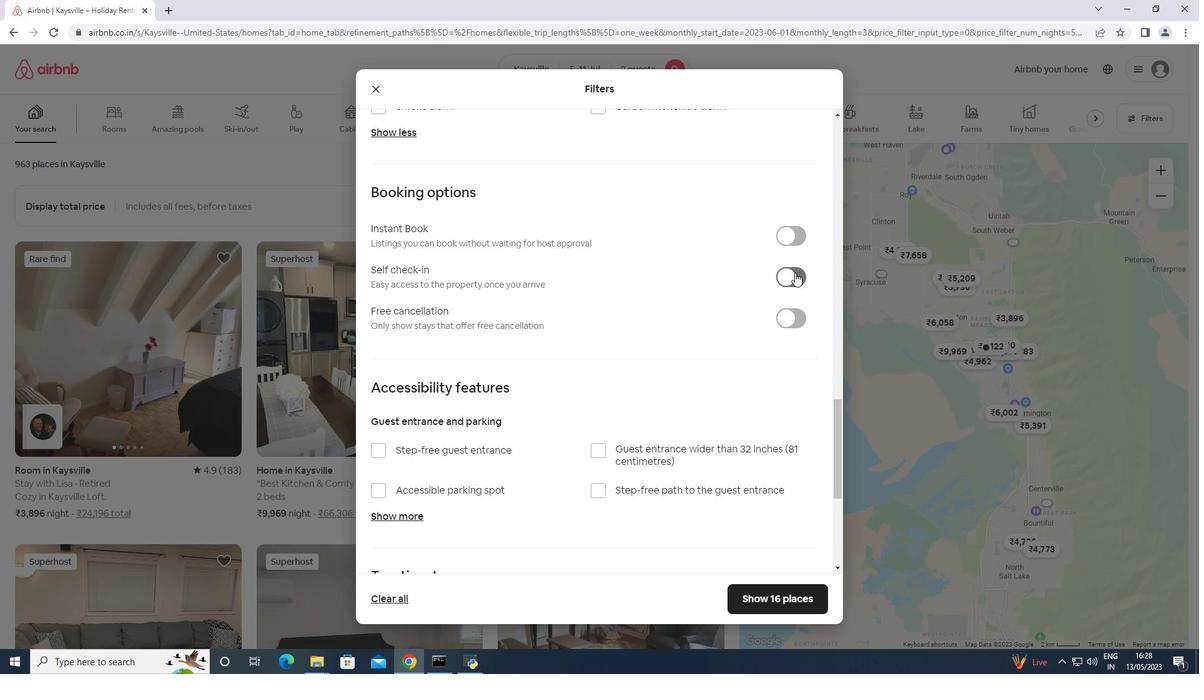 
Action: Mouse pressed left at (801, 268)
Screenshot: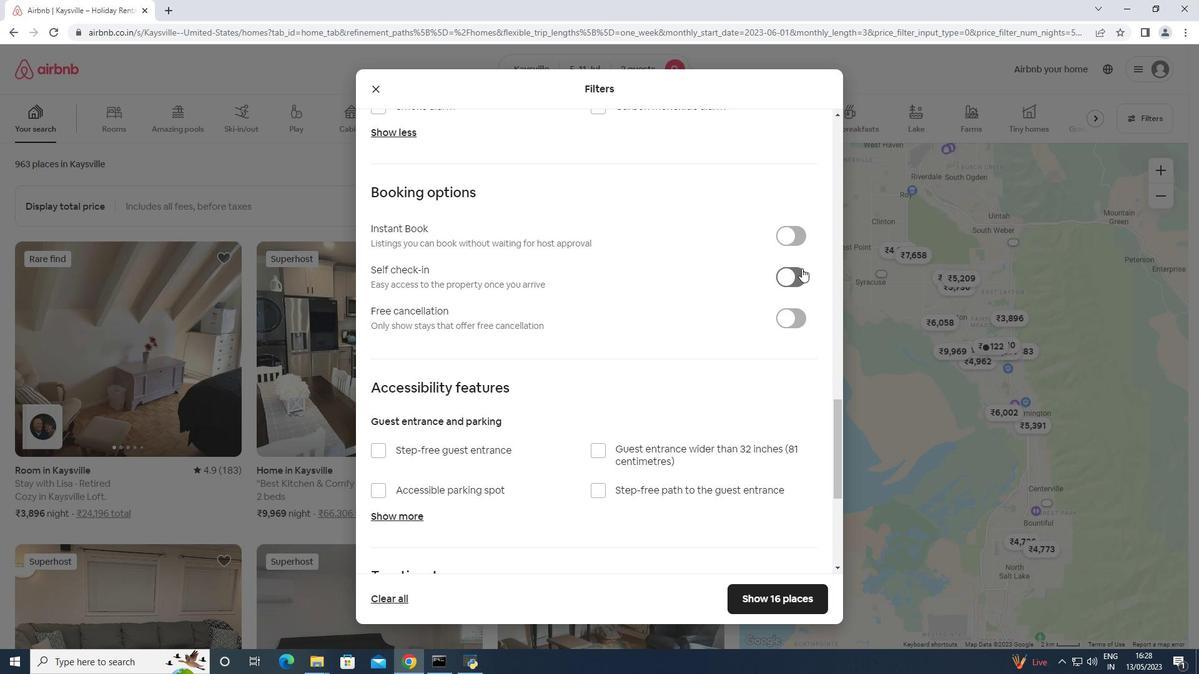 
Action: Mouse scrolled (801, 267) with delta (0, 0)
Screenshot: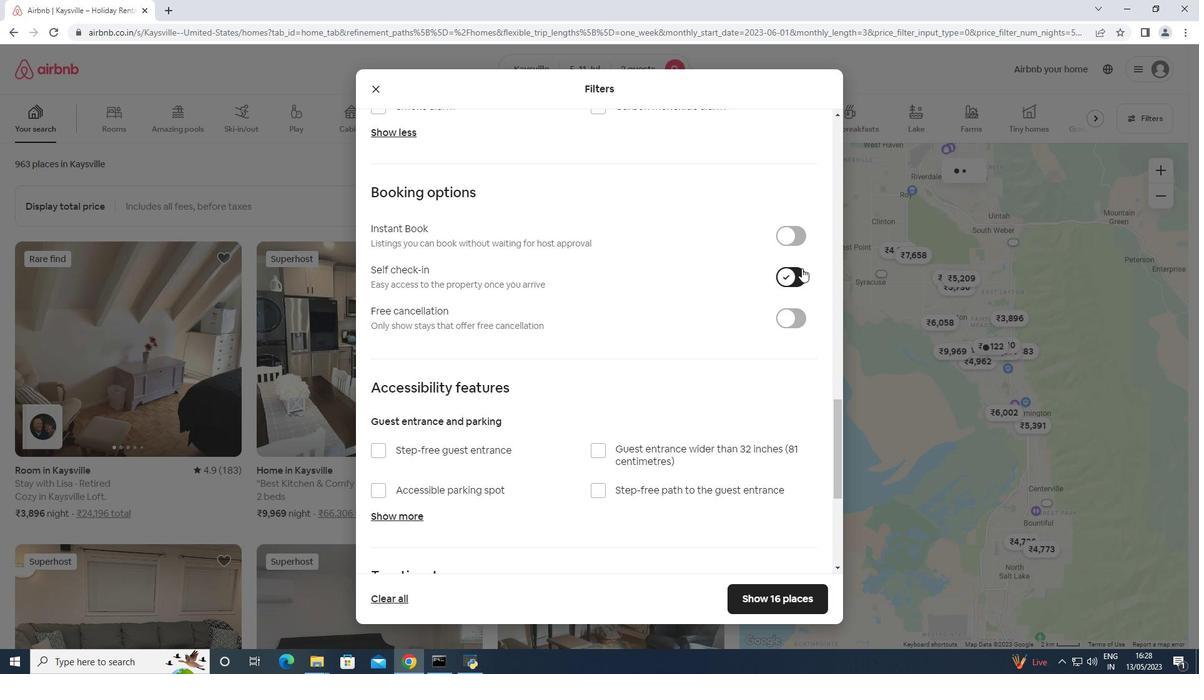 
Action: Mouse scrolled (801, 267) with delta (0, 0)
Screenshot: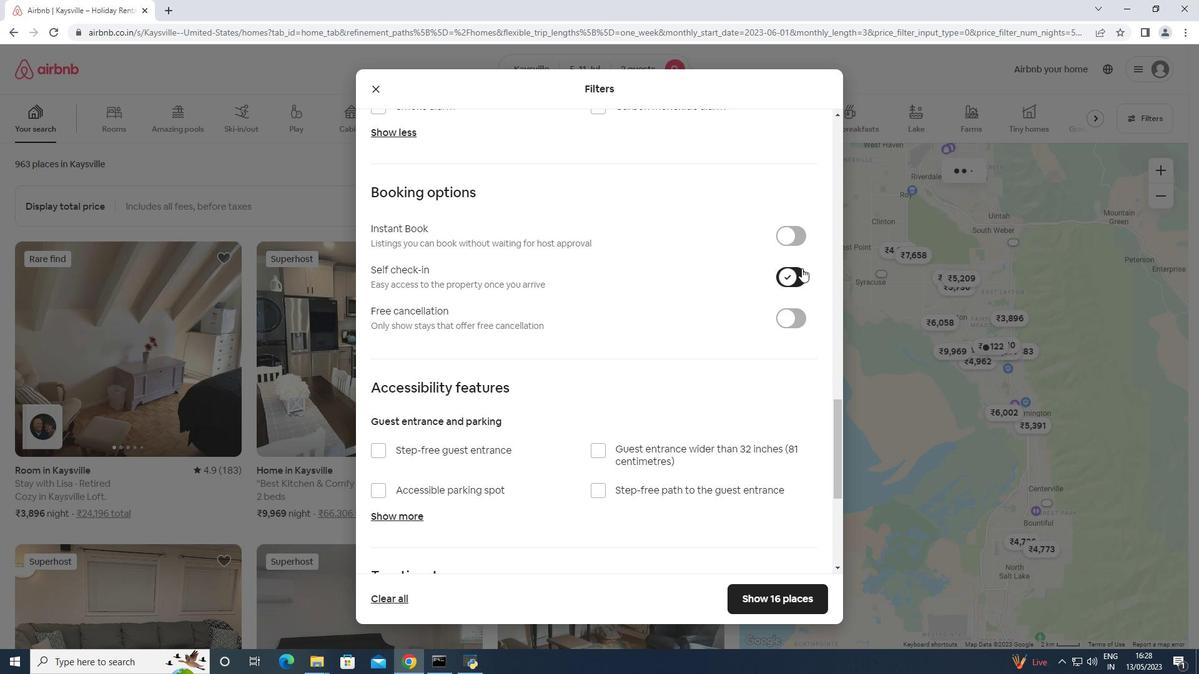 
Action: Mouse scrolled (801, 267) with delta (0, 0)
Screenshot: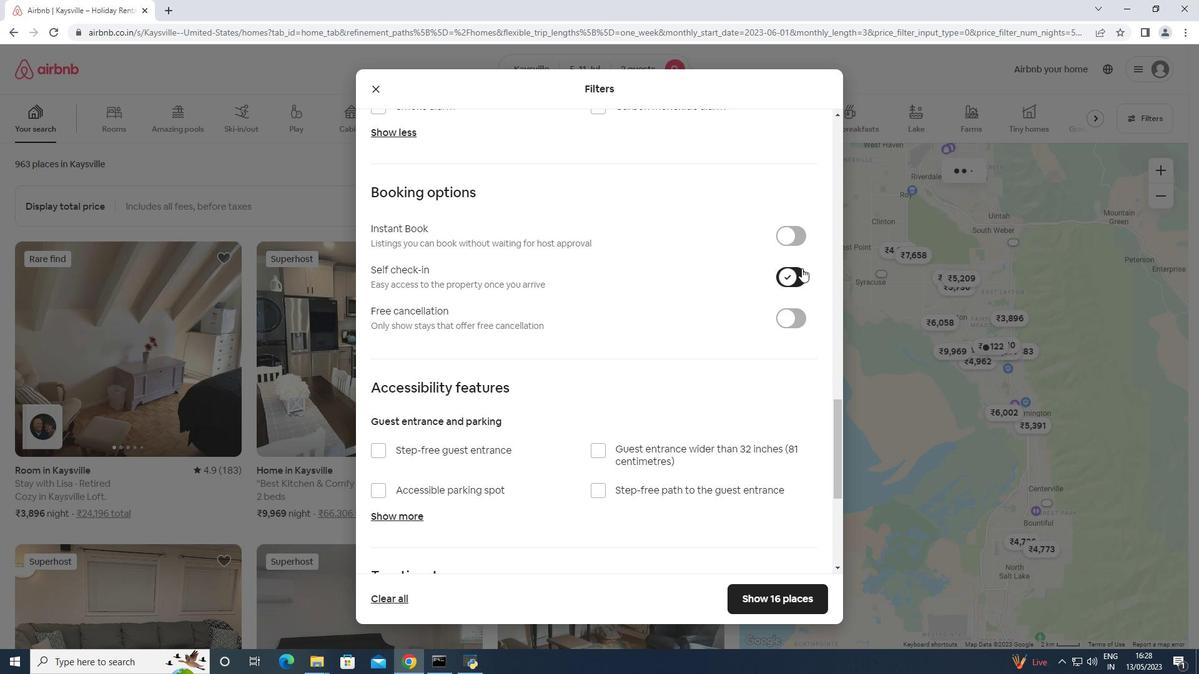 
Action: Mouse scrolled (801, 267) with delta (0, 0)
Screenshot: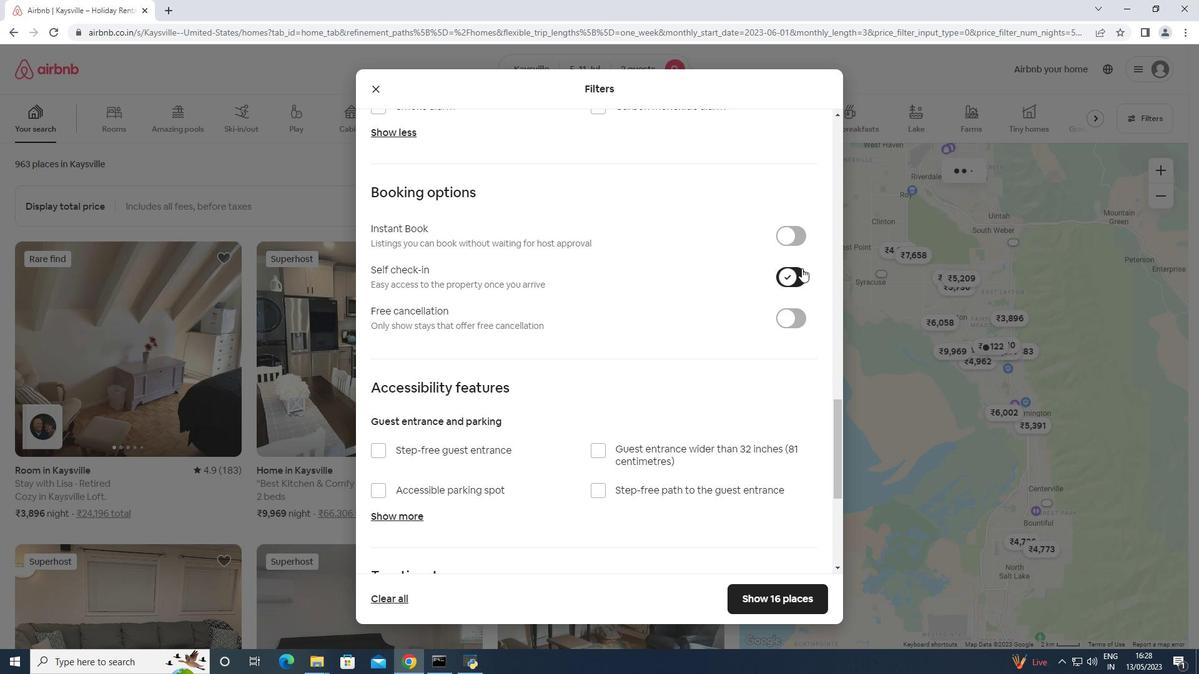 
Action: Mouse scrolled (801, 267) with delta (0, 0)
Screenshot: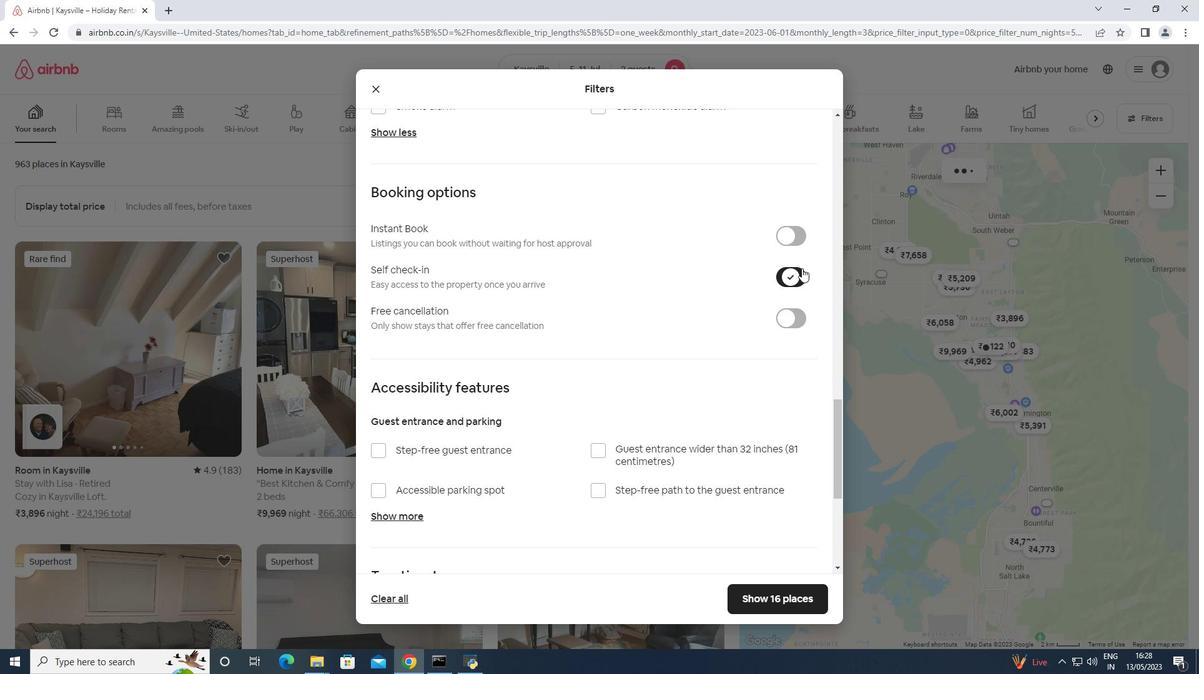 
Action: Mouse scrolled (801, 267) with delta (0, 0)
Screenshot: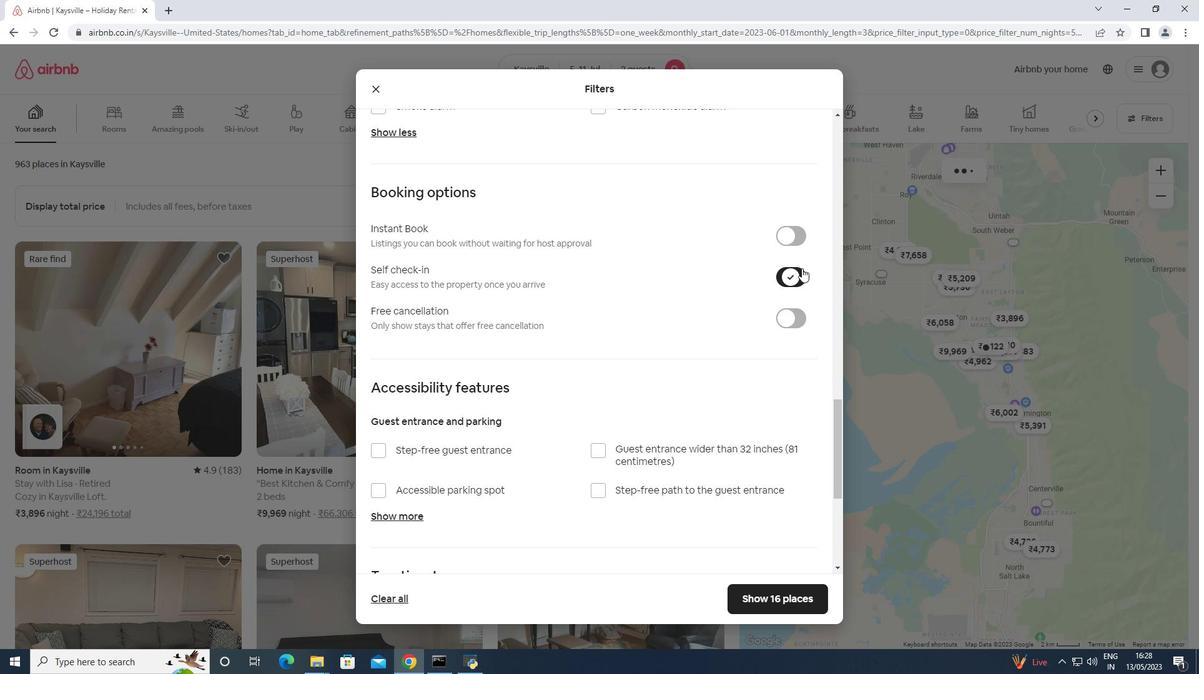 
Action: Mouse scrolled (801, 267) with delta (0, 0)
Screenshot: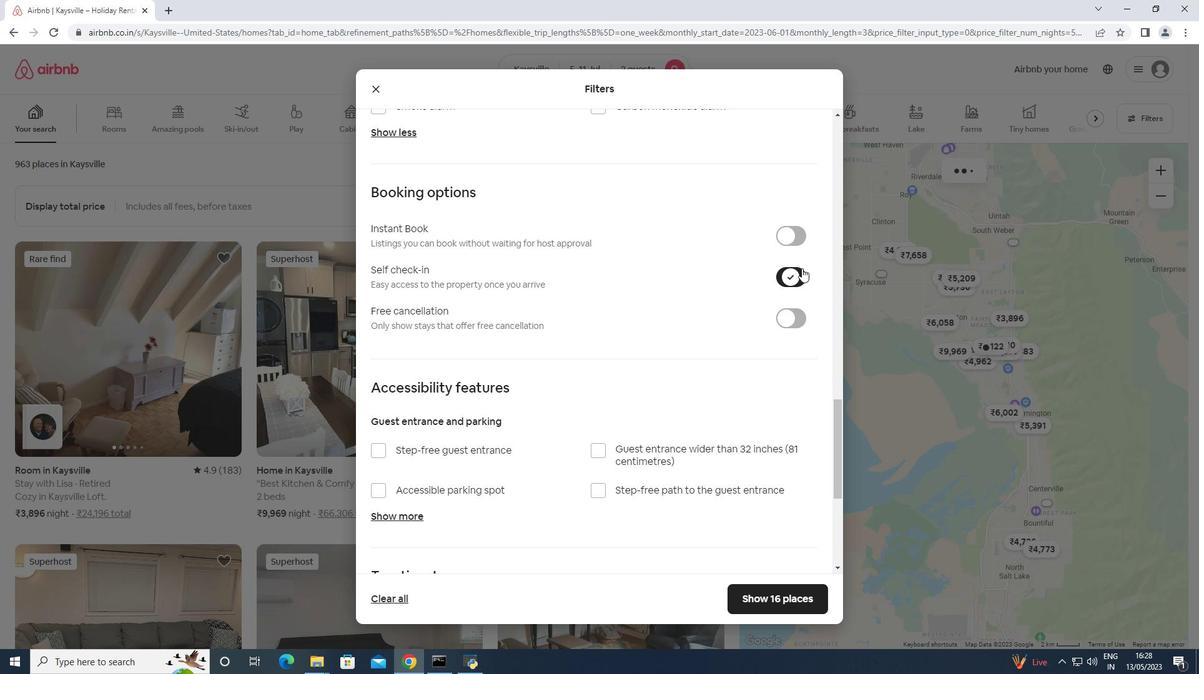 
Action: Mouse moved to (421, 482)
Screenshot: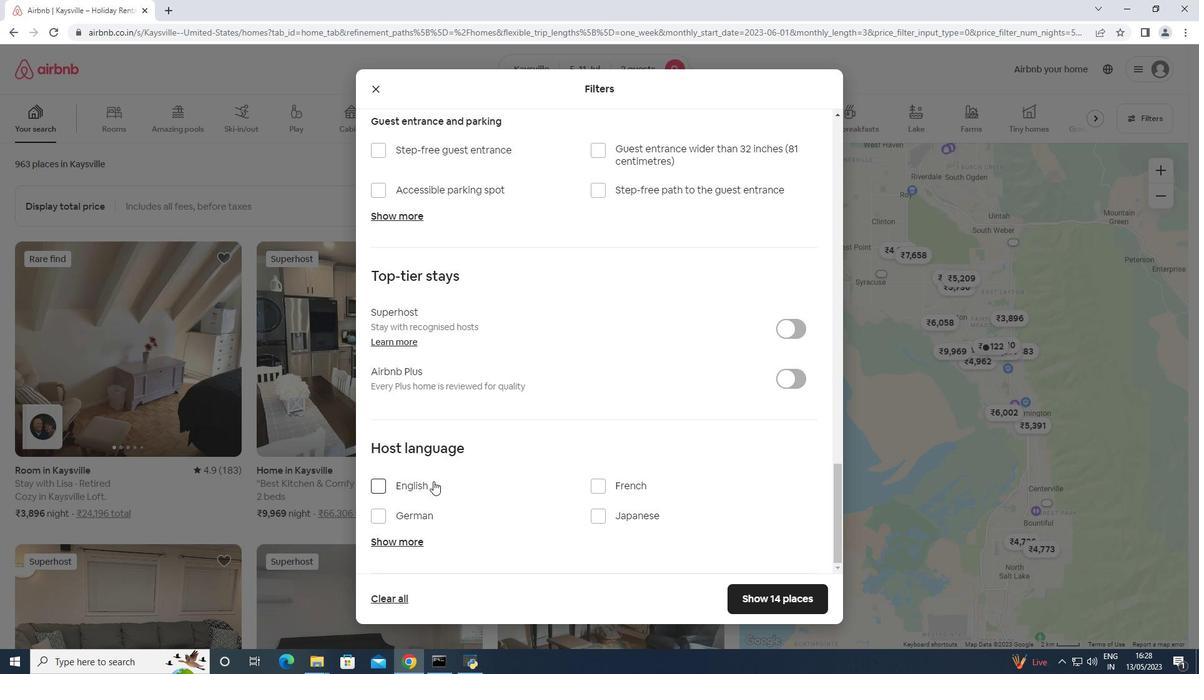 
Action: Mouse pressed left at (421, 482)
Screenshot: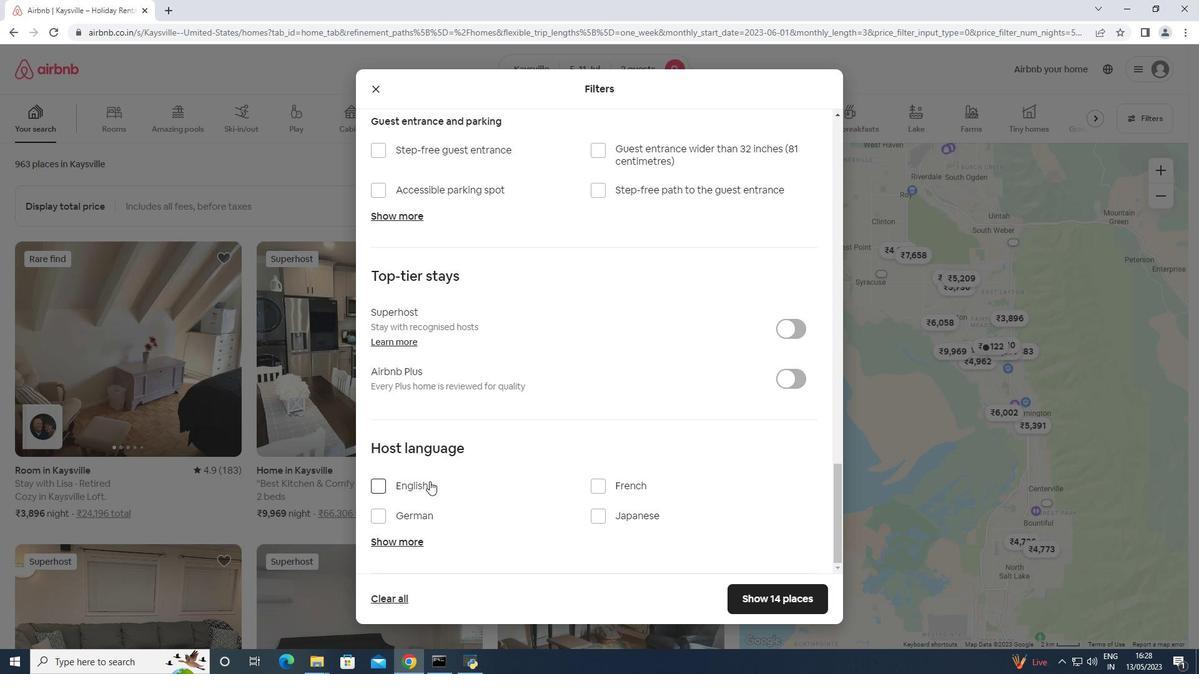 
Action: Mouse moved to (750, 595)
Screenshot: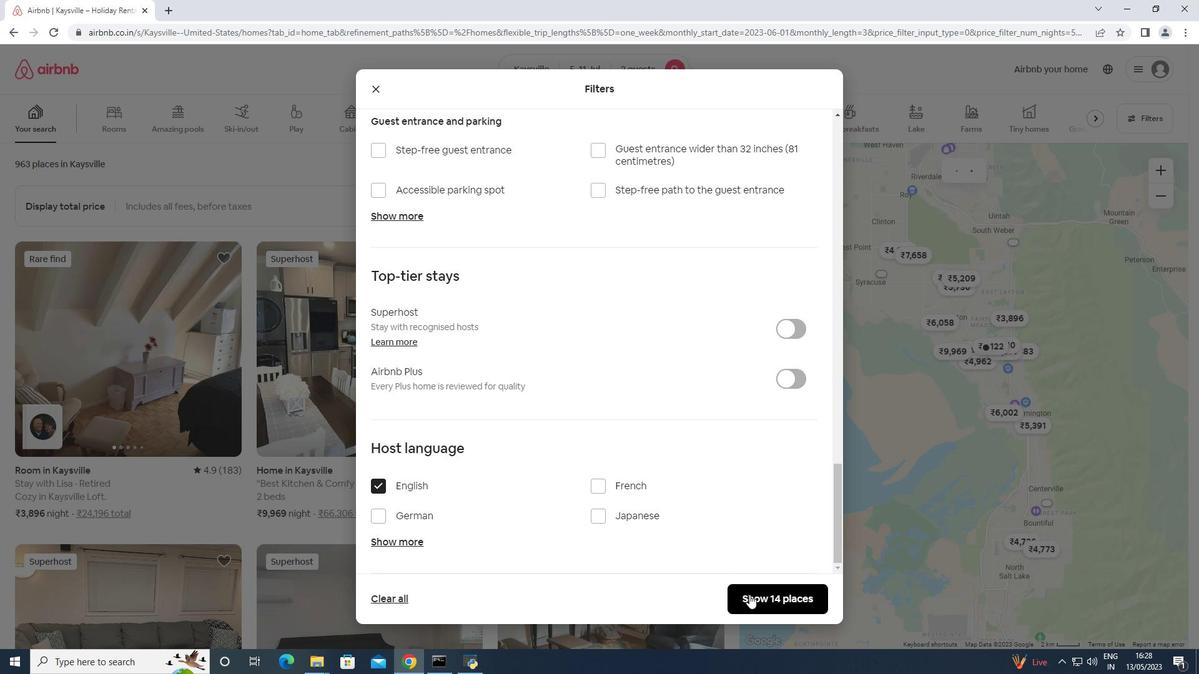 
Action: Mouse pressed left at (750, 595)
Screenshot: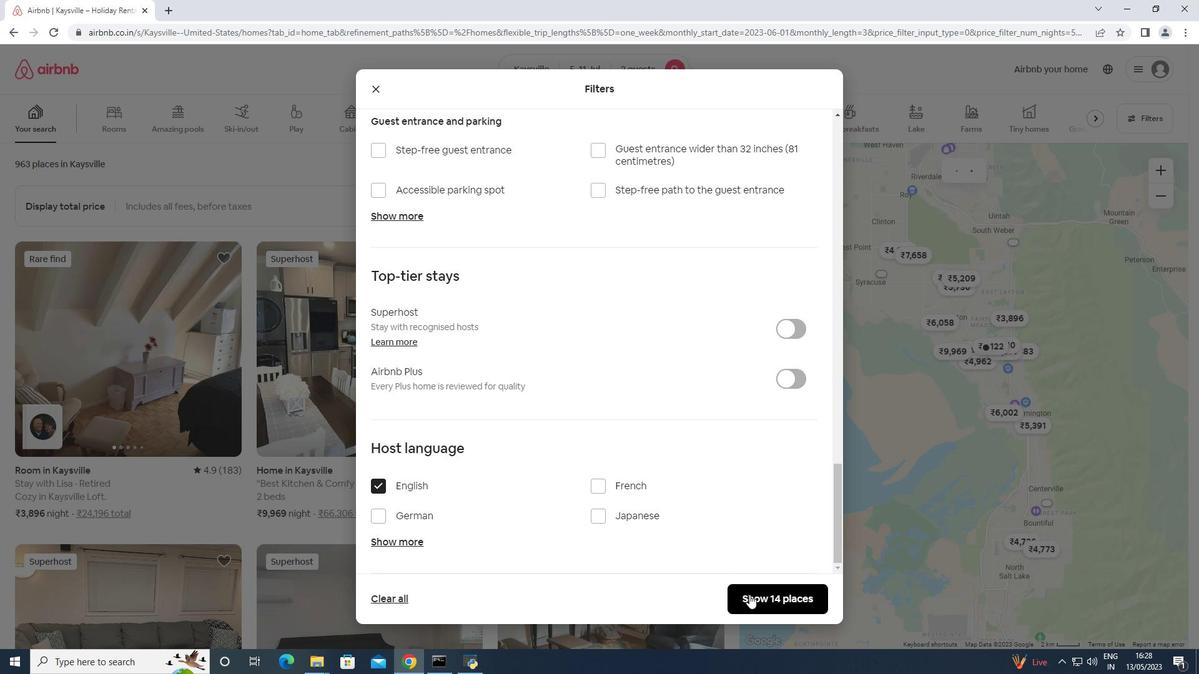 
Action: Mouse moved to (657, 263)
Screenshot: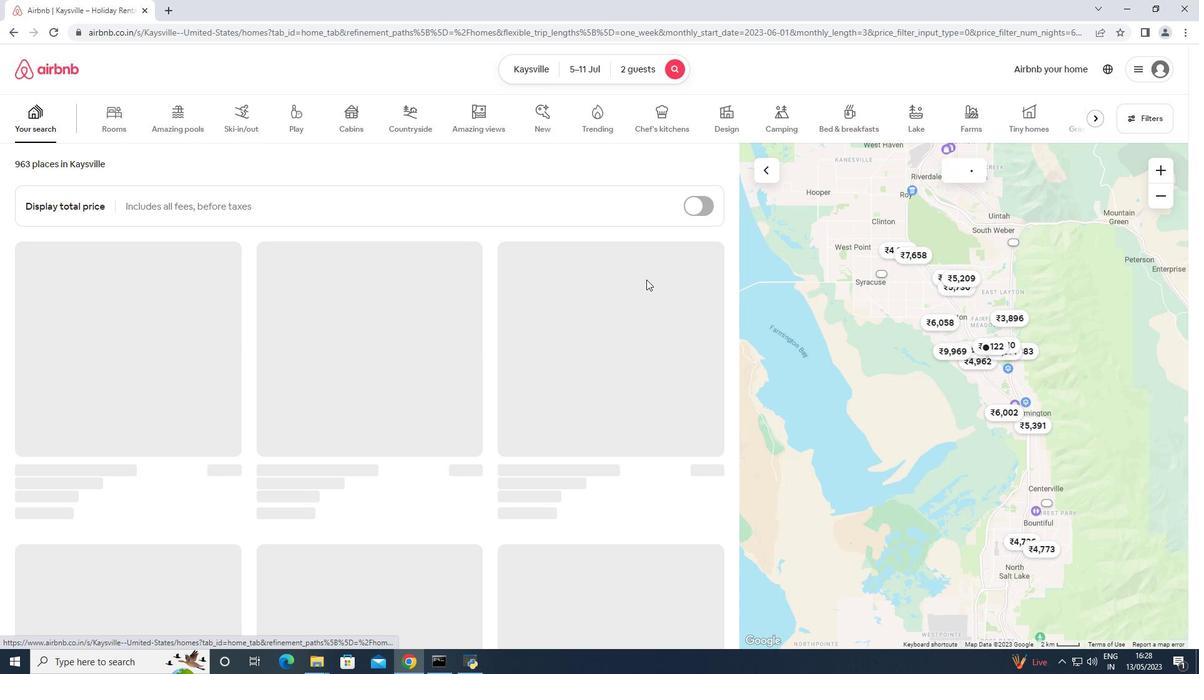 
